 Task: Look for space in Santa Luzia, Brazil from 1st August, 2023 to 5th August, 2023 for 3 adults, 1 child in price range Rs.13000 to Rs.20000. Place can be entire place with 2 bedrooms having 3 beds and 2 bathrooms. Property type can be guest house. Booking option can be shelf check-in. Required host language is Spanish.
Action: Mouse moved to (550, 139)
Screenshot: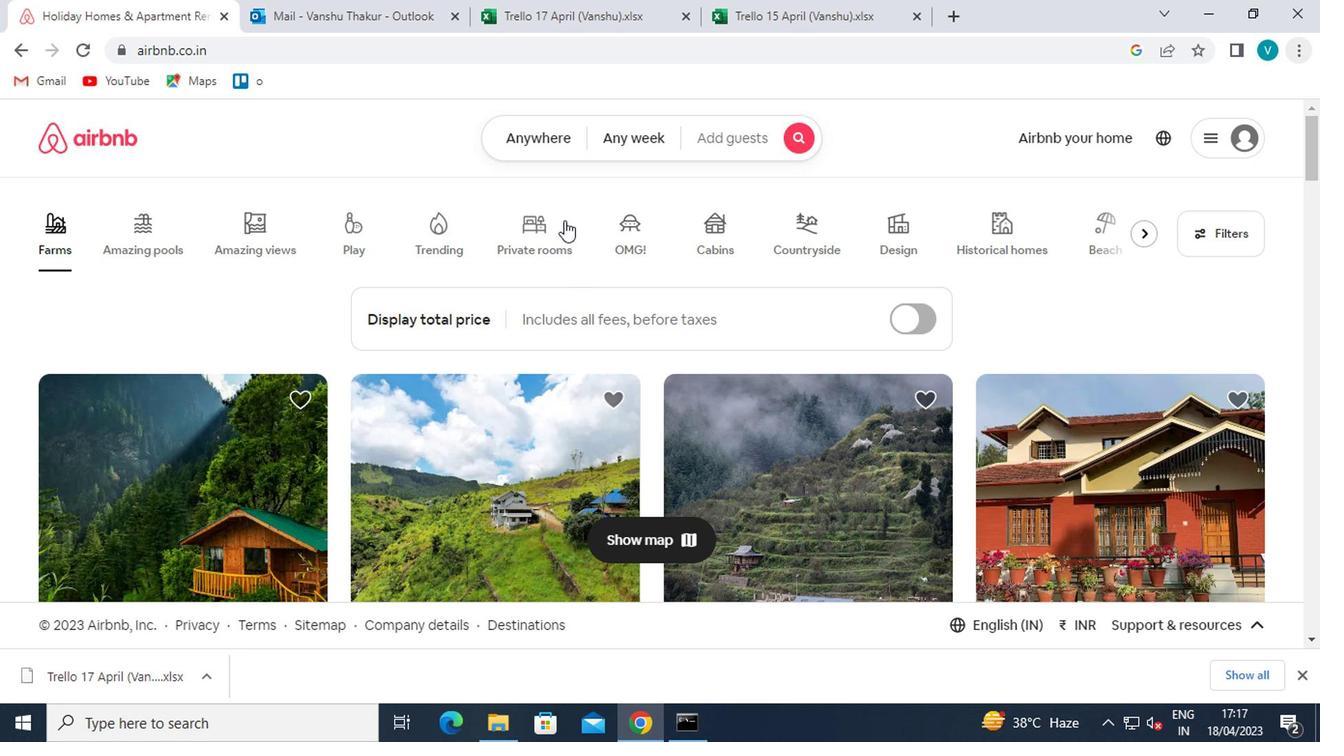 
Action: Mouse pressed left at (550, 139)
Screenshot: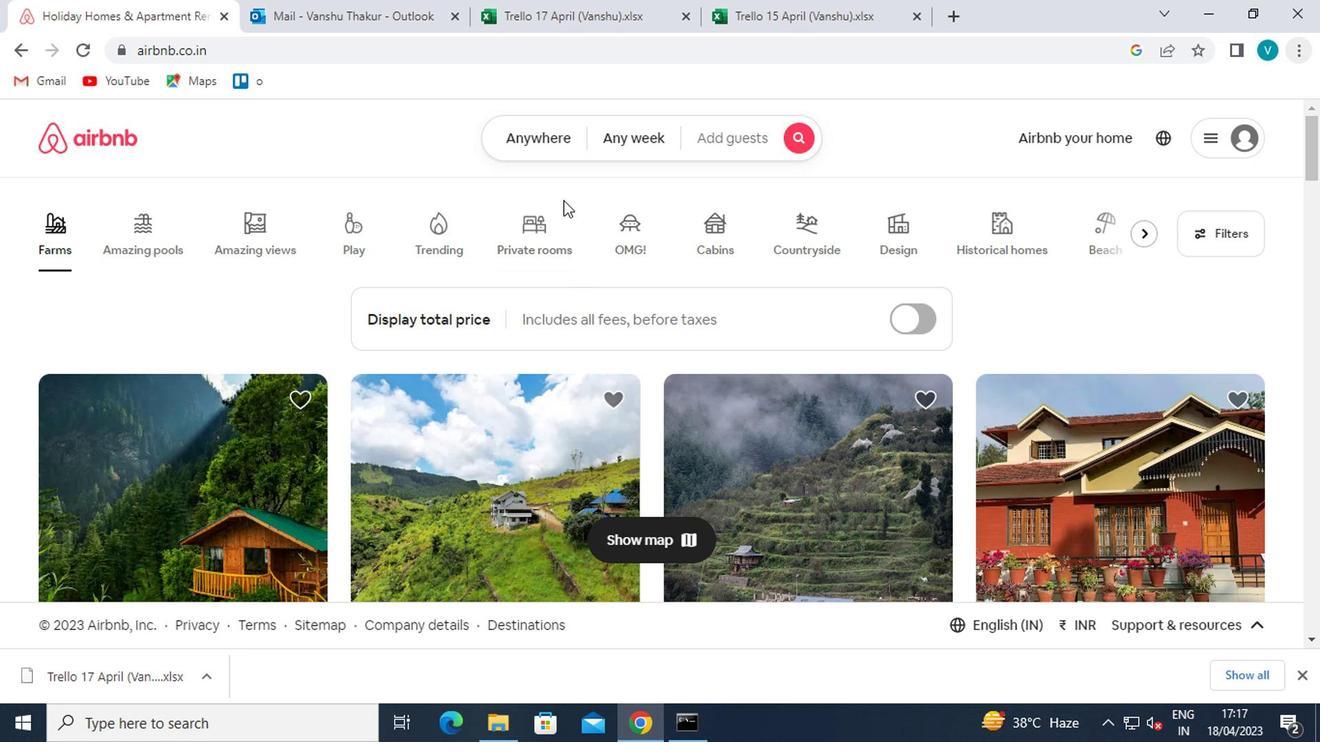 
Action: Mouse moved to (457, 216)
Screenshot: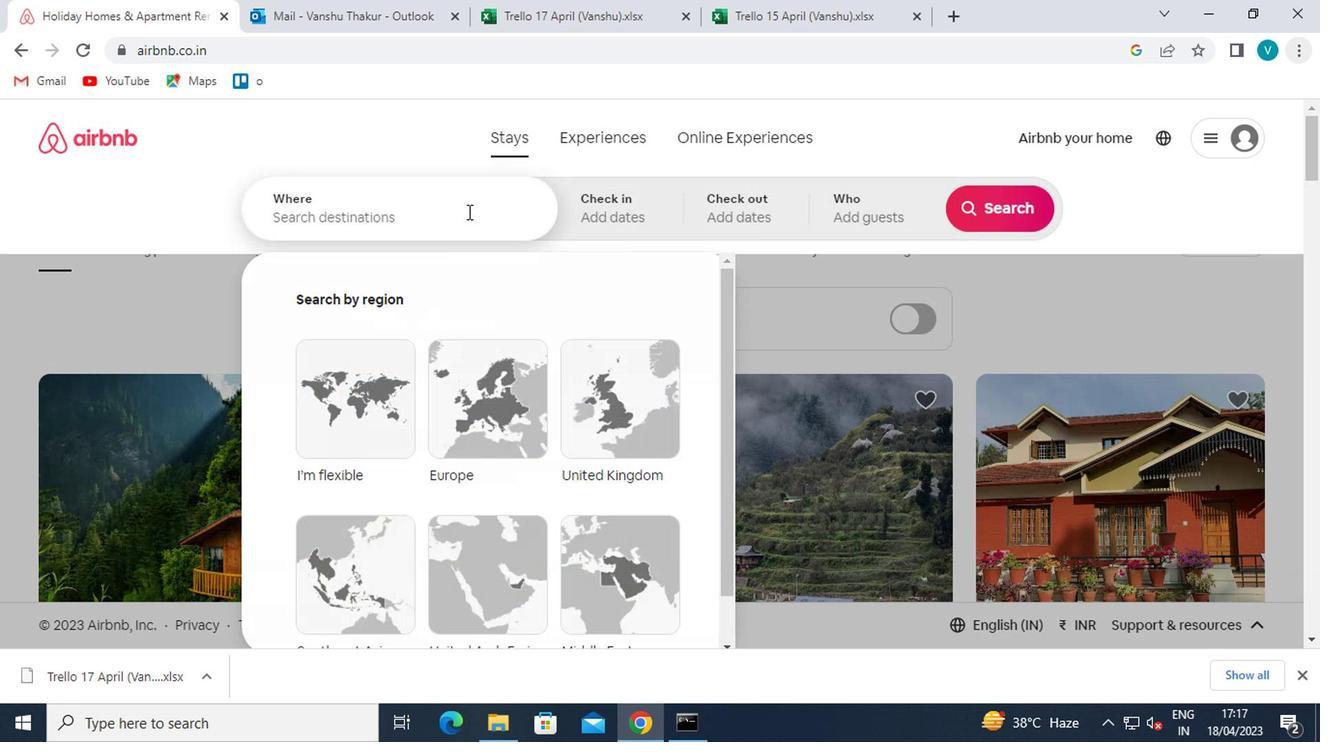 
Action: Mouse pressed left at (457, 216)
Screenshot: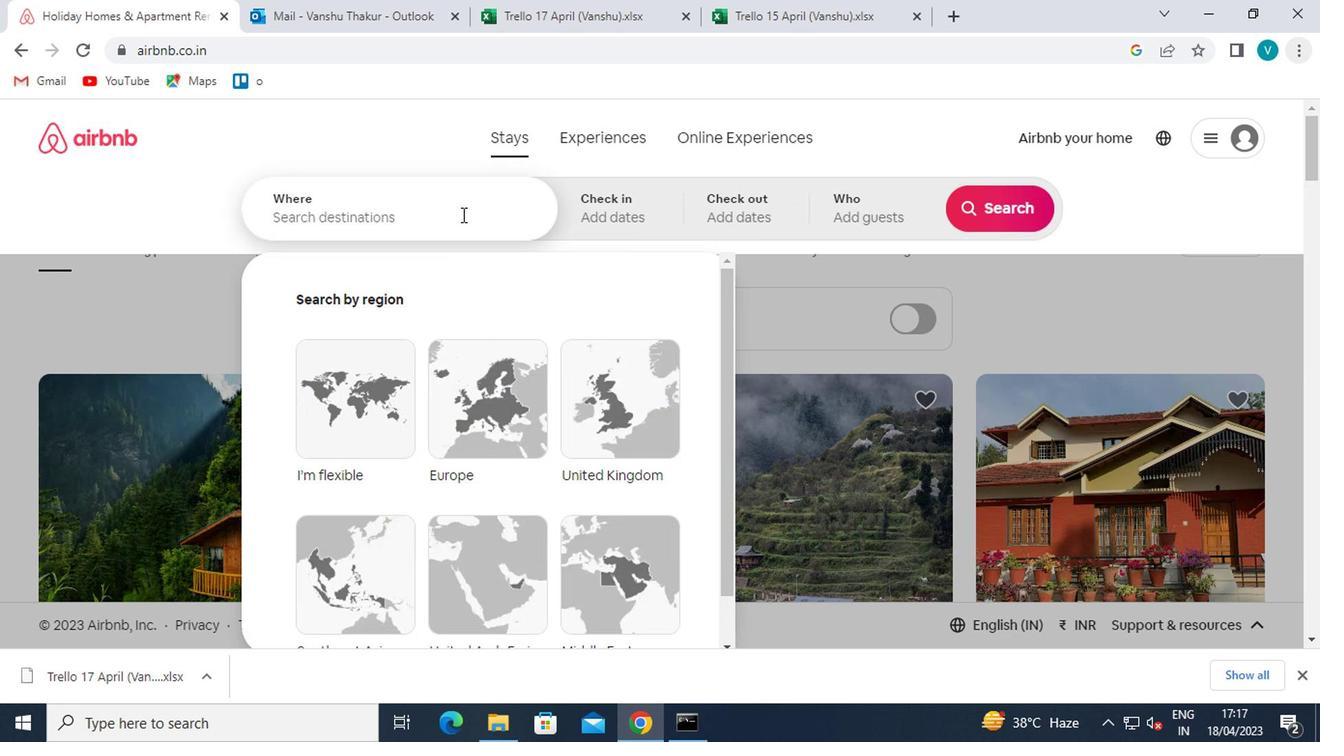 
Action: Key pressed <Key.shift>SANTA<Key.space><Key.shift>LUZIA
Screenshot: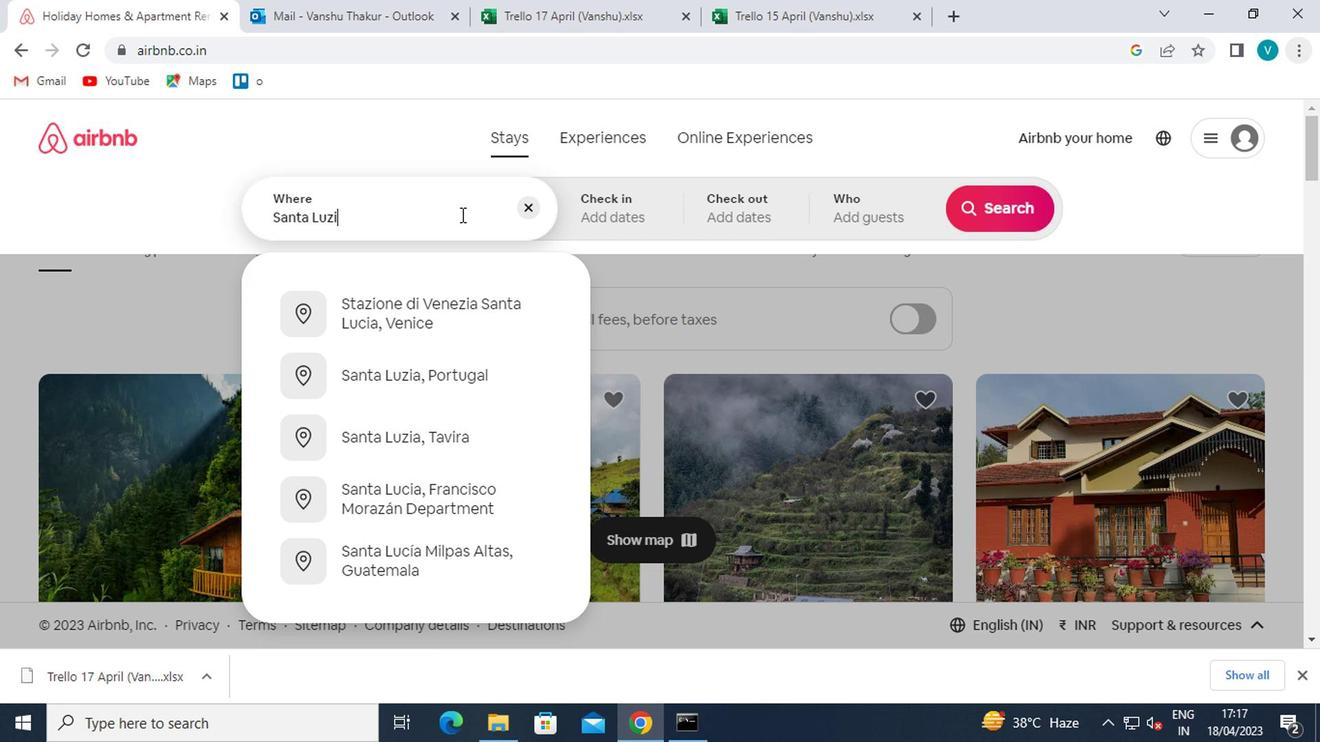 
Action: Mouse moved to (459, 365)
Screenshot: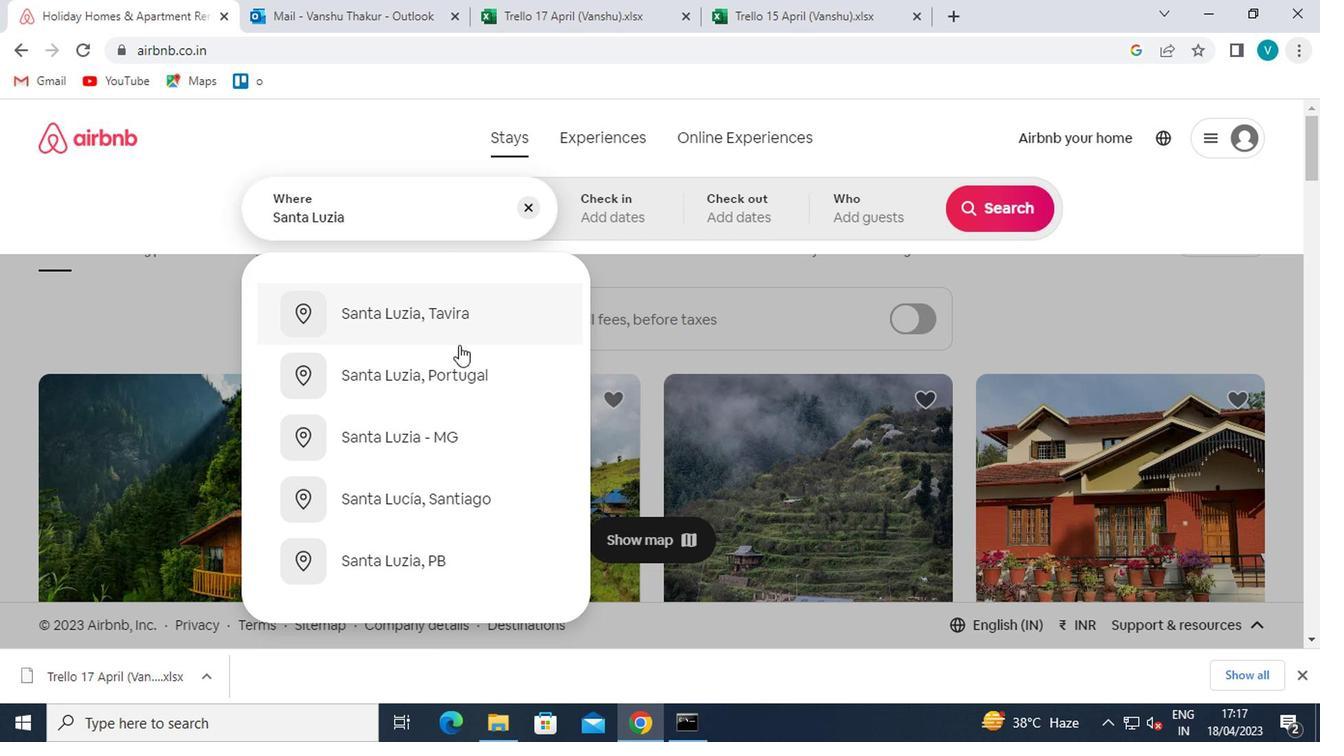 
Action: Mouse pressed left at (459, 365)
Screenshot: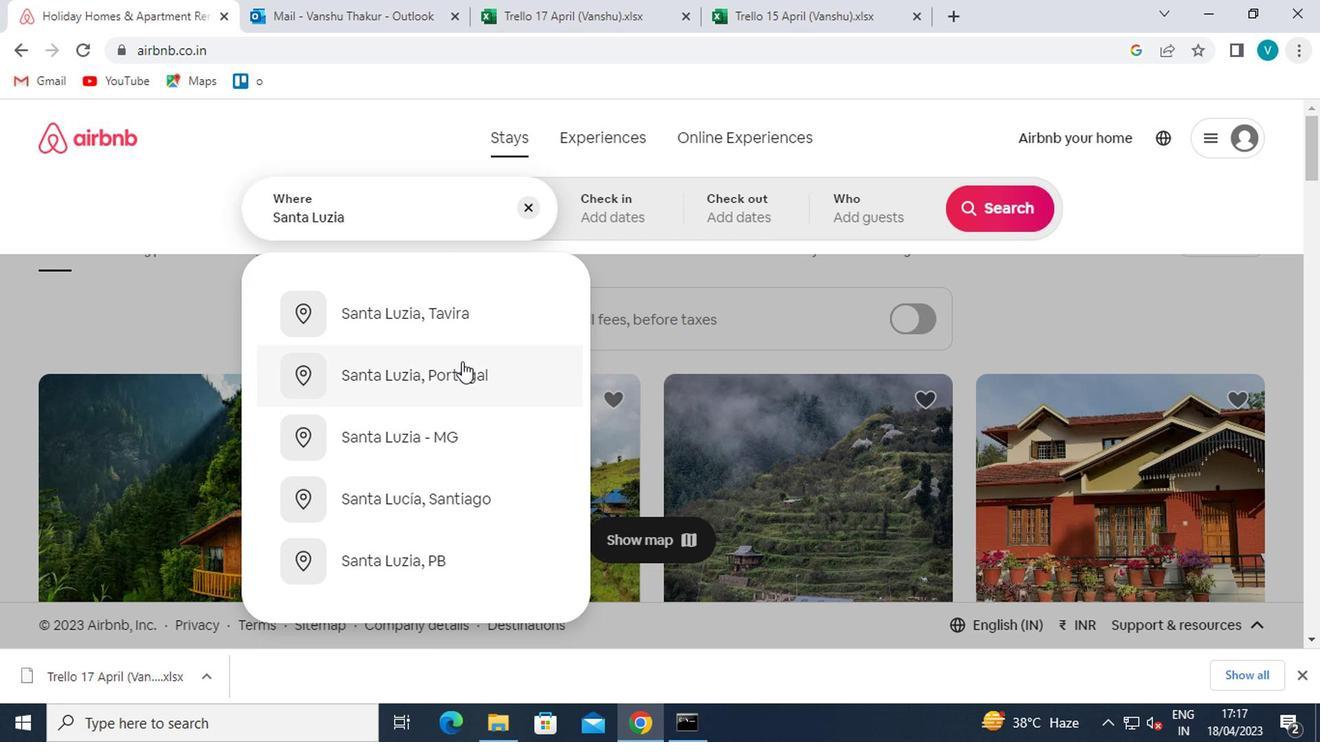 
Action: Mouse moved to (985, 361)
Screenshot: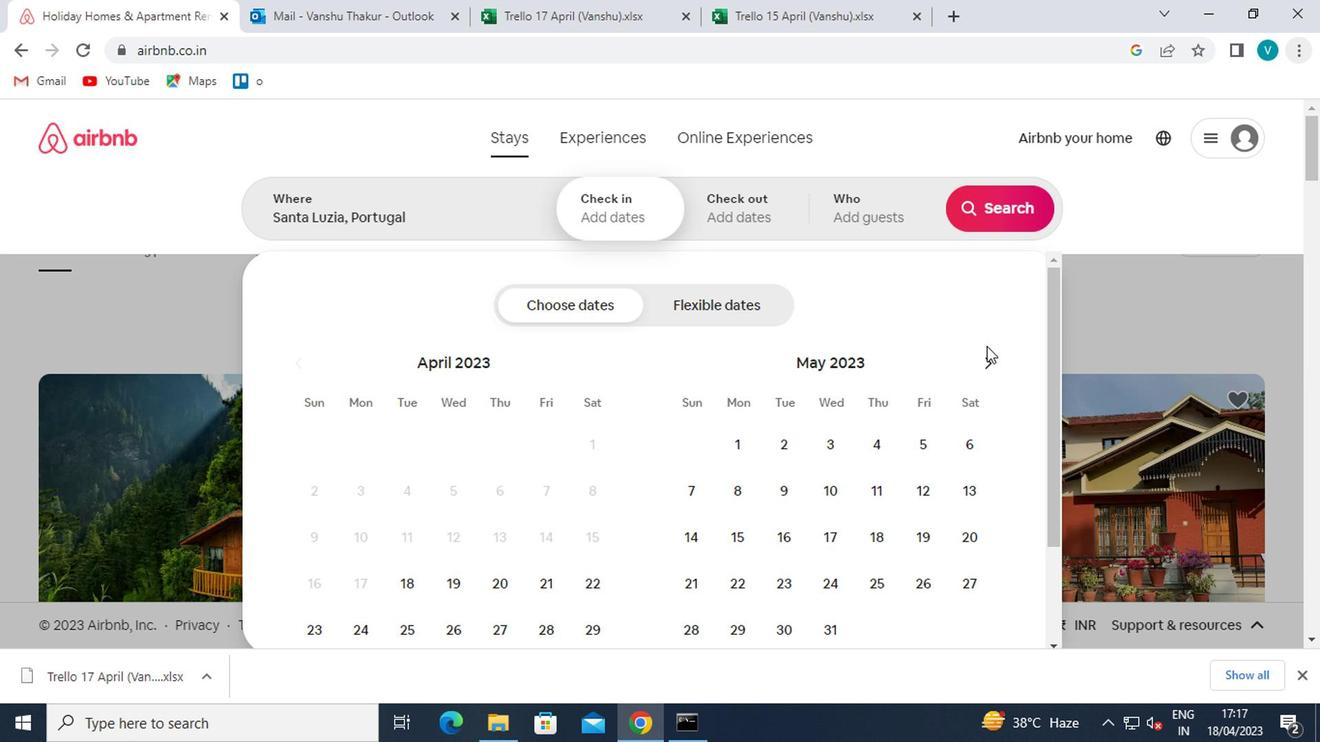 
Action: Mouse pressed left at (985, 361)
Screenshot: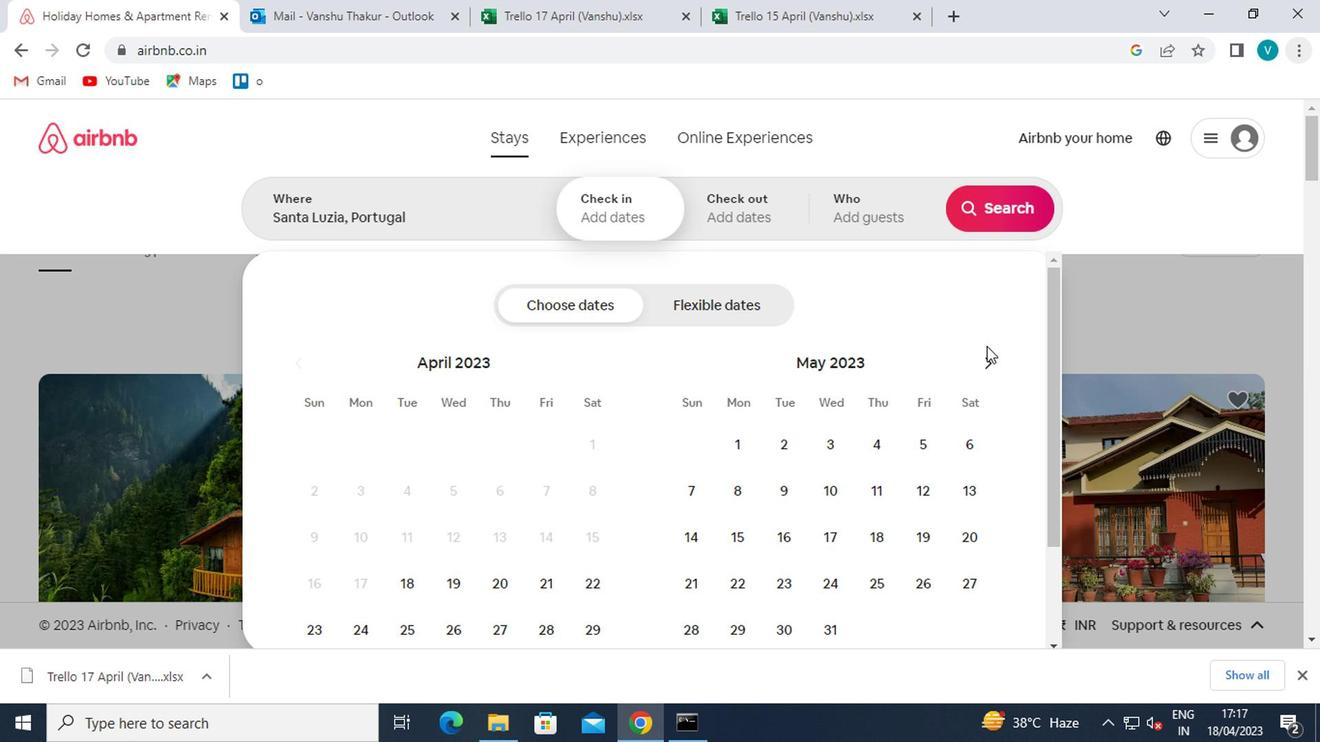 
Action: Mouse moved to (986, 361)
Screenshot: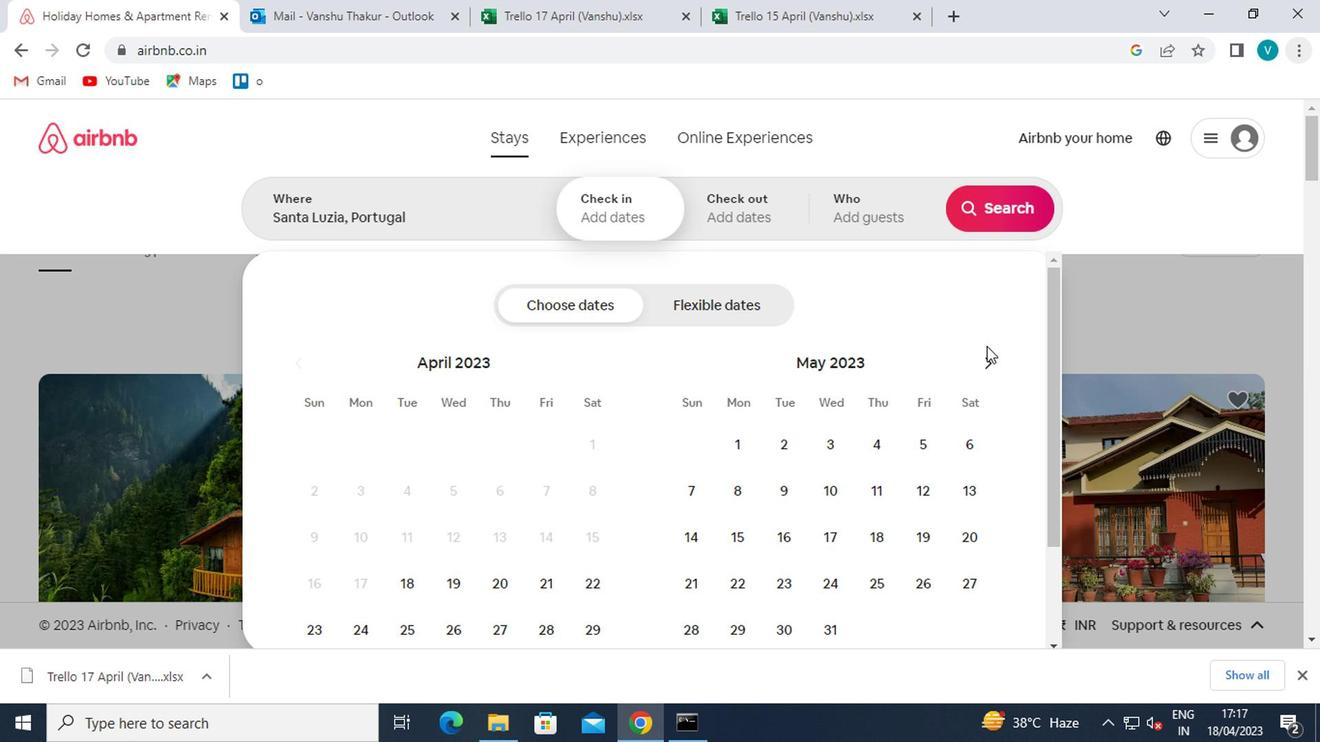 
Action: Mouse pressed left at (986, 361)
Screenshot: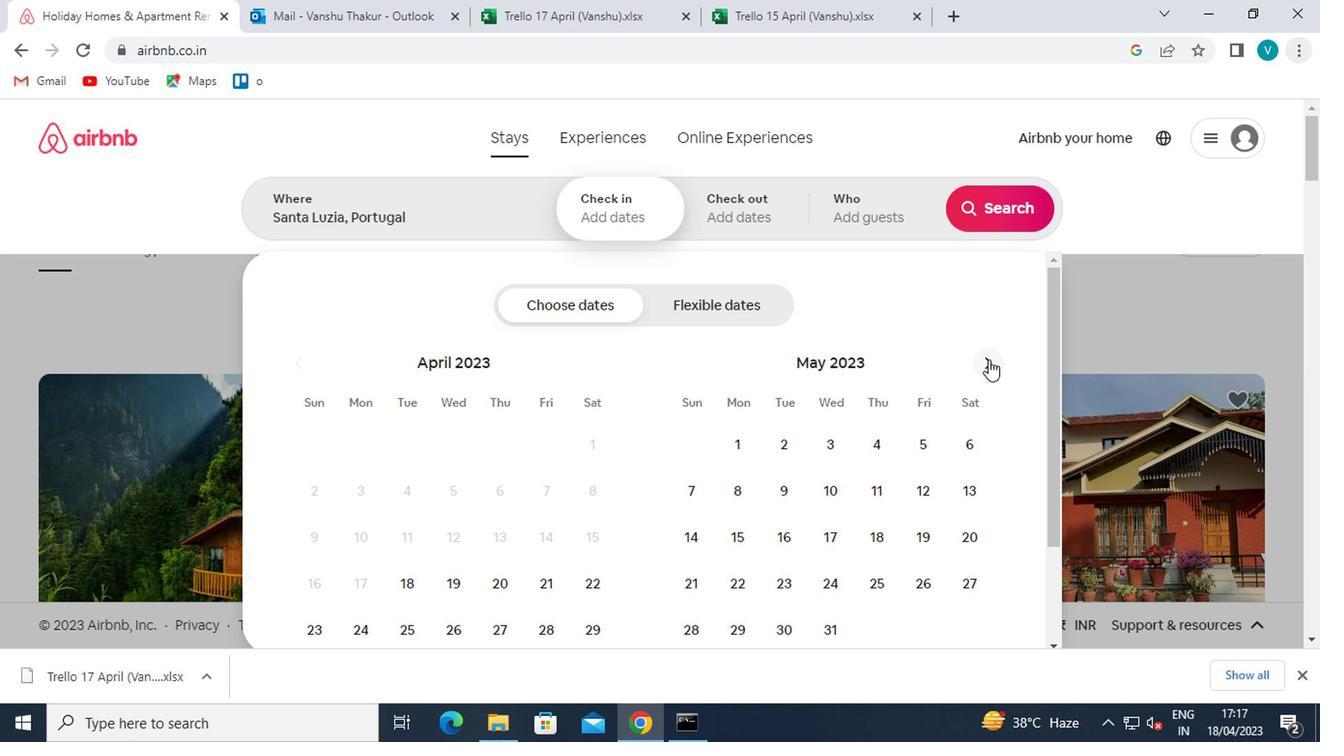
Action: Mouse pressed left at (986, 361)
Screenshot: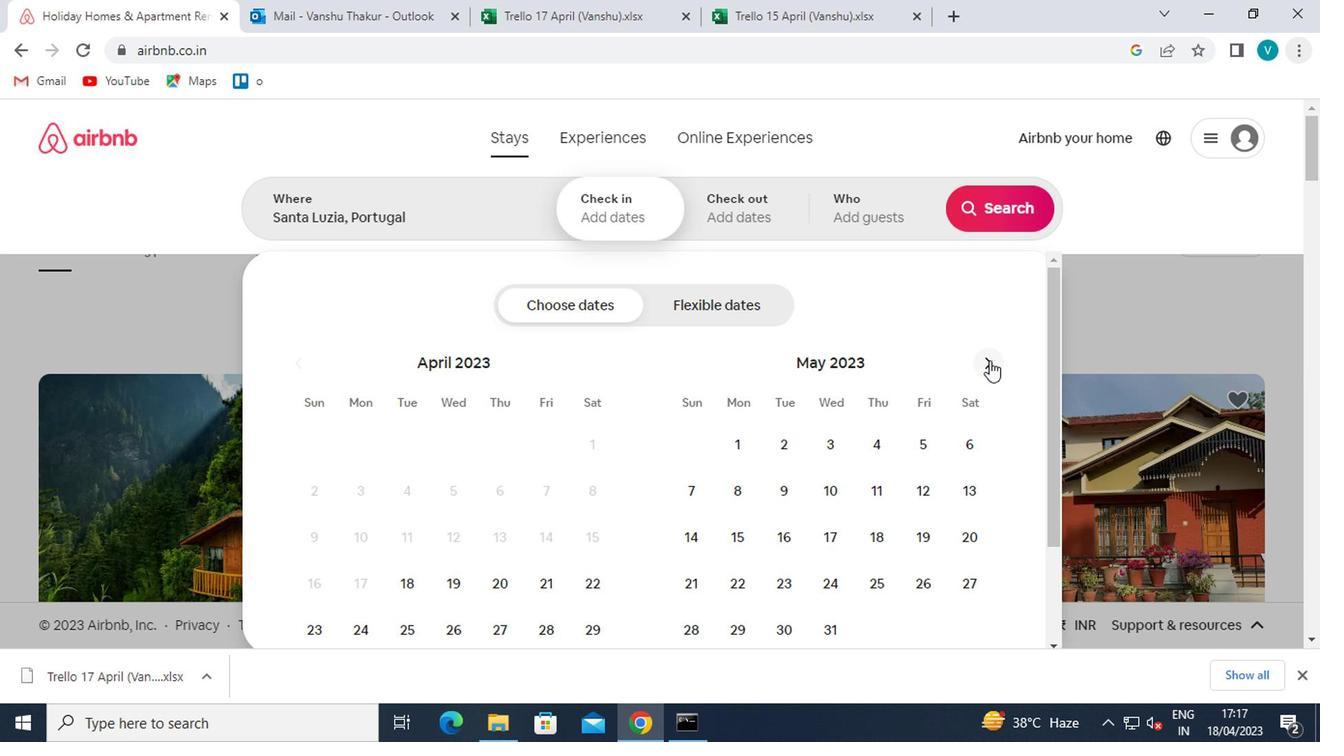 
Action: Mouse pressed left at (986, 361)
Screenshot: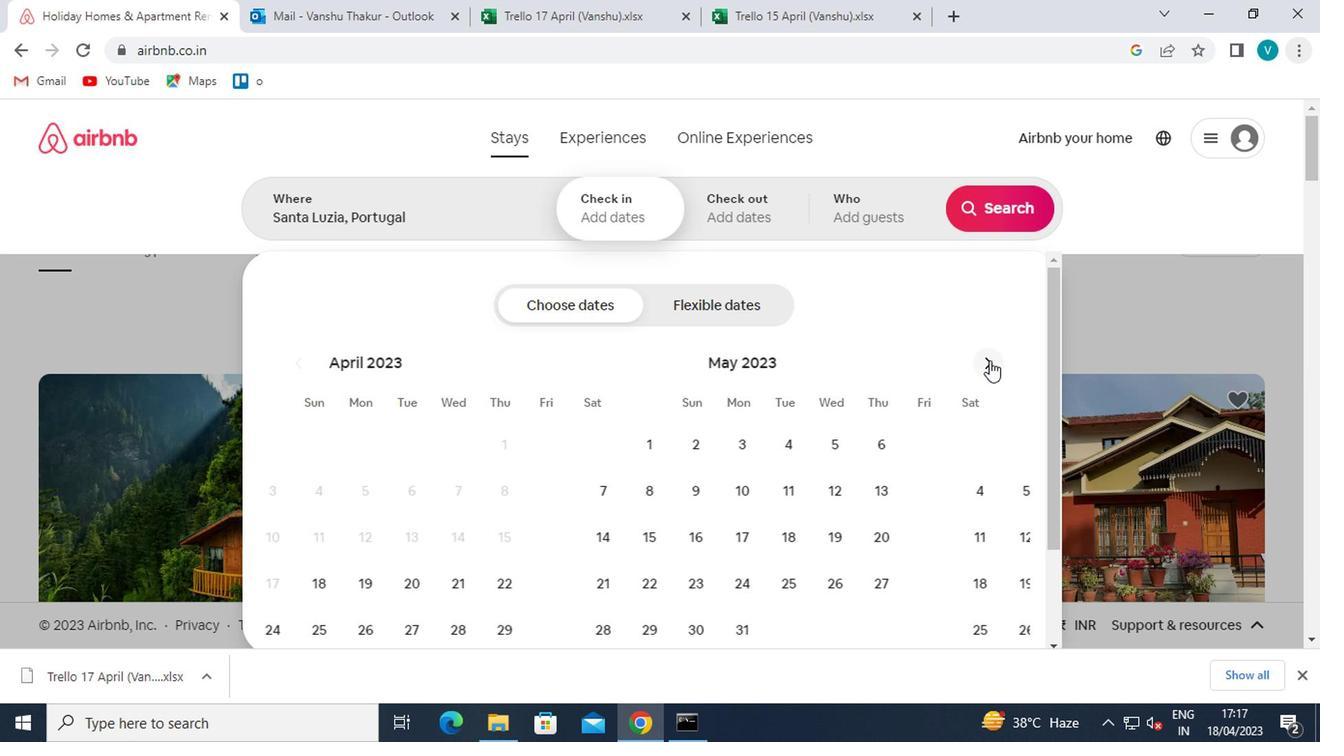 
Action: Mouse pressed left at (986, 361)
Screenshot: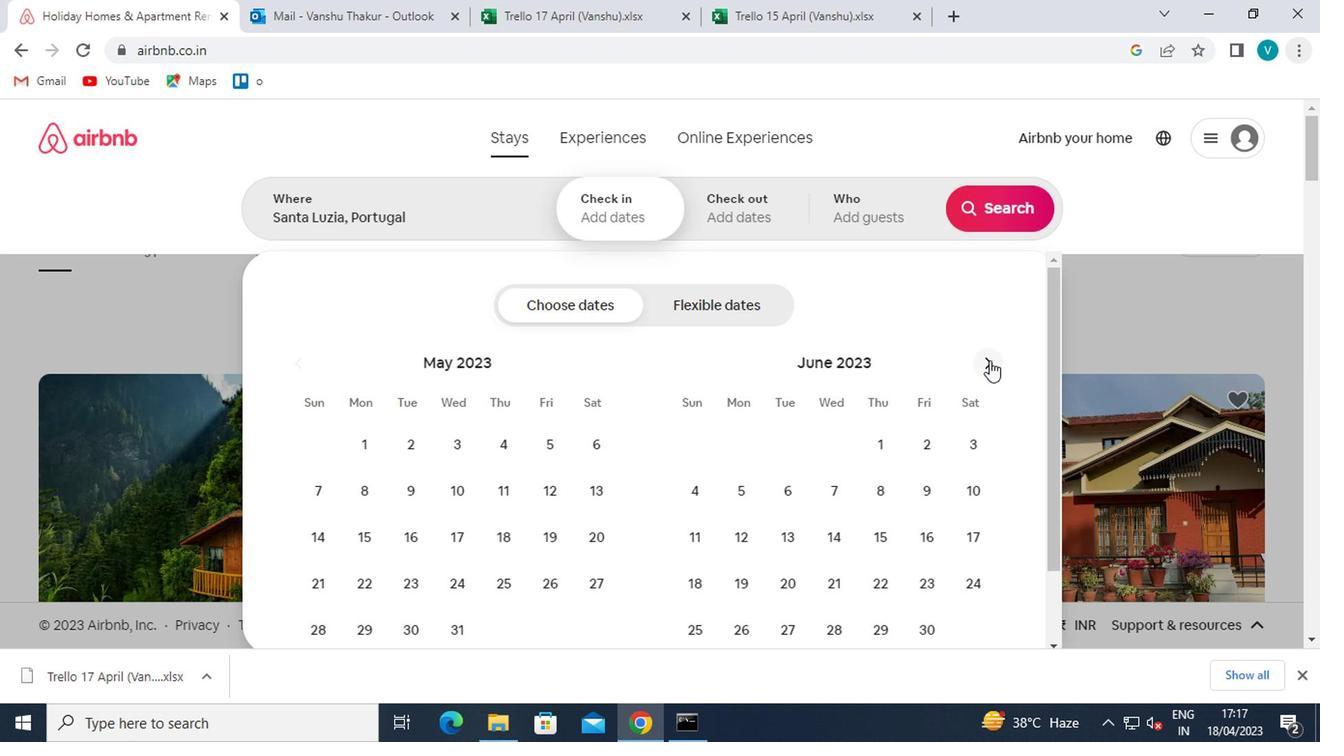 
Action: Mouse moved to (784, 450)
Screenshot: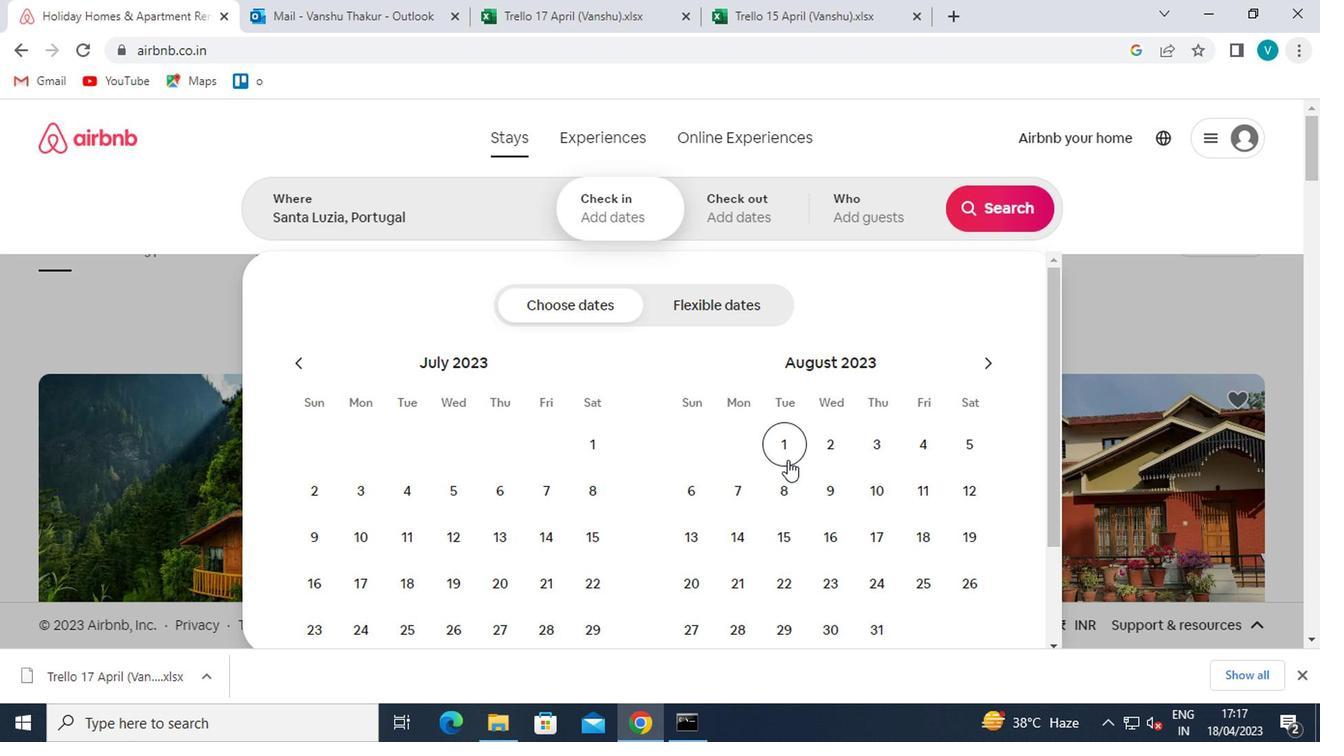 
Action: Mouse pressed left at (784, 450)
Screenshot: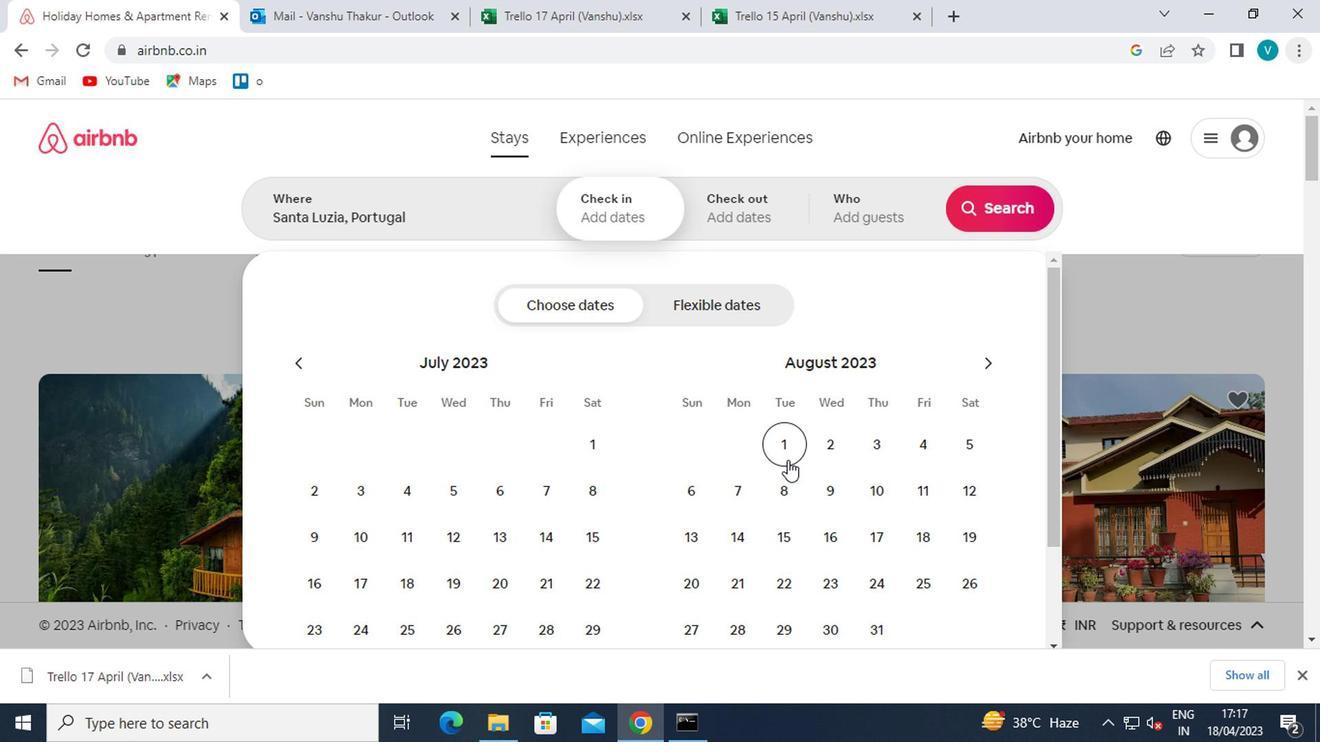 
Action: Mouse moved to (971, 439)
Screenshot: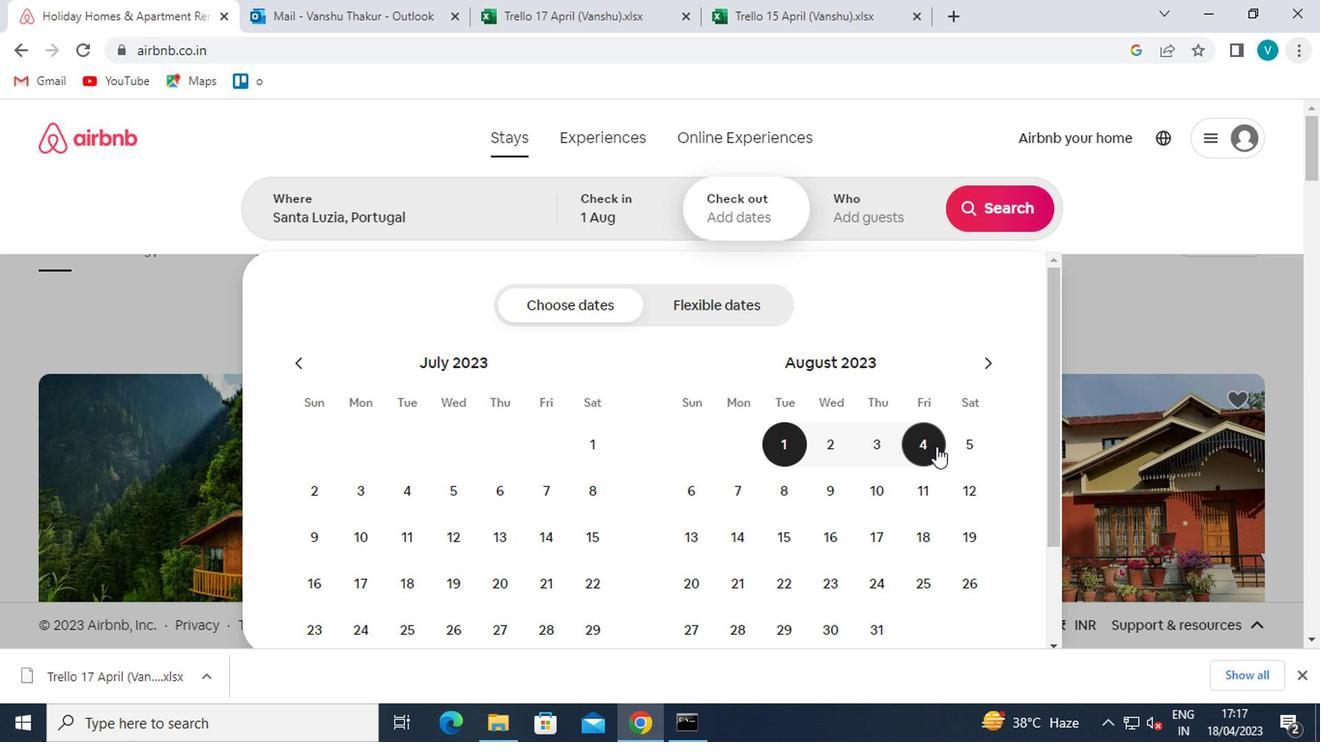
Action: Mouse pressed left at (971, 439)
Screenshot: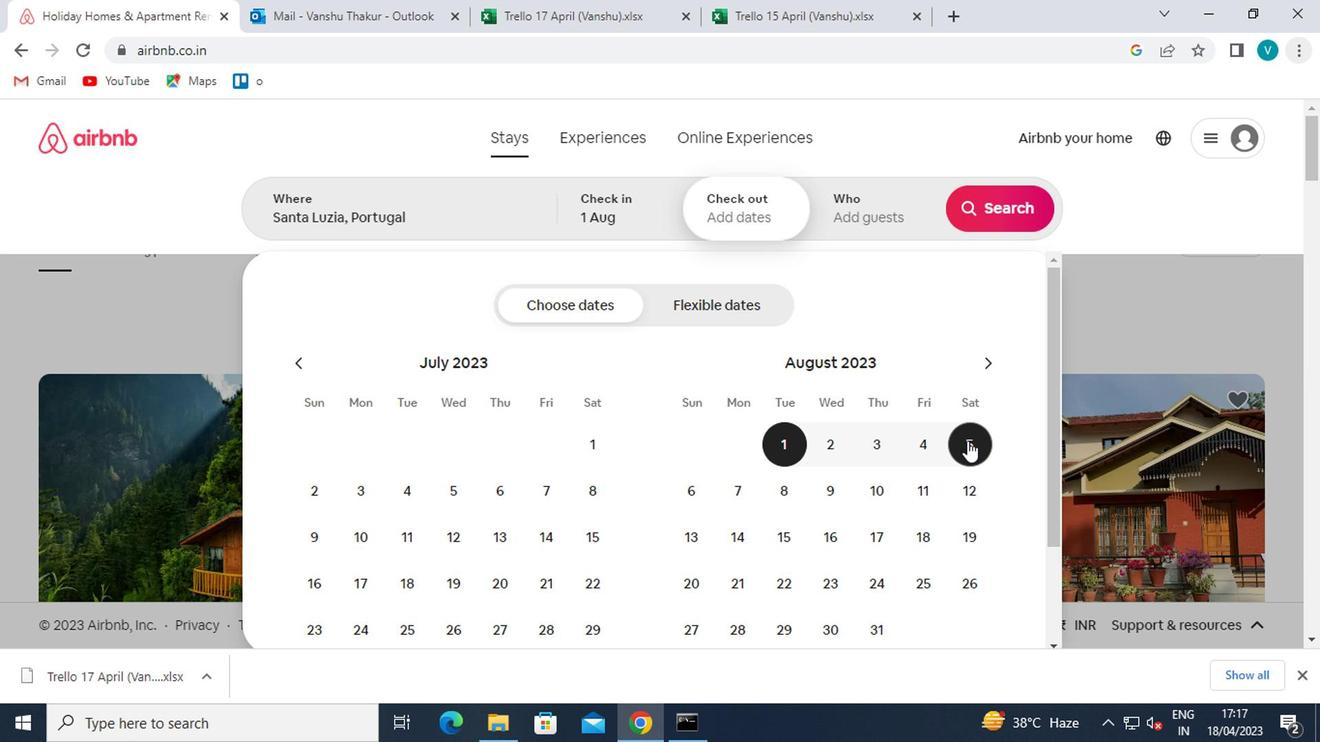 
Action: Mouse moved to (903, 195)
Screenshot: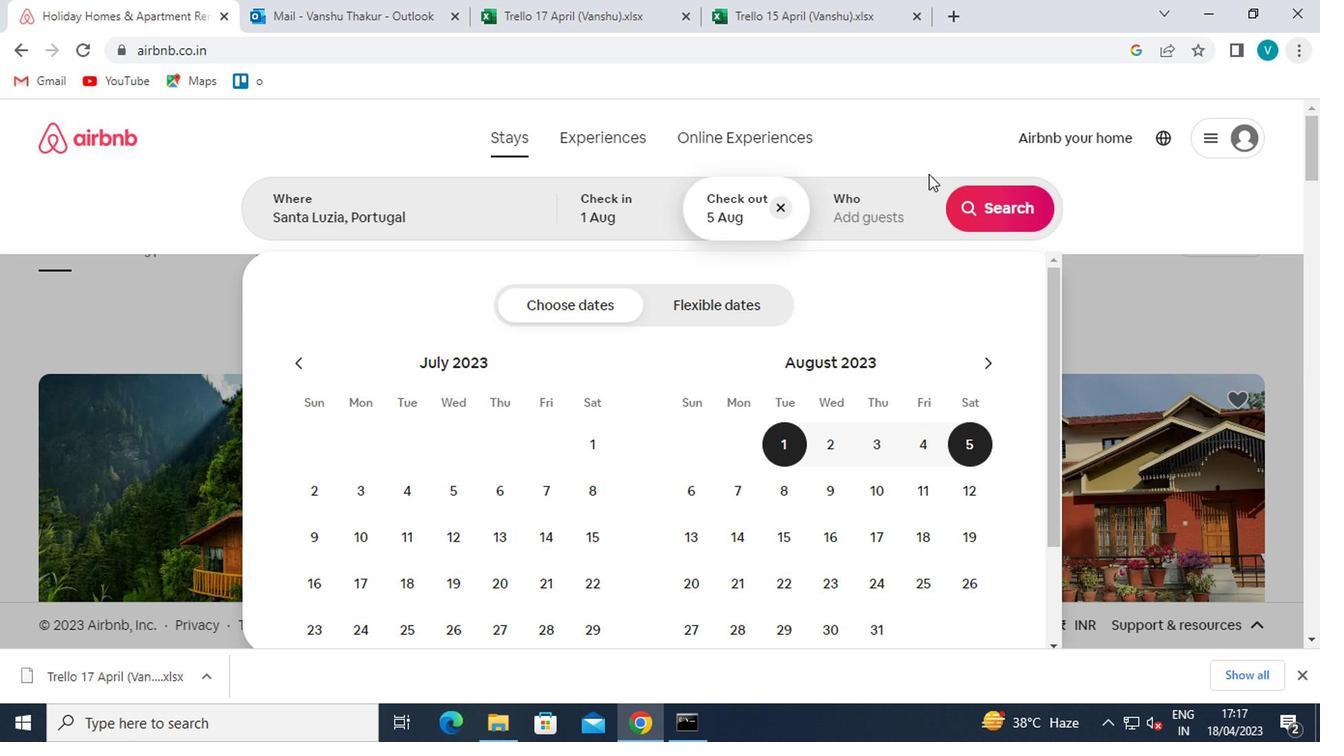 
Action: Mouse pressed left at (903, 195)
Screenshot: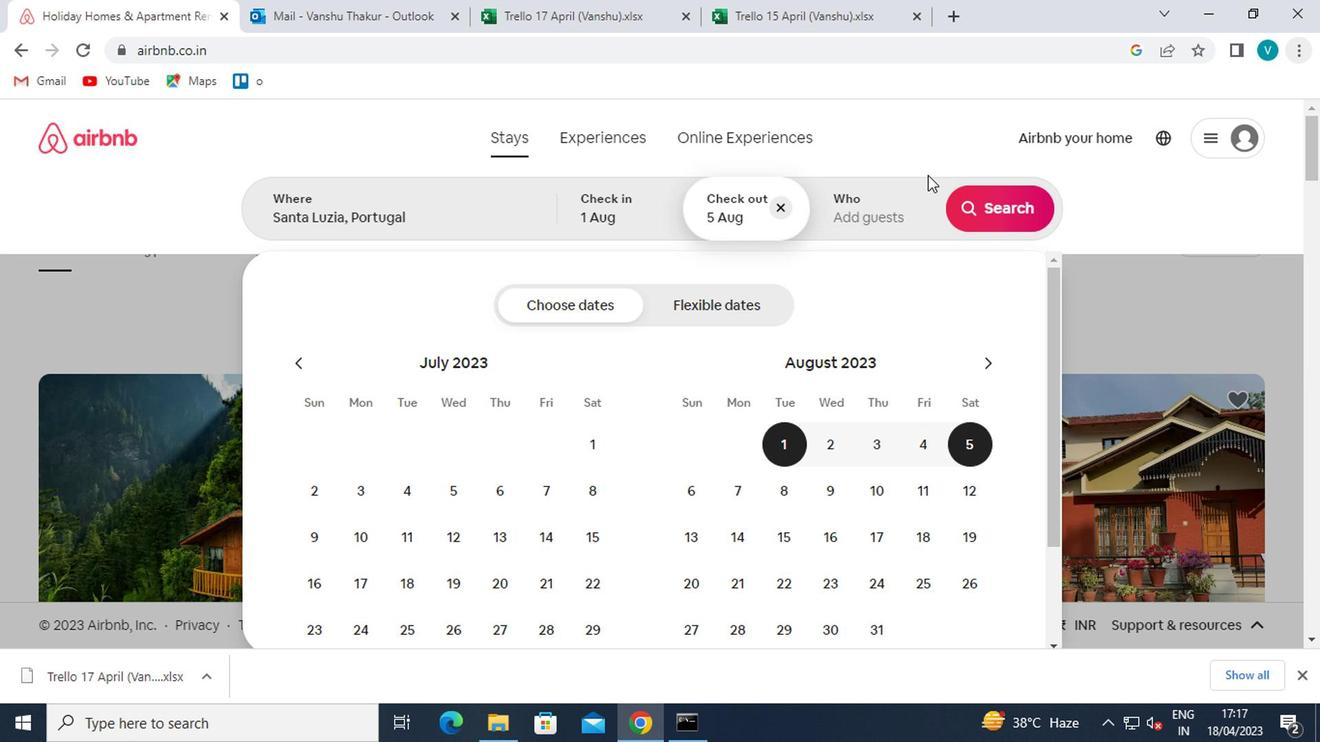 
Action: Mouse moved to (1007, 318)
Screenshot: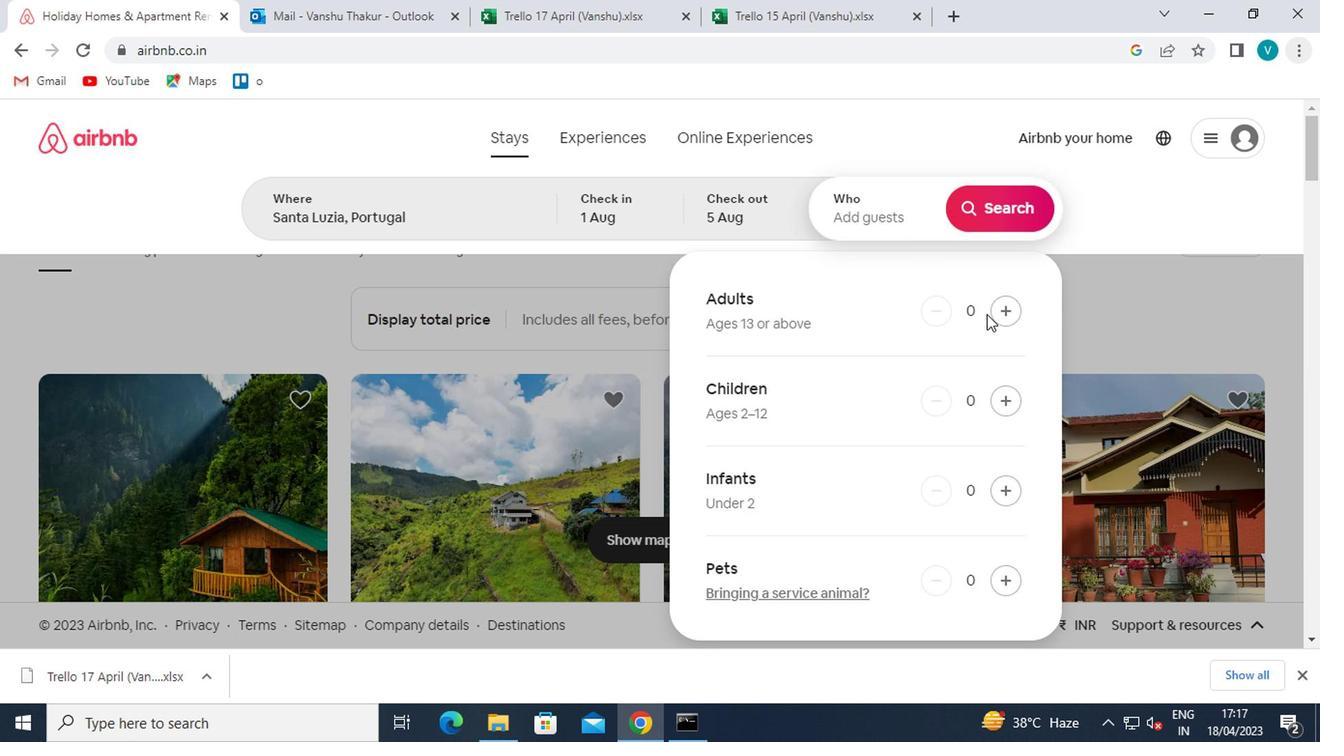 
Action: Mouse pressed left at (1007, 318)
Screenshot: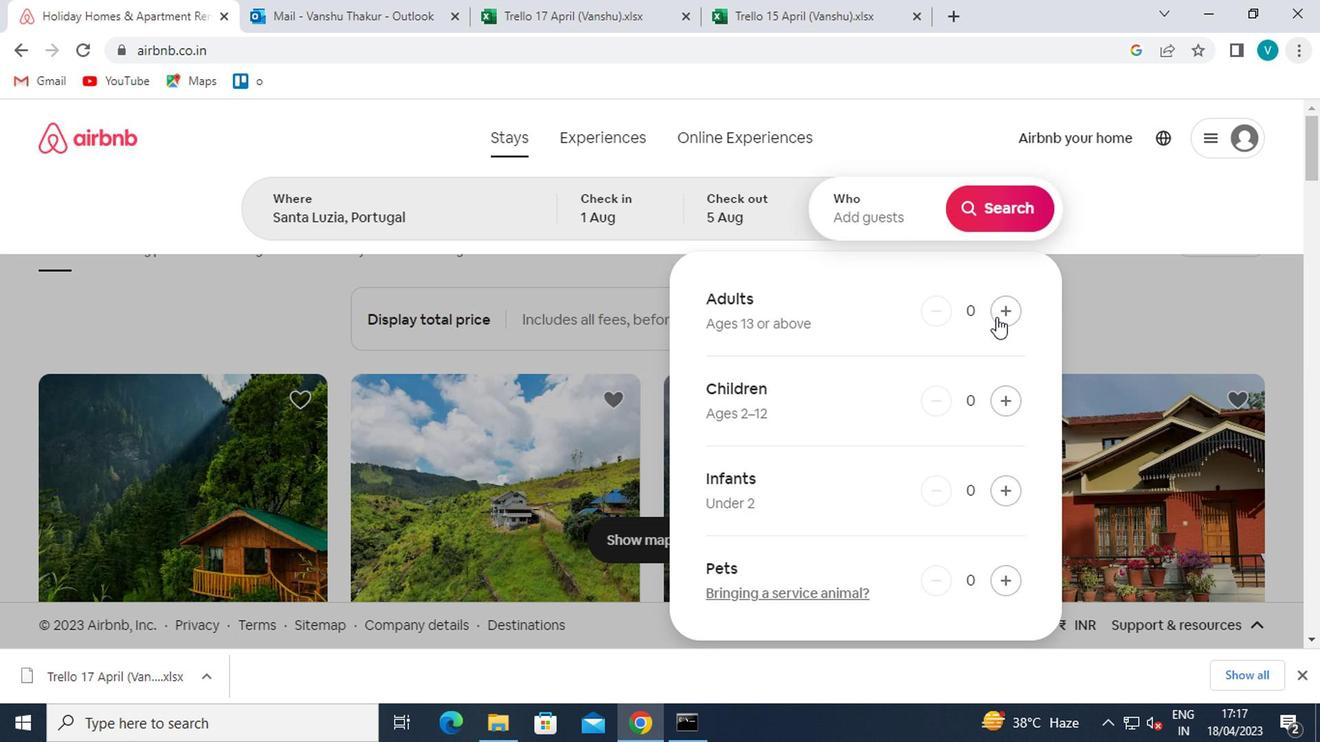 
Action: Mouse pressed left at (1007, 318)
Screenshot: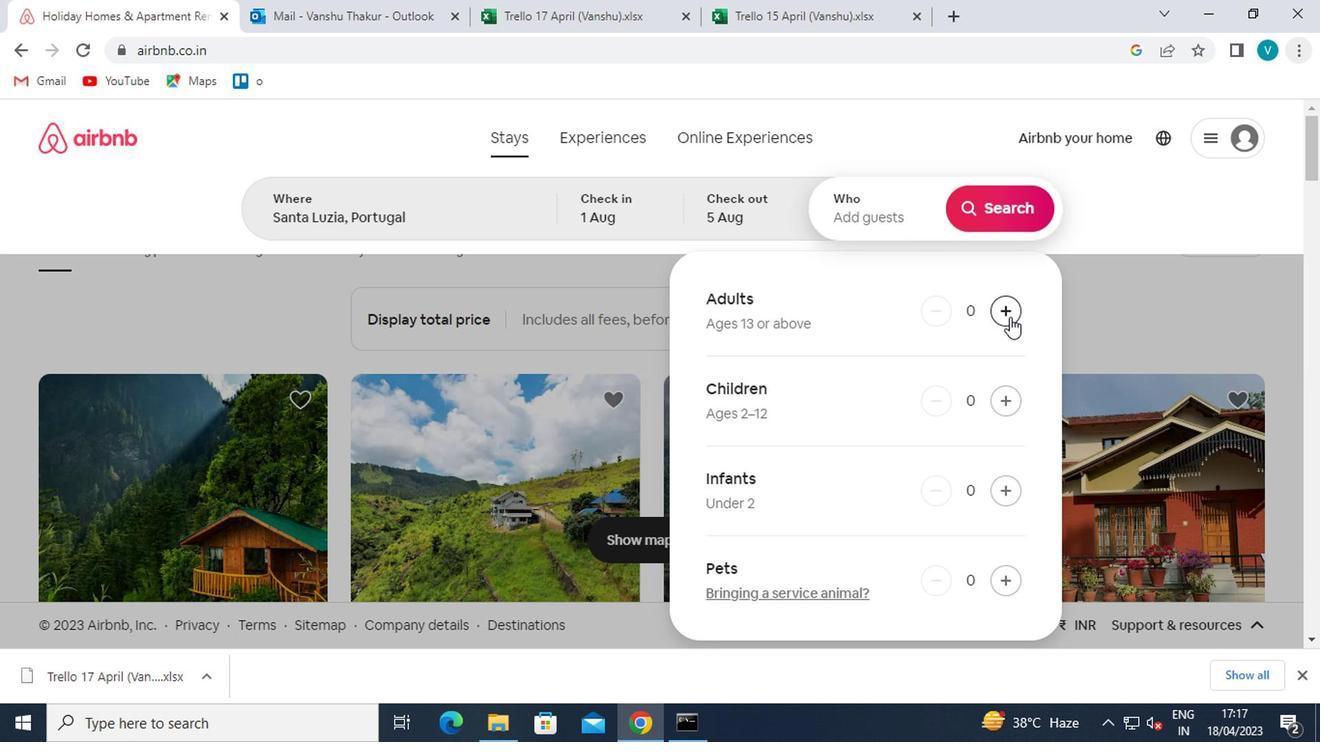 
Action: Mouse pressed left at (1007, 318)
Screenshot: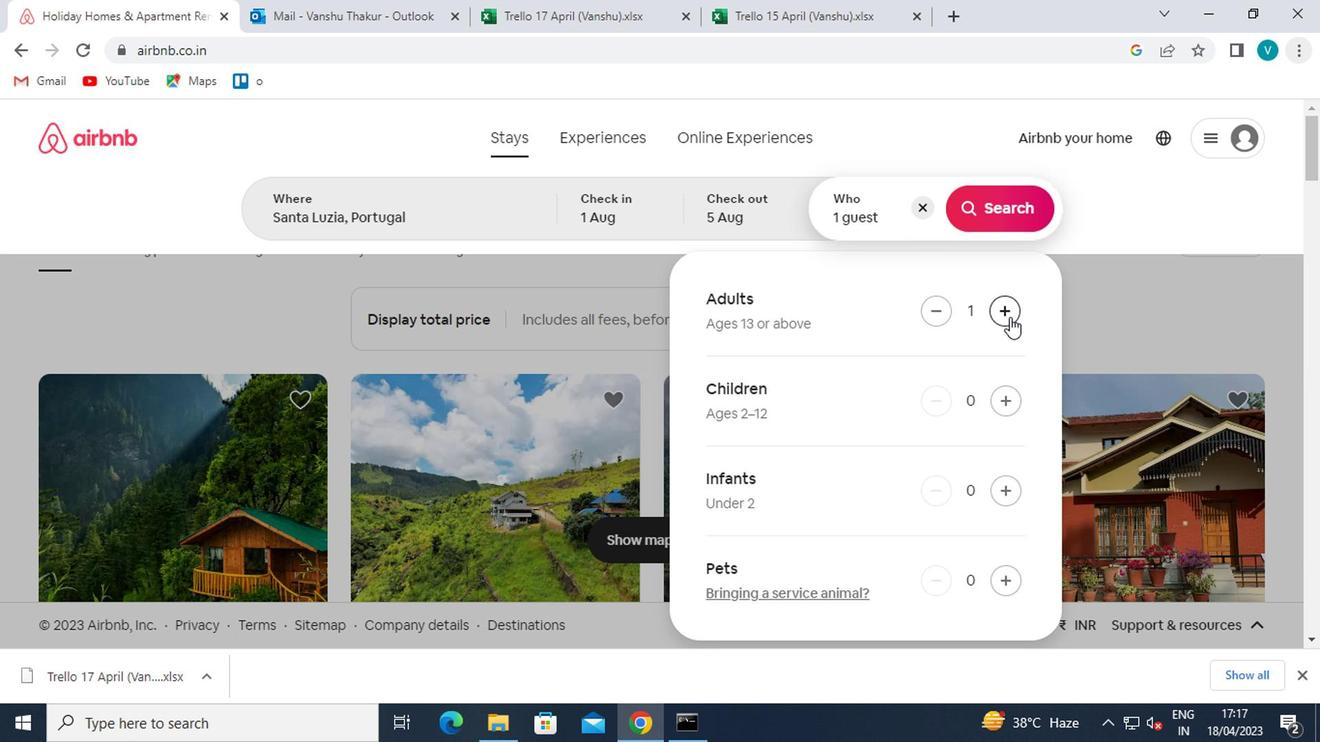 
Action: Mouse moved to (1007, 390)
Screenshot: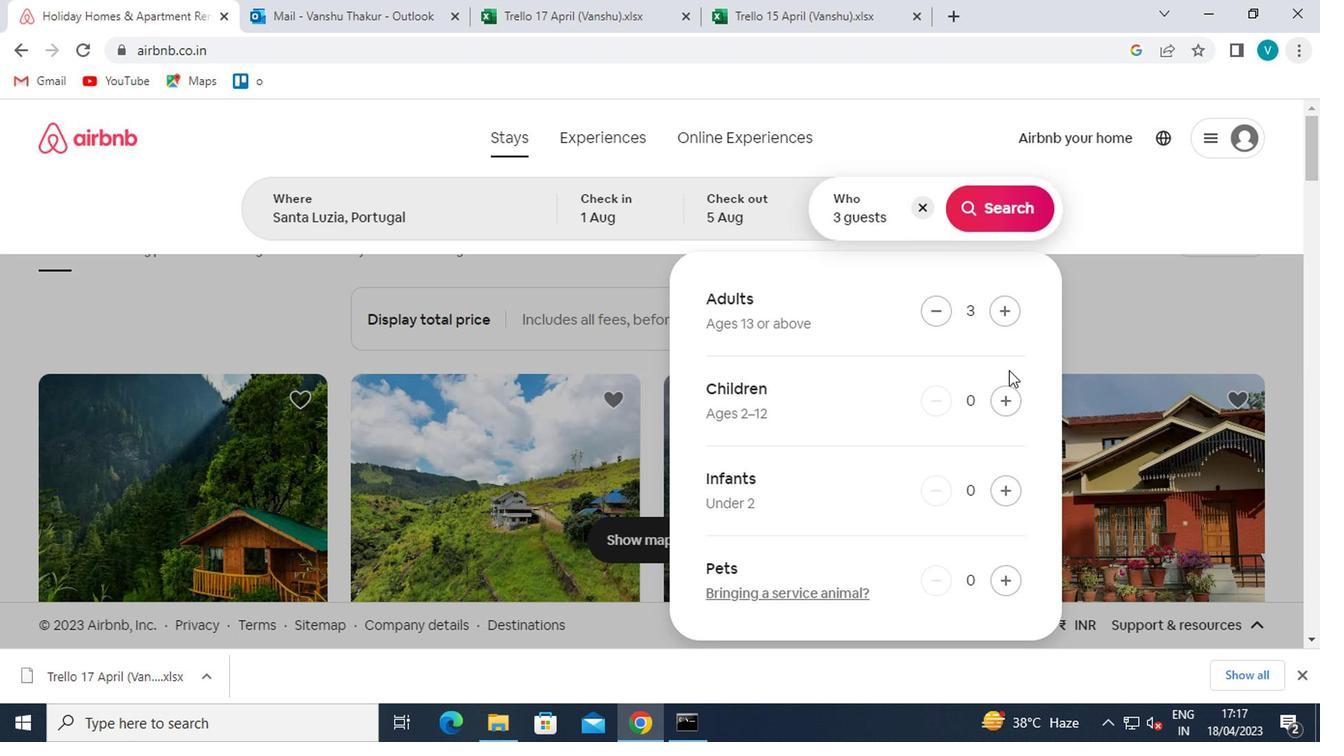 
Action: Mouse pressed left at (1007, 390)
Screenshot: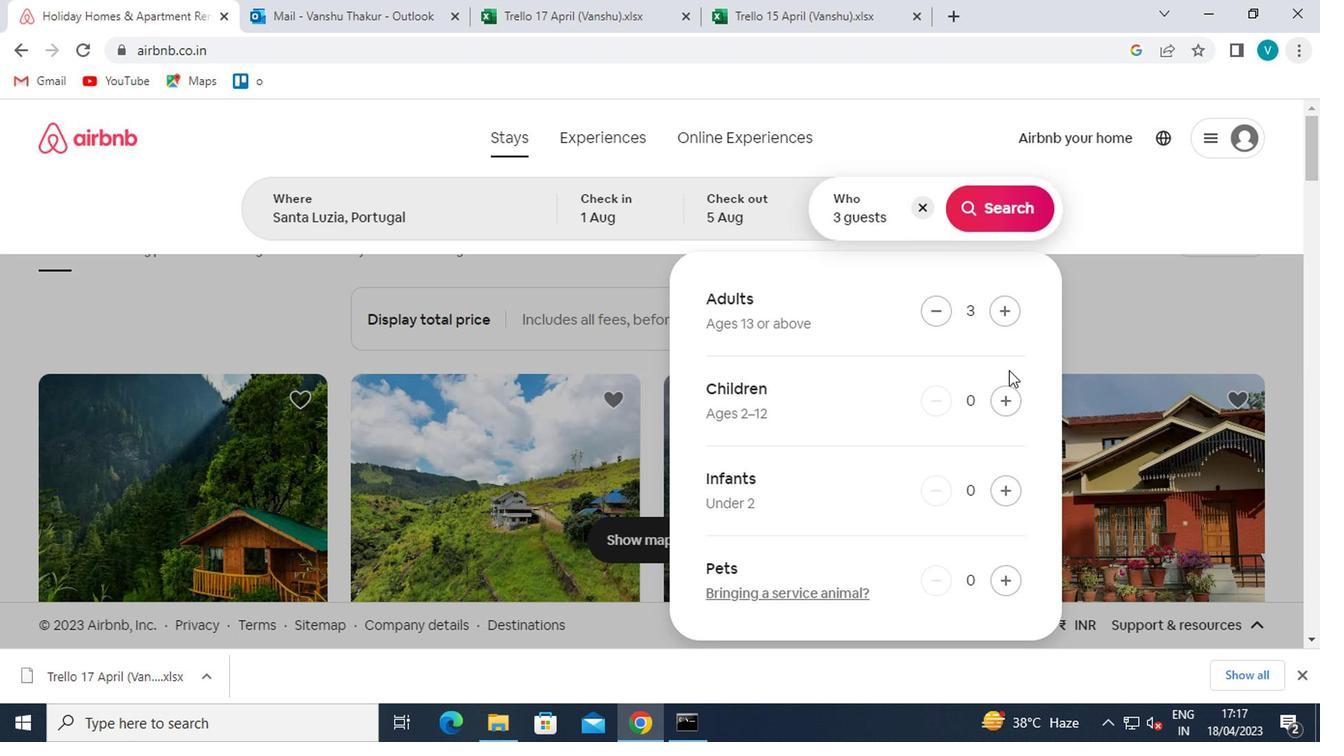 
Action: Mouse moved to (992, 226)
Screenshot: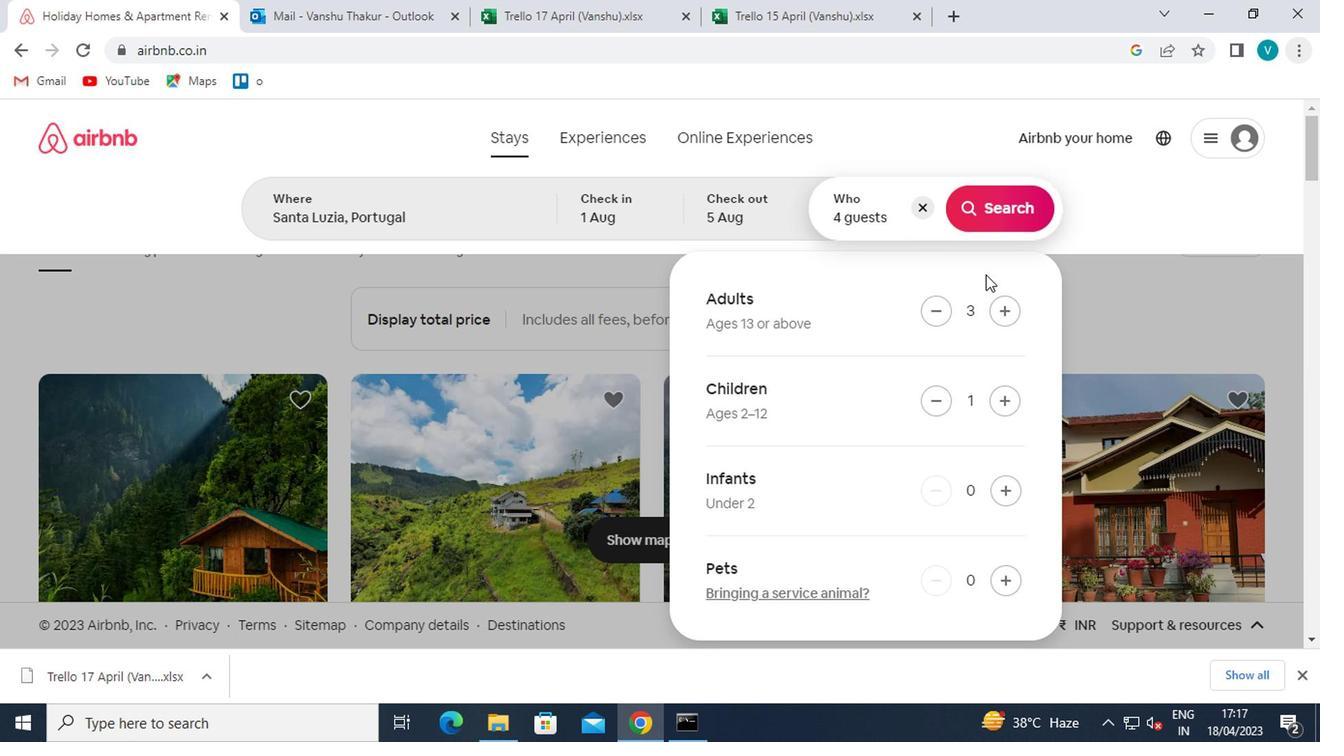 
Action: Mouse pressed left at (992, 226)
Screenshot: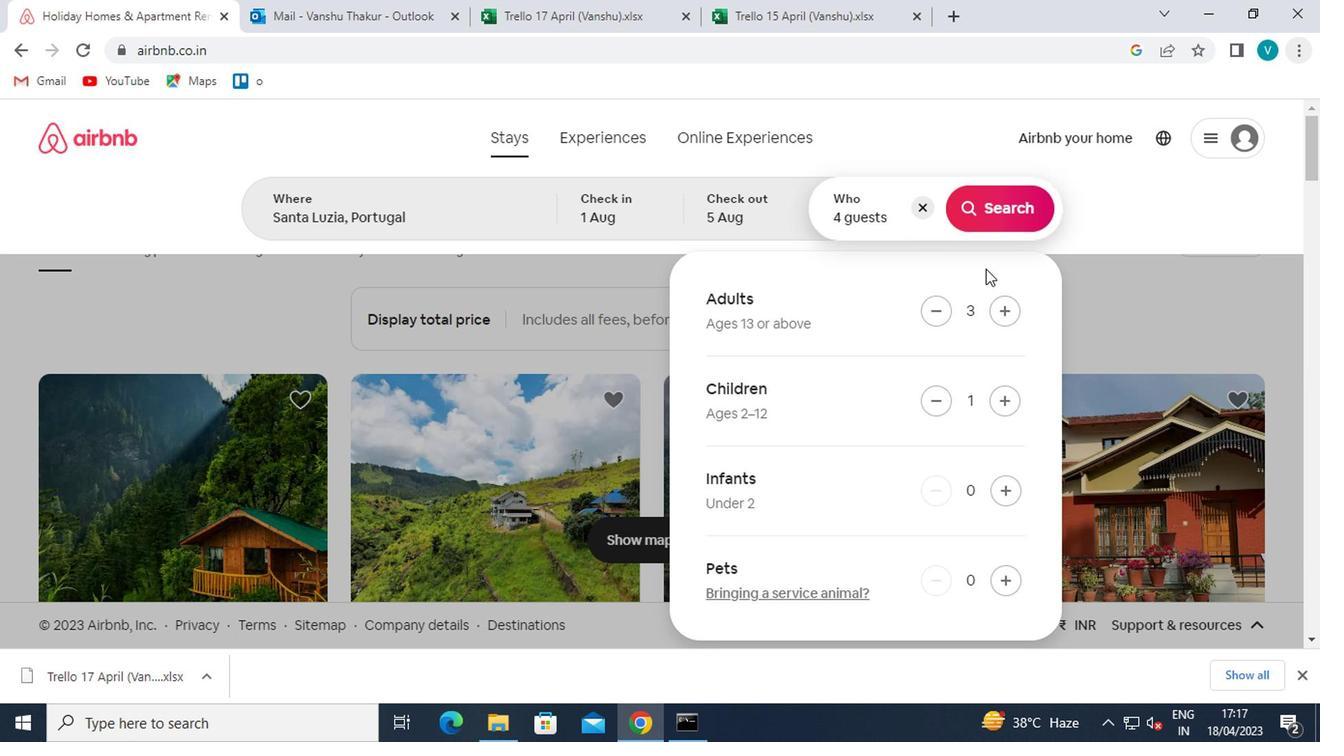 
Action: Mouse moved to (1221, 214)
Screenshot: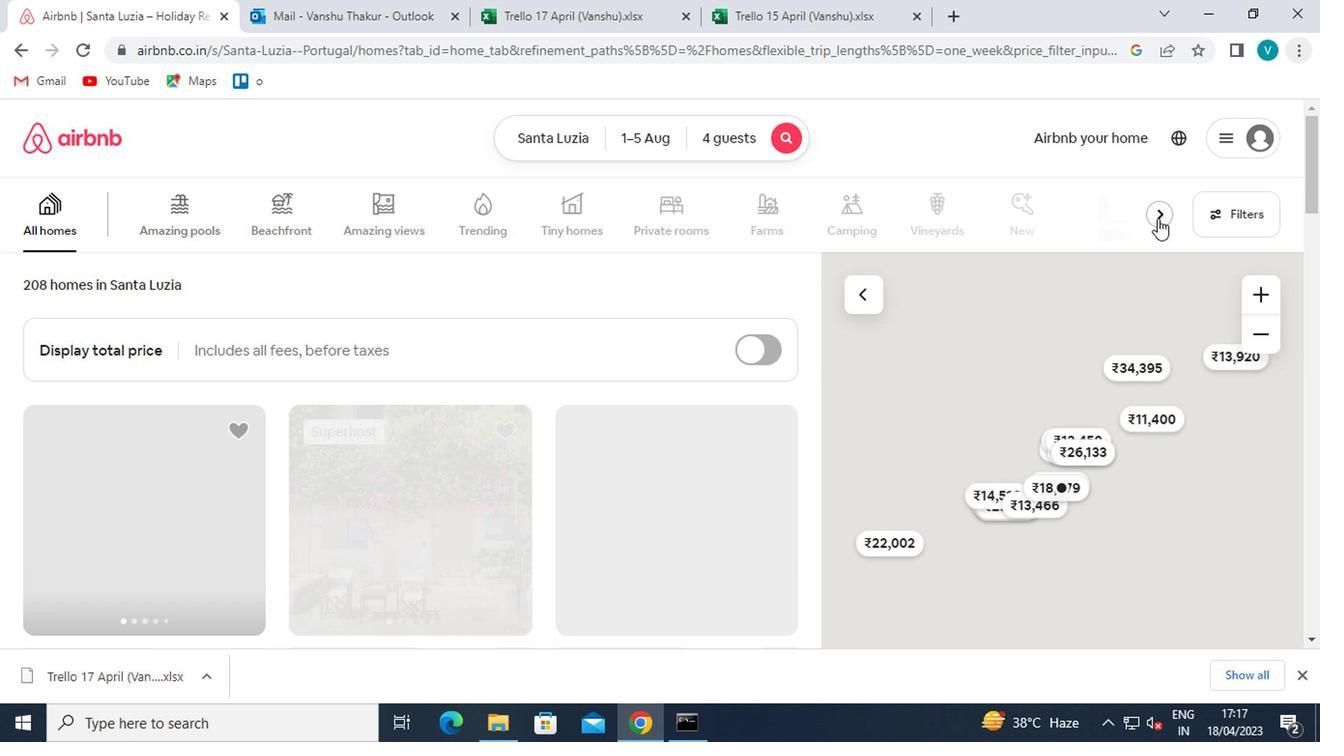 
Action: Mouse pressed left at (1221, 214)
Screenshot: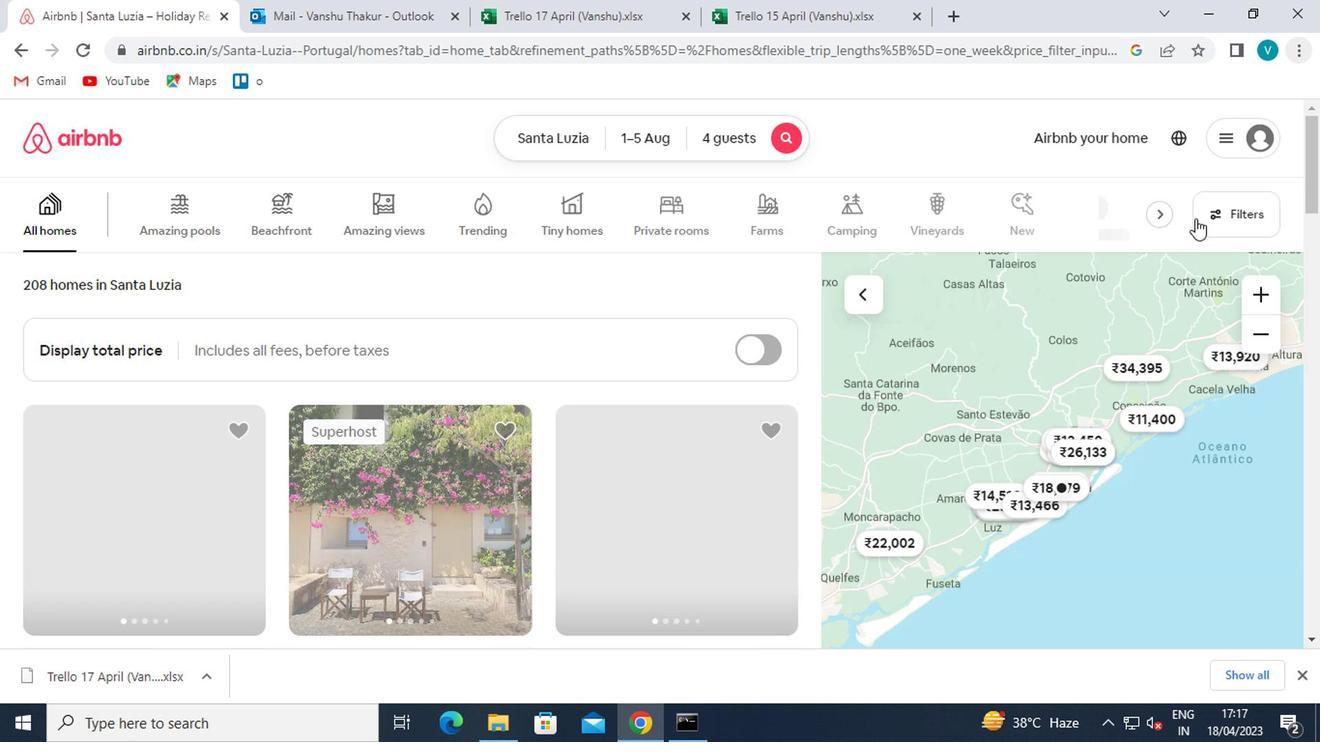 
Action: Mouse moved to (481, 462)
Screenshot: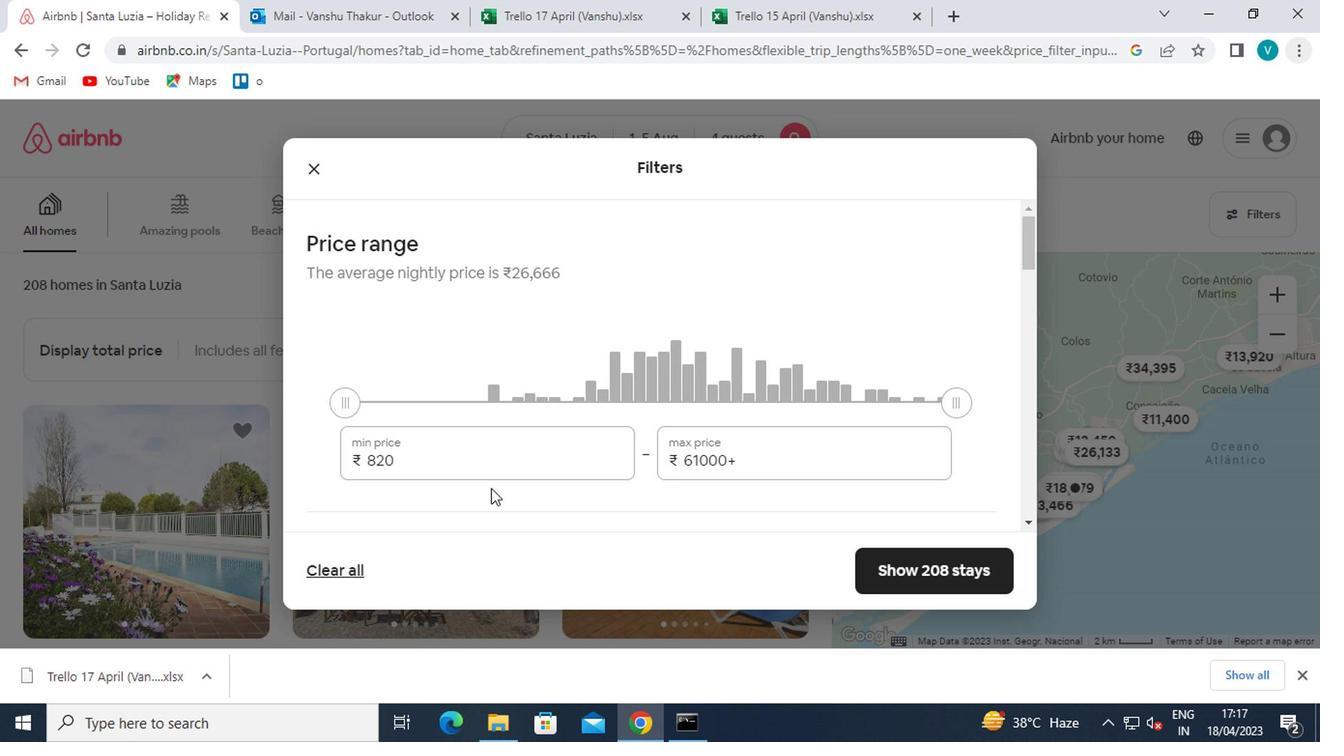 
Action: Mouse pressed left at (481, 462)
Screenshot: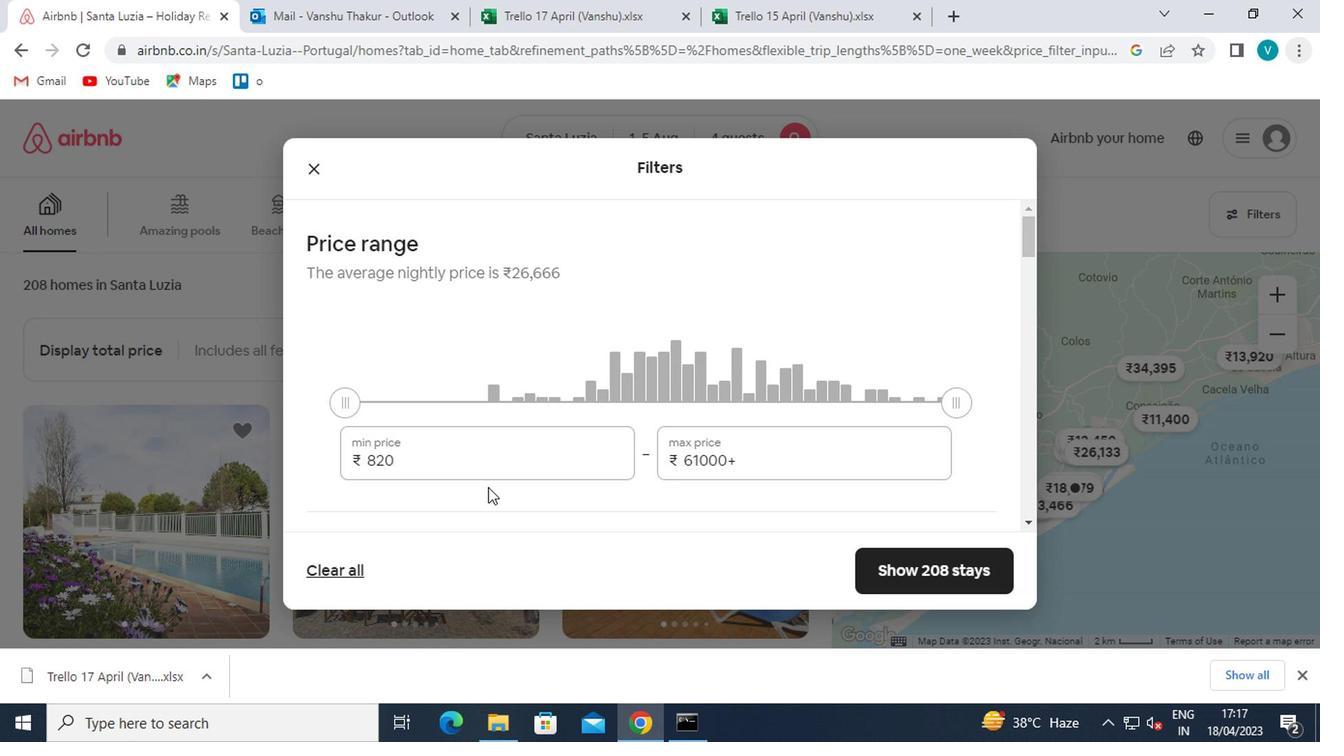 
Action: Mouse moved to (484, 454)
Screenshot: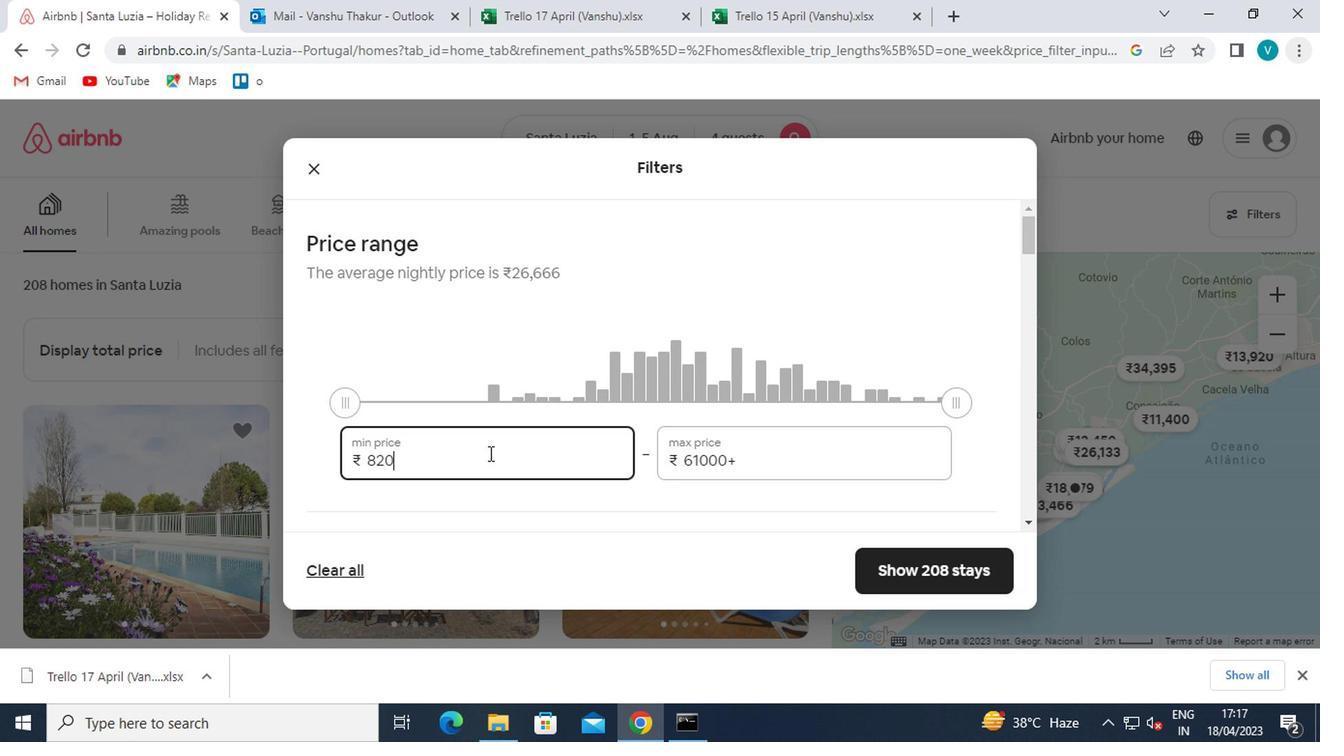 
Action: Key pressed <Key.backspace><Key.backspace><Key.backspace>13000
Screenshot: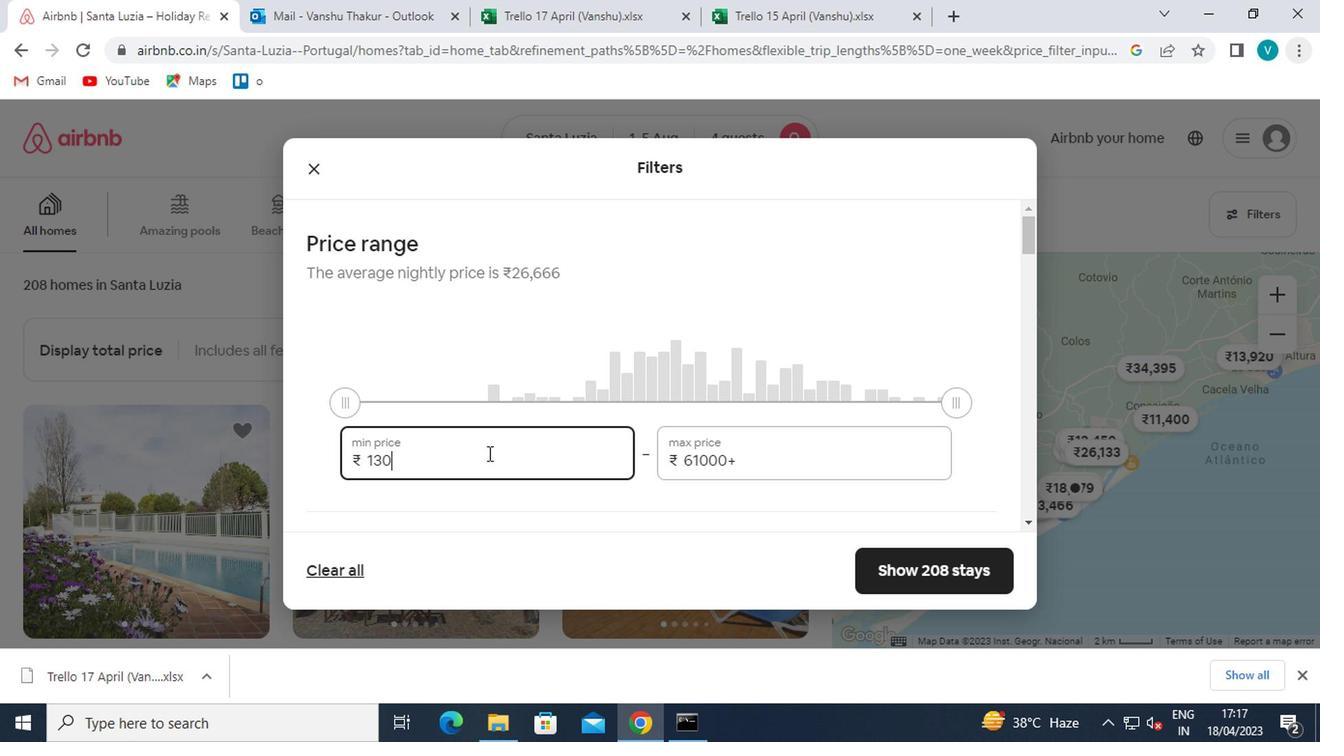 
Action: Mouse moved to (772, 471)
Screenshot: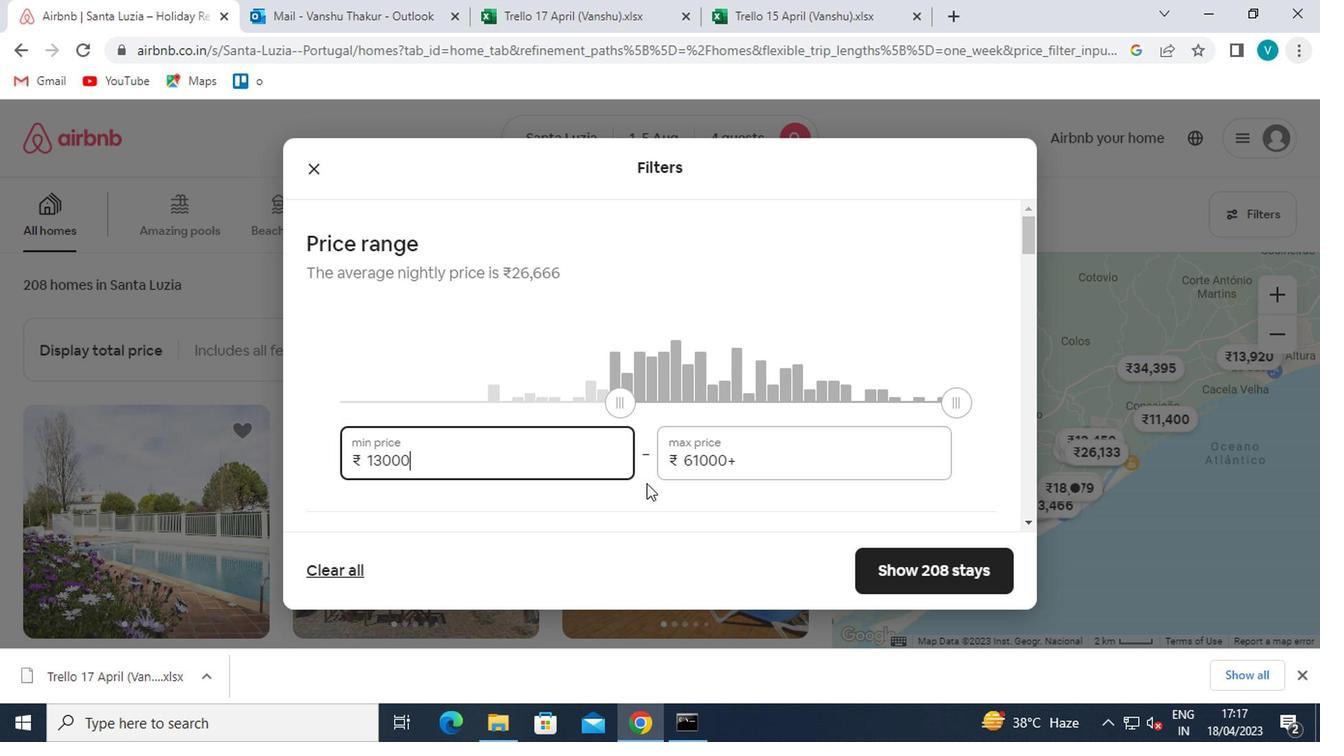 
Action: Mouse pressed left at (772, 471)
Screenshot: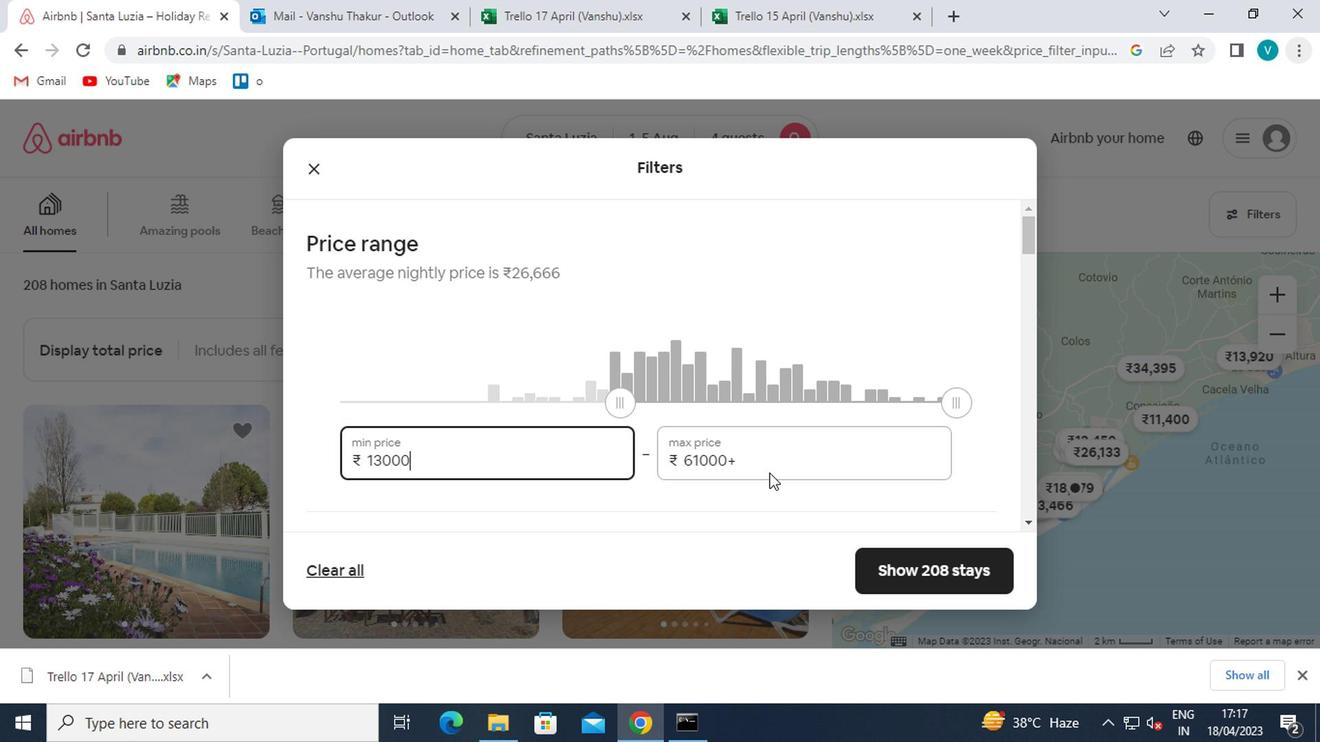 
Action: Mouse moved to (724, 439)
Screenshot: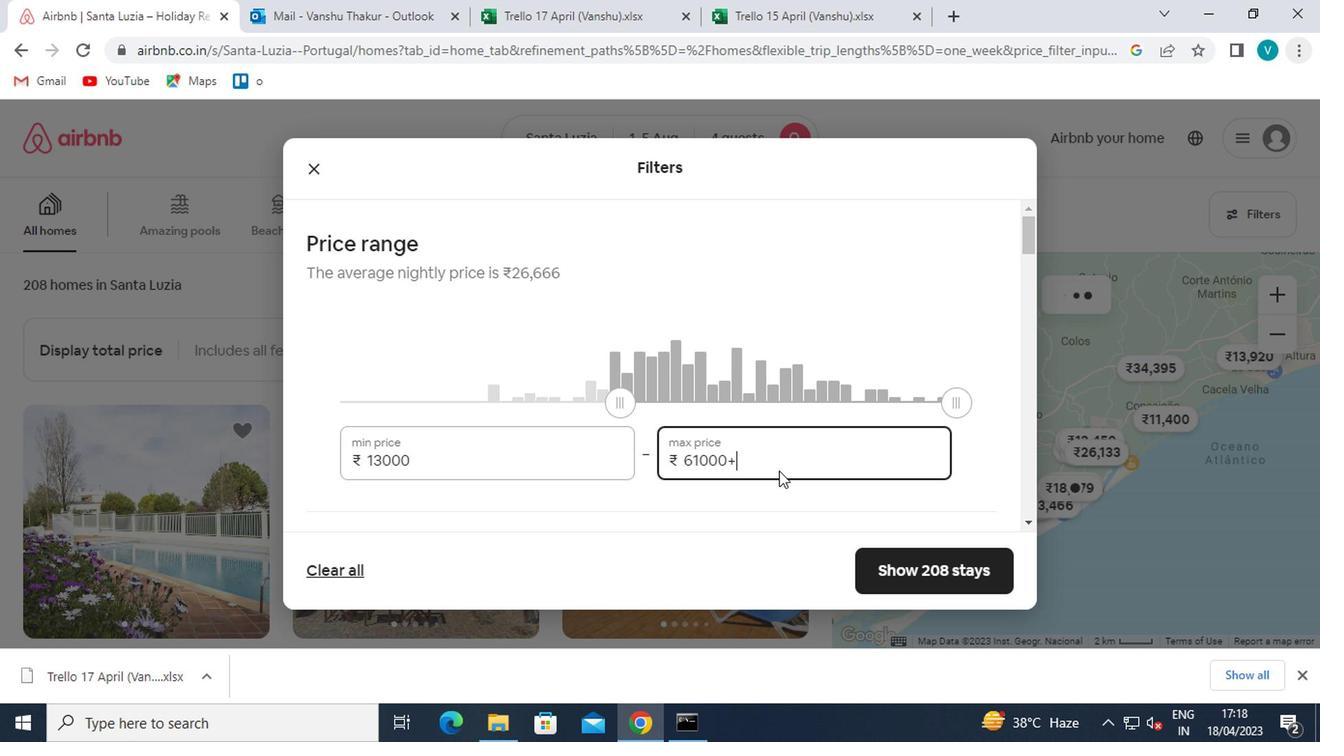 
Action: Key pressed <Key.backspace><Key.backspace><Key.backspace><Key.backspace><Key.backspace><Key.backspace>20000
Screenshot: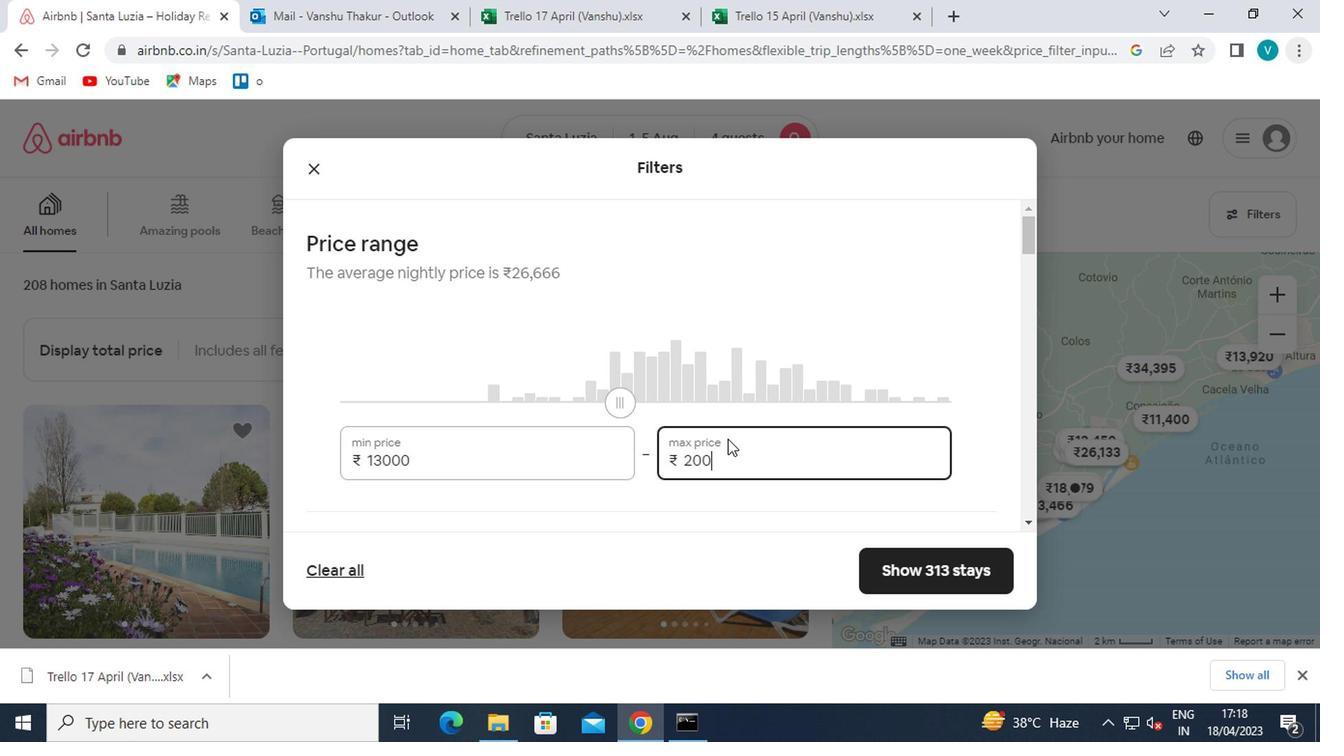 
Action: Mouse moved to (717, 439)
Screenshot: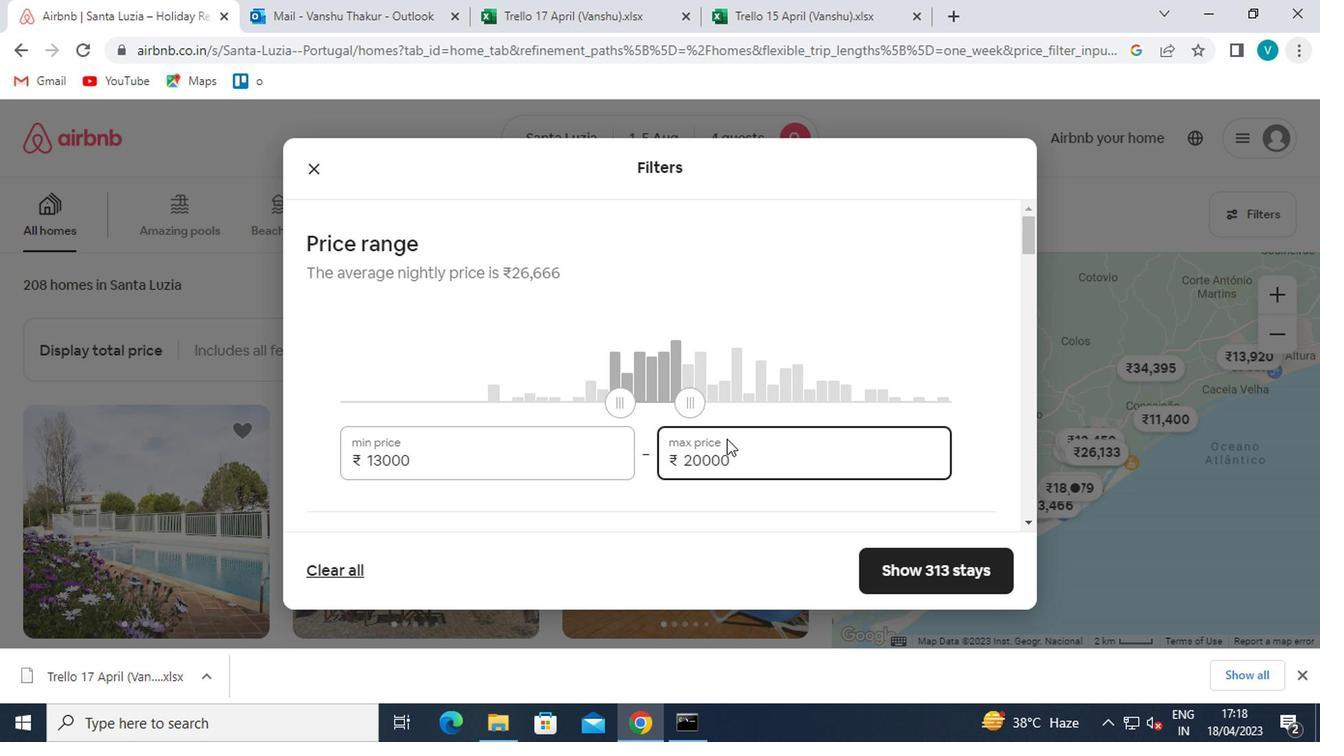 
Action: Mouse scrolled (717, 438) with delta (0, 0)
Screenshot: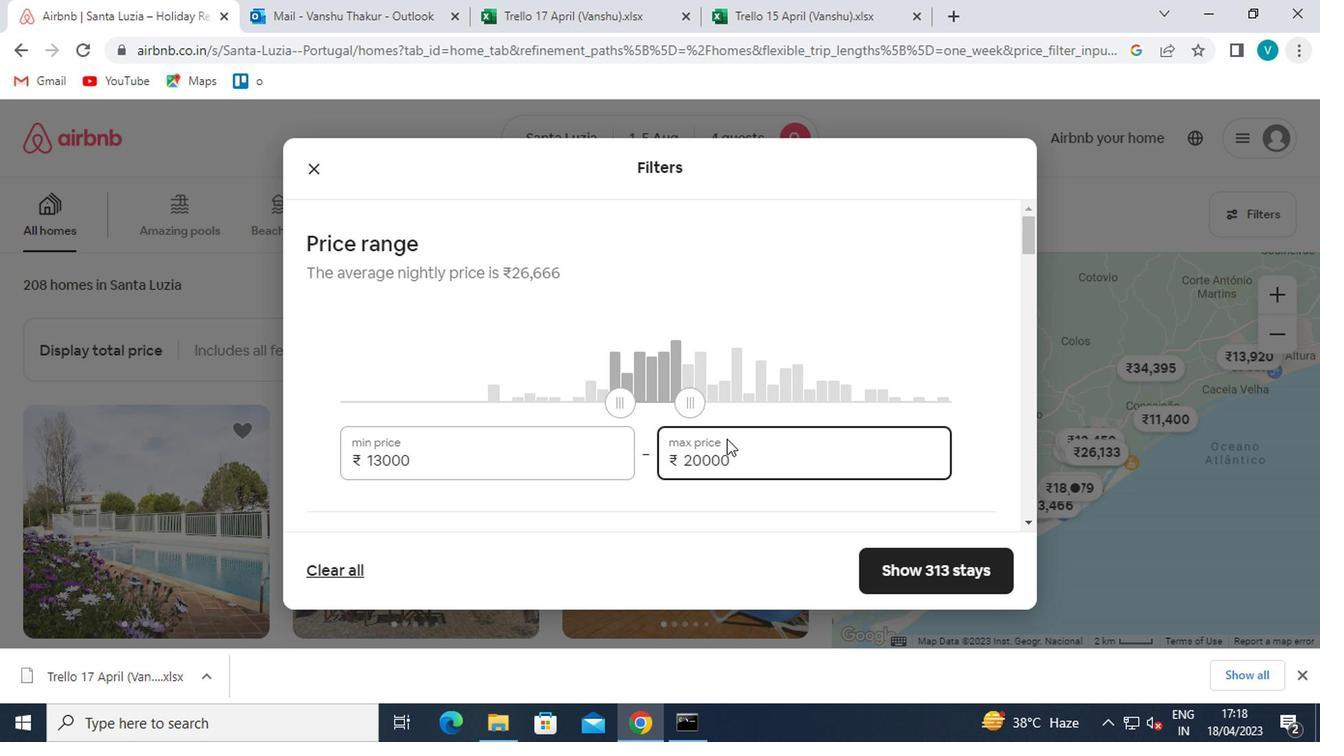 
Action: Mouse moved to (711, 439)
Screenshot: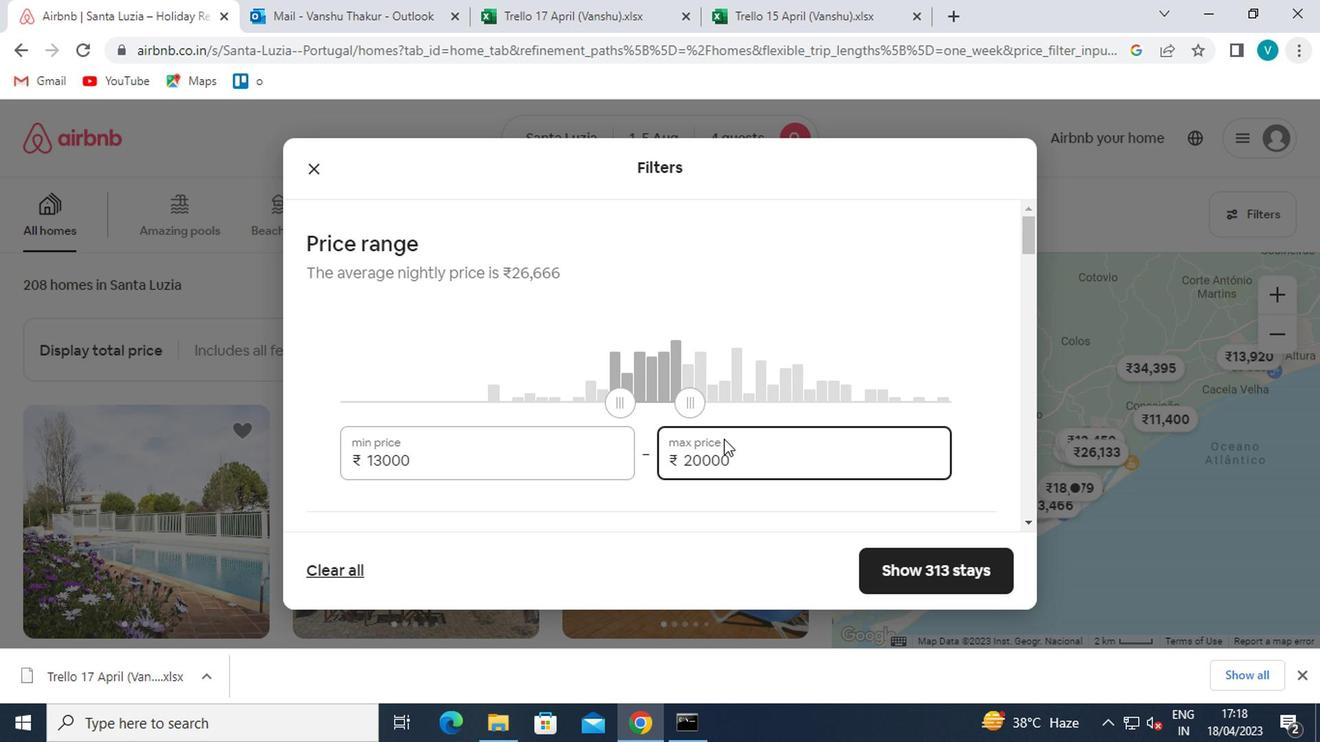 
Action: Mouse scrolled (711, 438) with delta (0, 0)
Screenshot: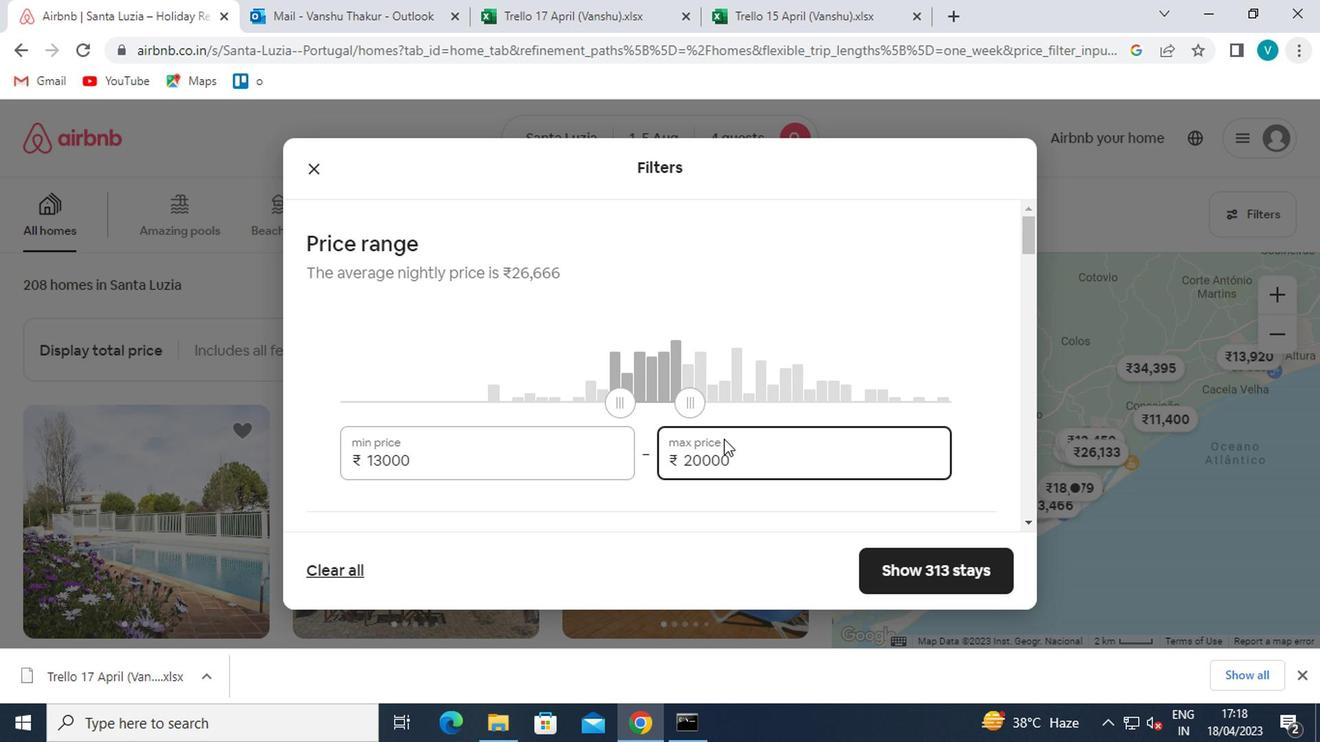 
Action: Mouse moved to (707, 439)
Screenshot: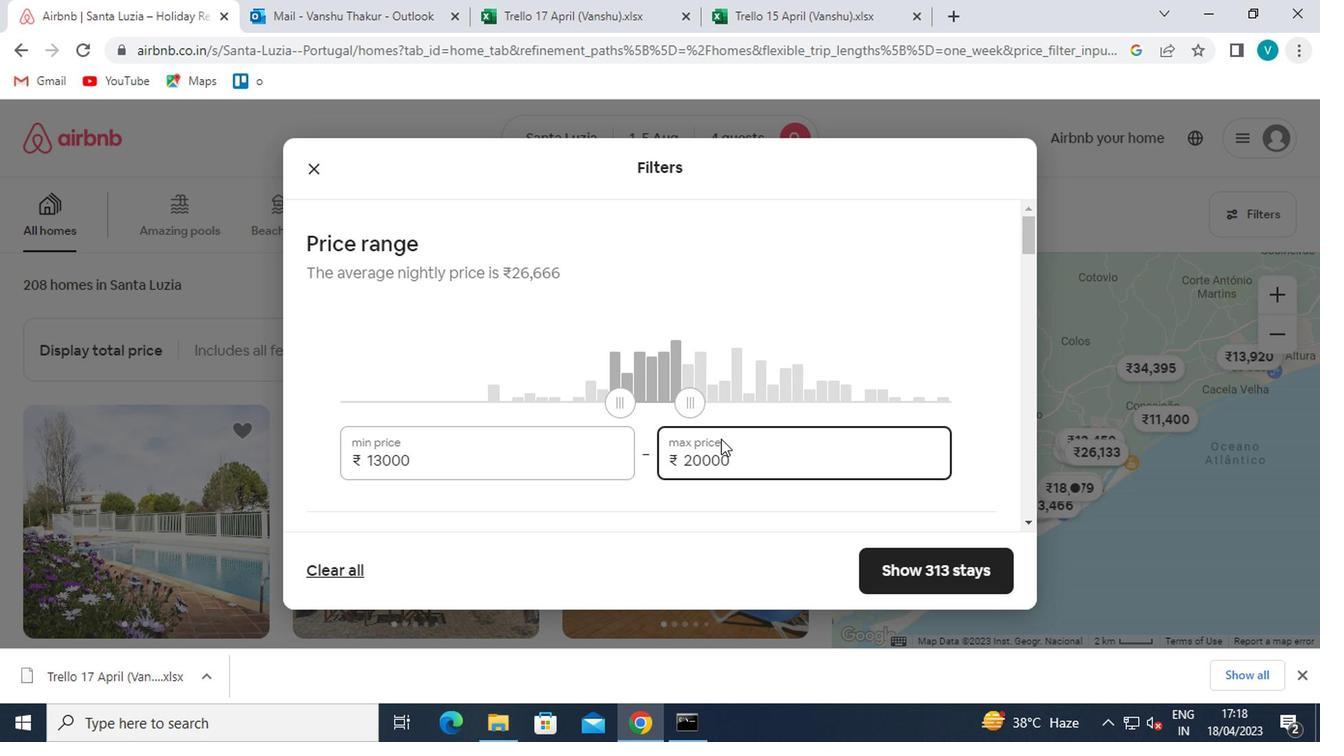
Action: Mouse scrolled (707, 438) with delta (0, 0)
Screenshot: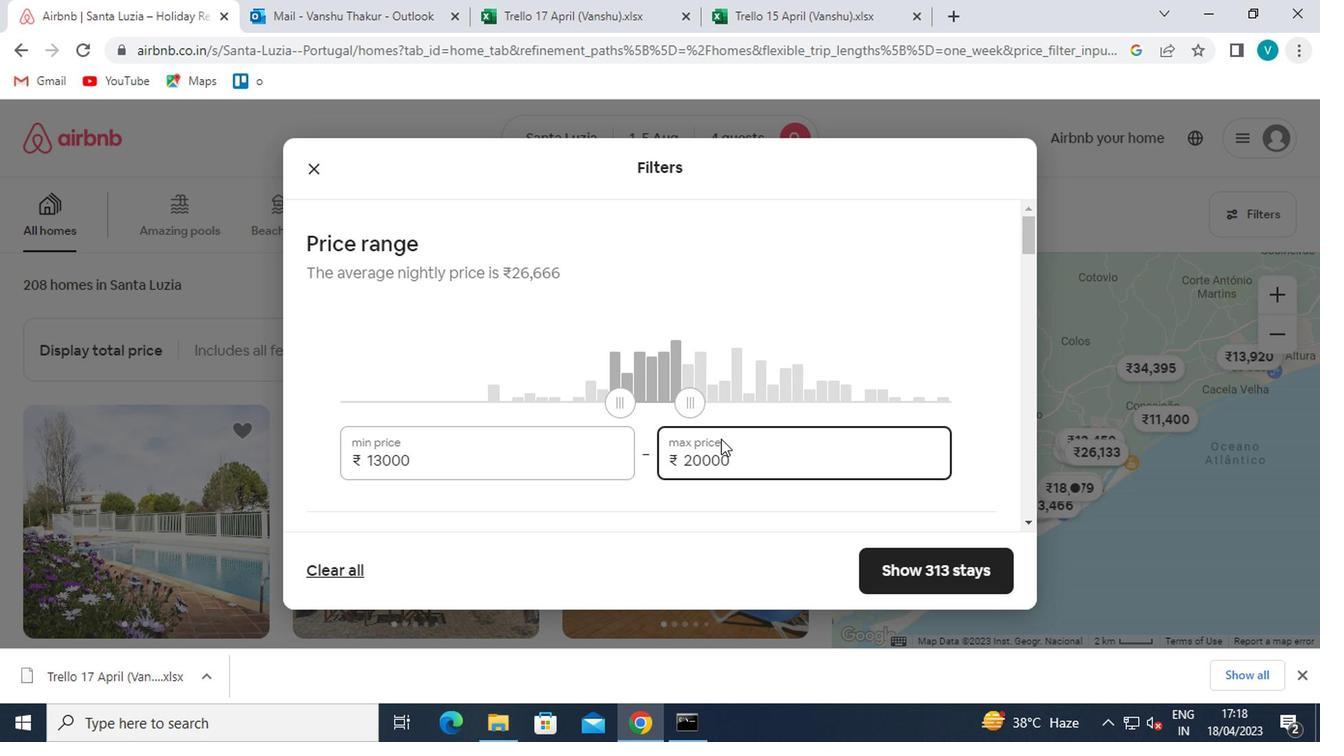 
Action: Mouse moved to (704, 439)
Screenshot: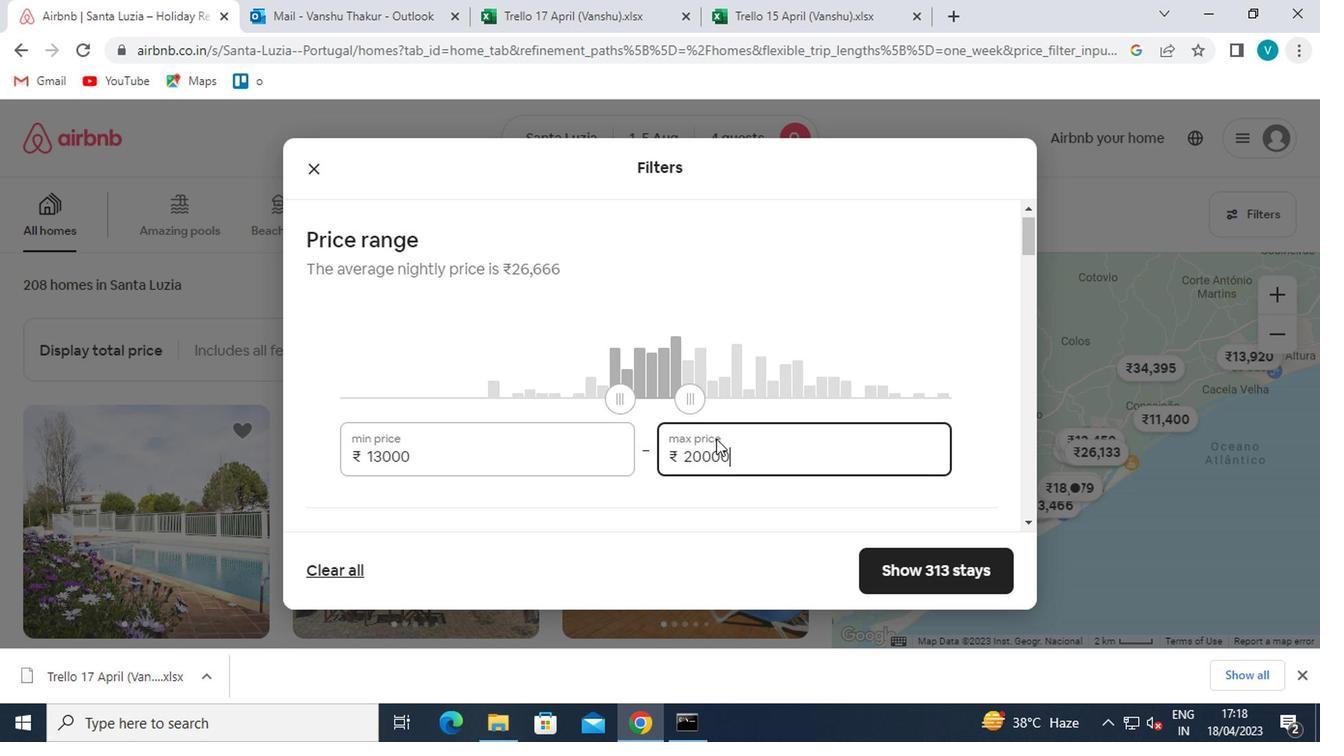 
Action: Mouse scrolled (704, 438) with delta (0, 0)
Screenshot: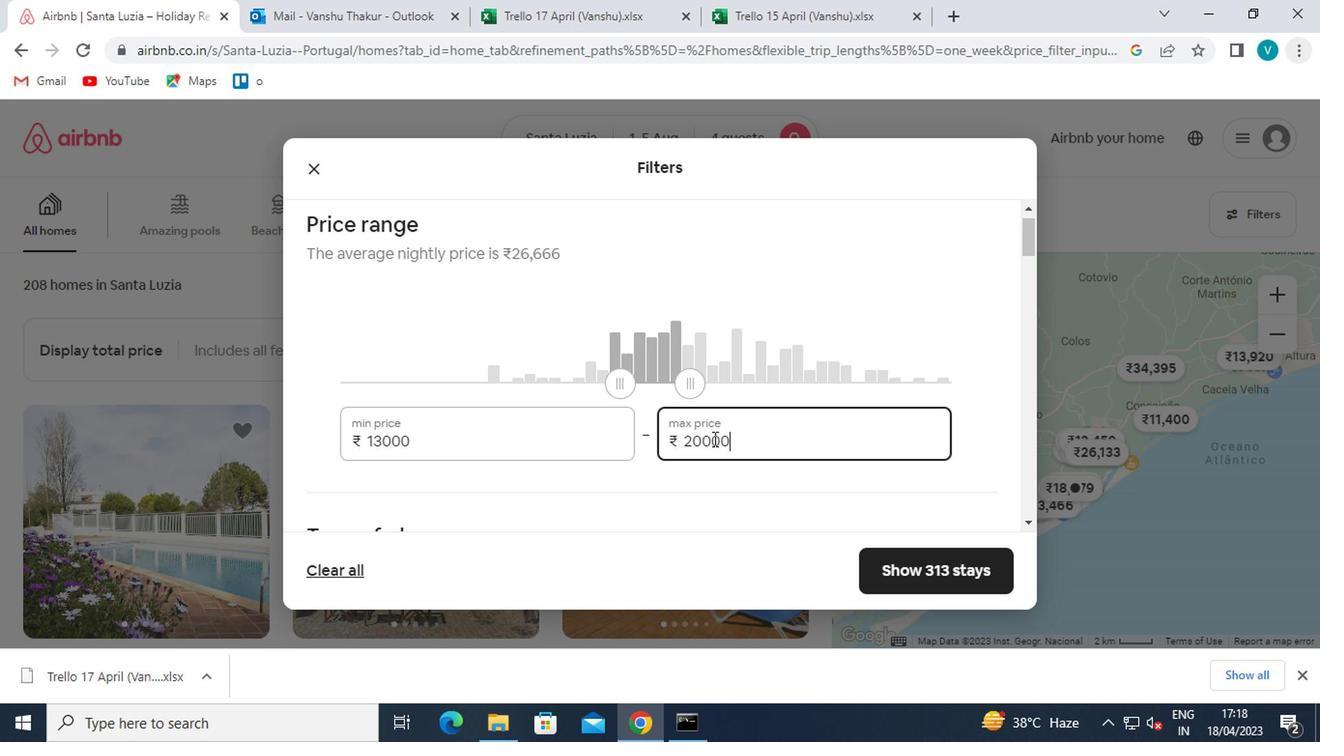 
Action: Mouse moved to (323, 233)
Screenshot: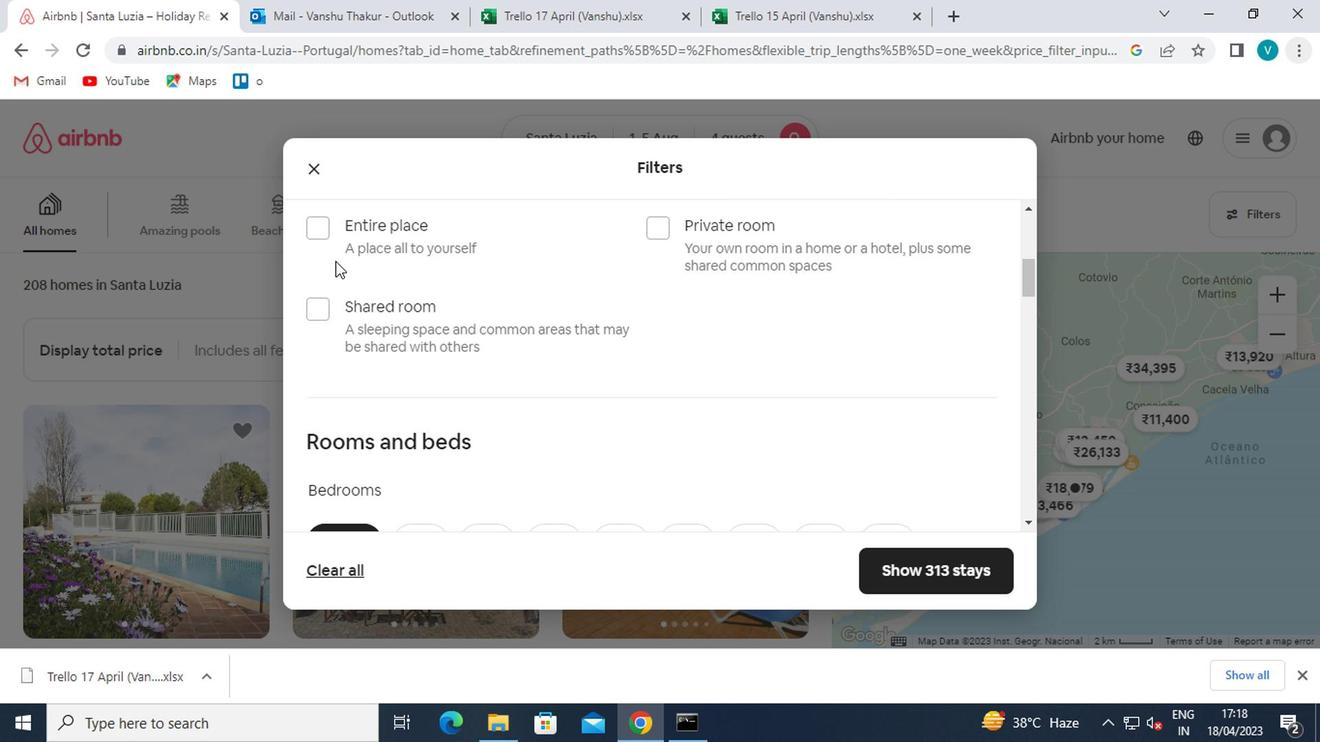 
Action: Mouse pressed left at (323, 233)
Screenshot: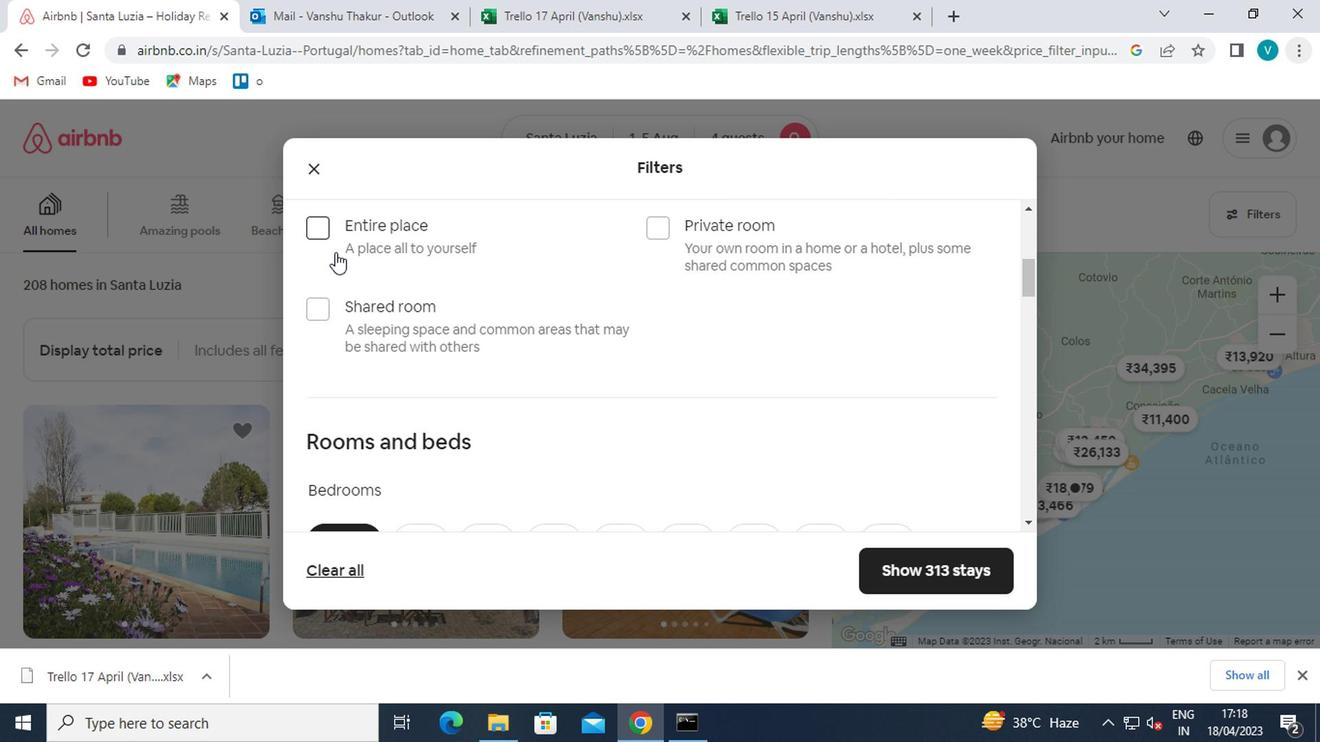 
Action: Mouse moved to (341, 236)
Screenshot: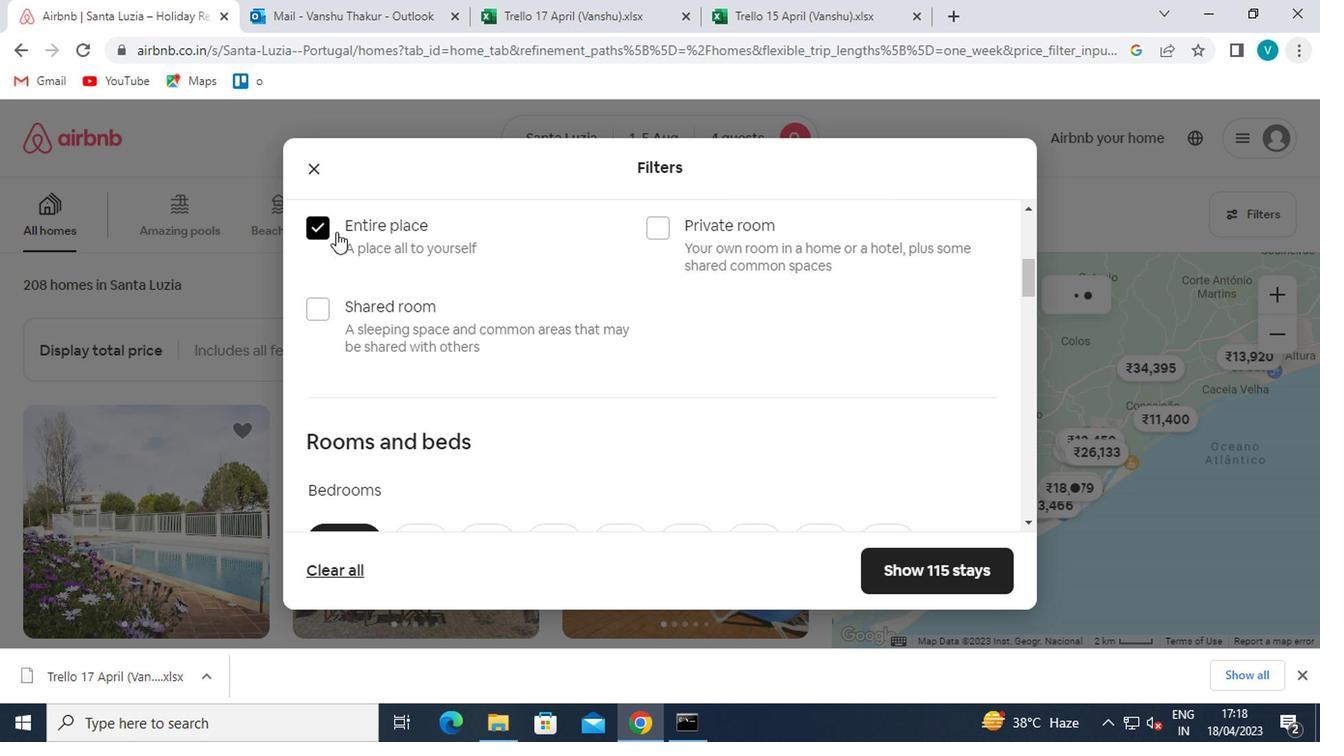 
Action: Mouse scrolled (341, 235) with delta (0, 0)
Screenshot: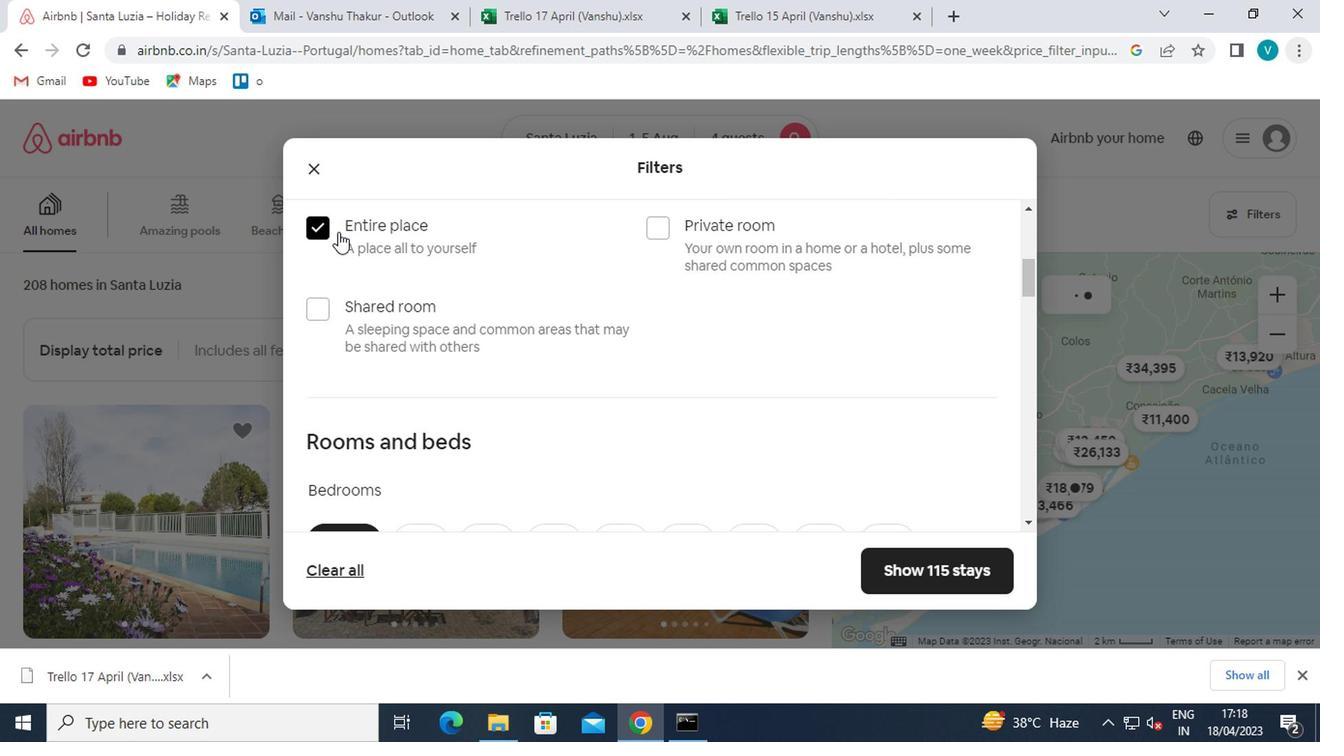
Action: Mouse scrolled (341, 235) with delta (0, 0)
Screenshot: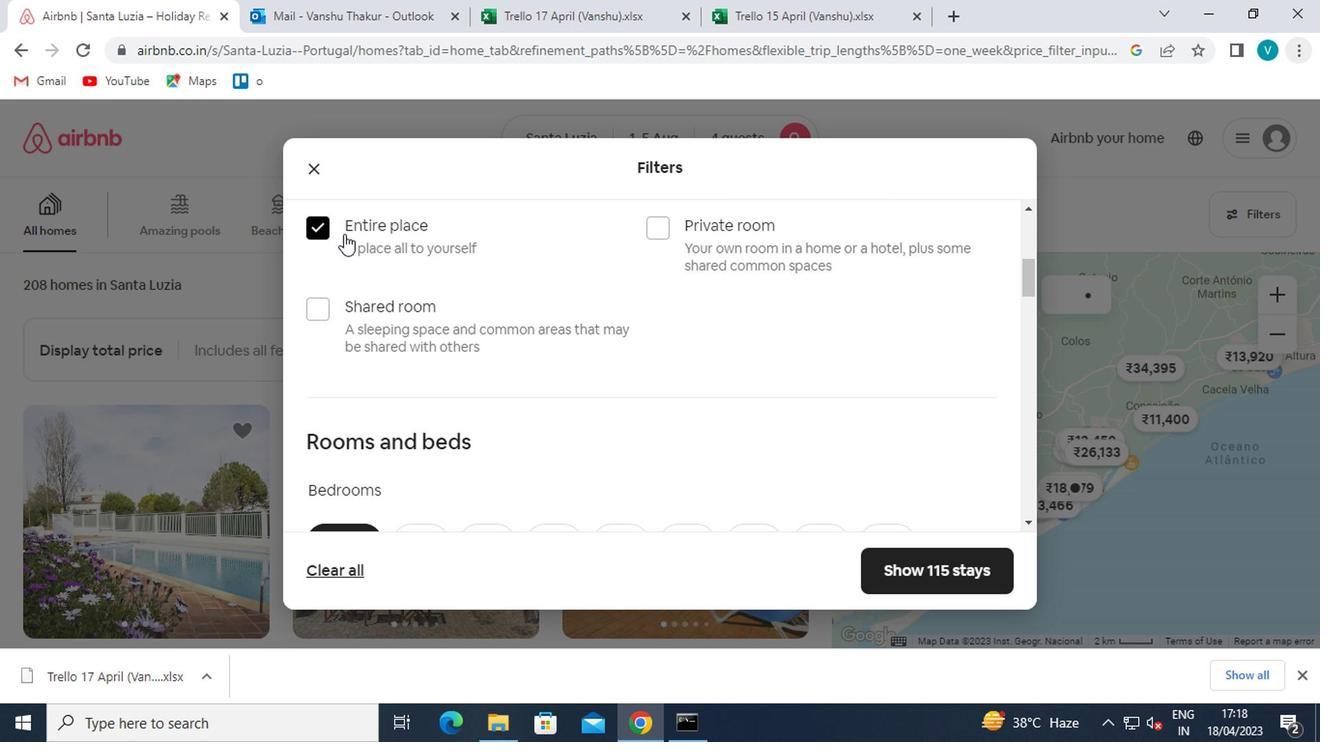 
Action: Mouse moved to (345, 240)
Screenshot: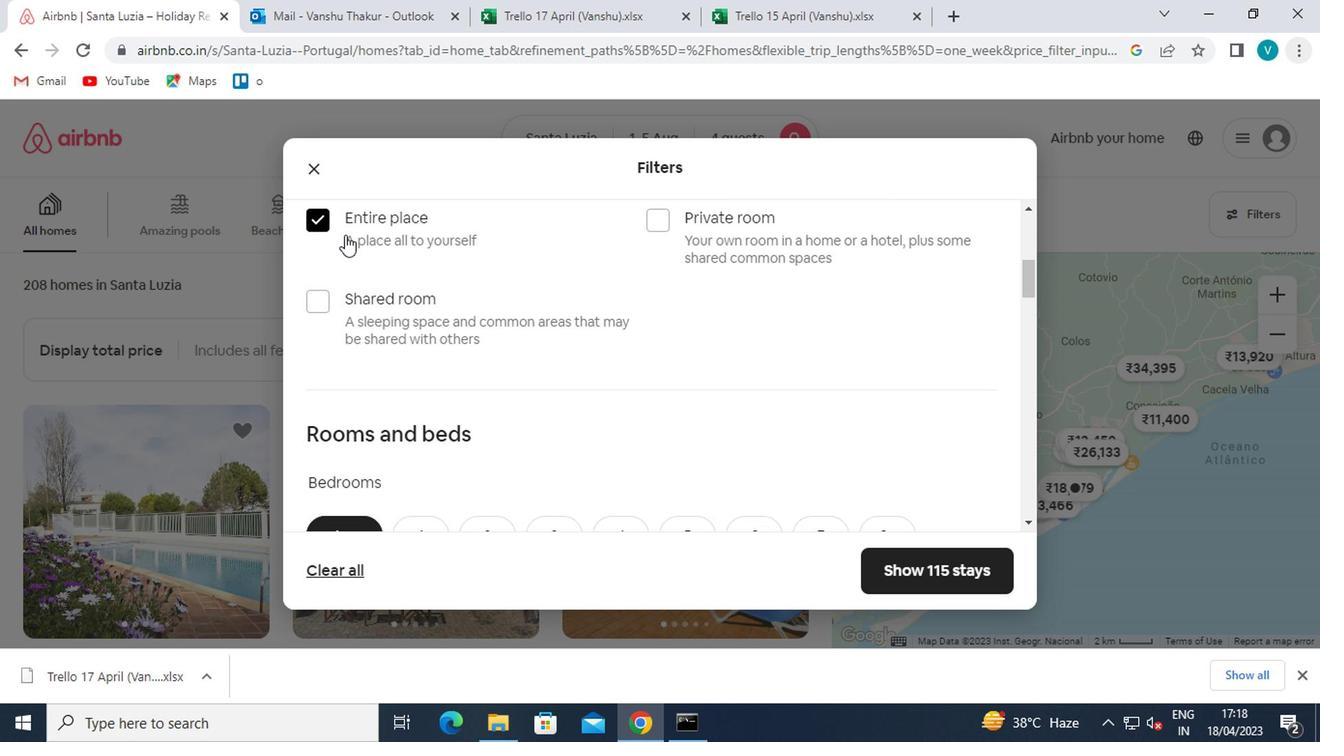 
Action: Mouse scrolled (345, 239) with delta (0, -1)
Screenshot: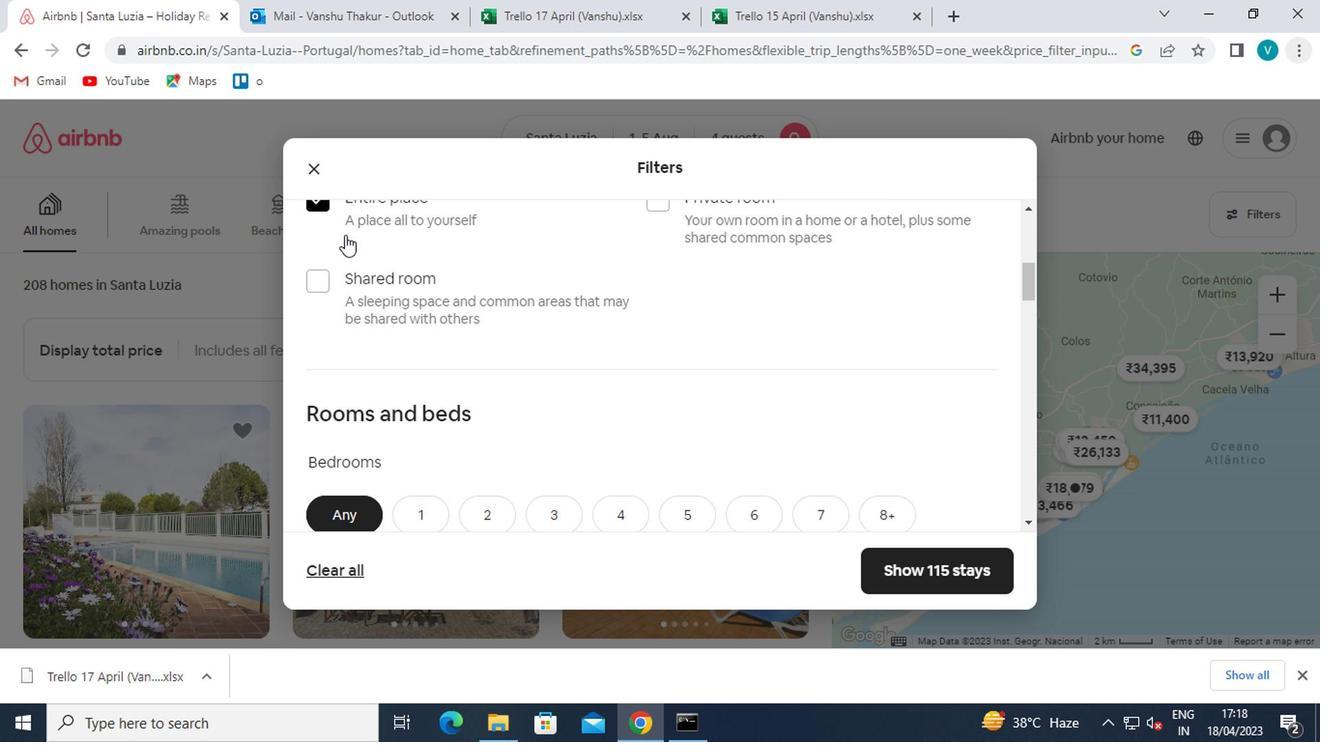 
Action: Mouse moved to (347, 242)
Screenshot: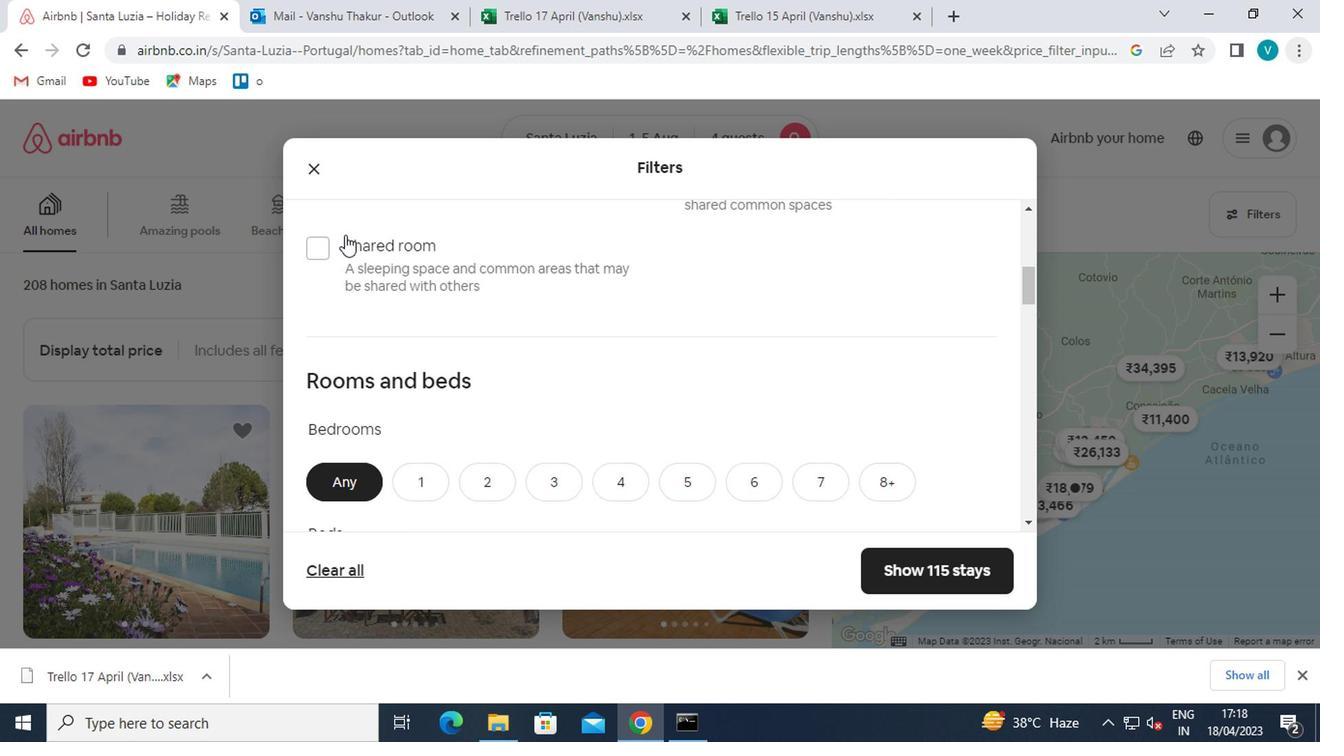 
Action: Mouse scrolled (347, 241) with delta (0, 0)
Screenshot: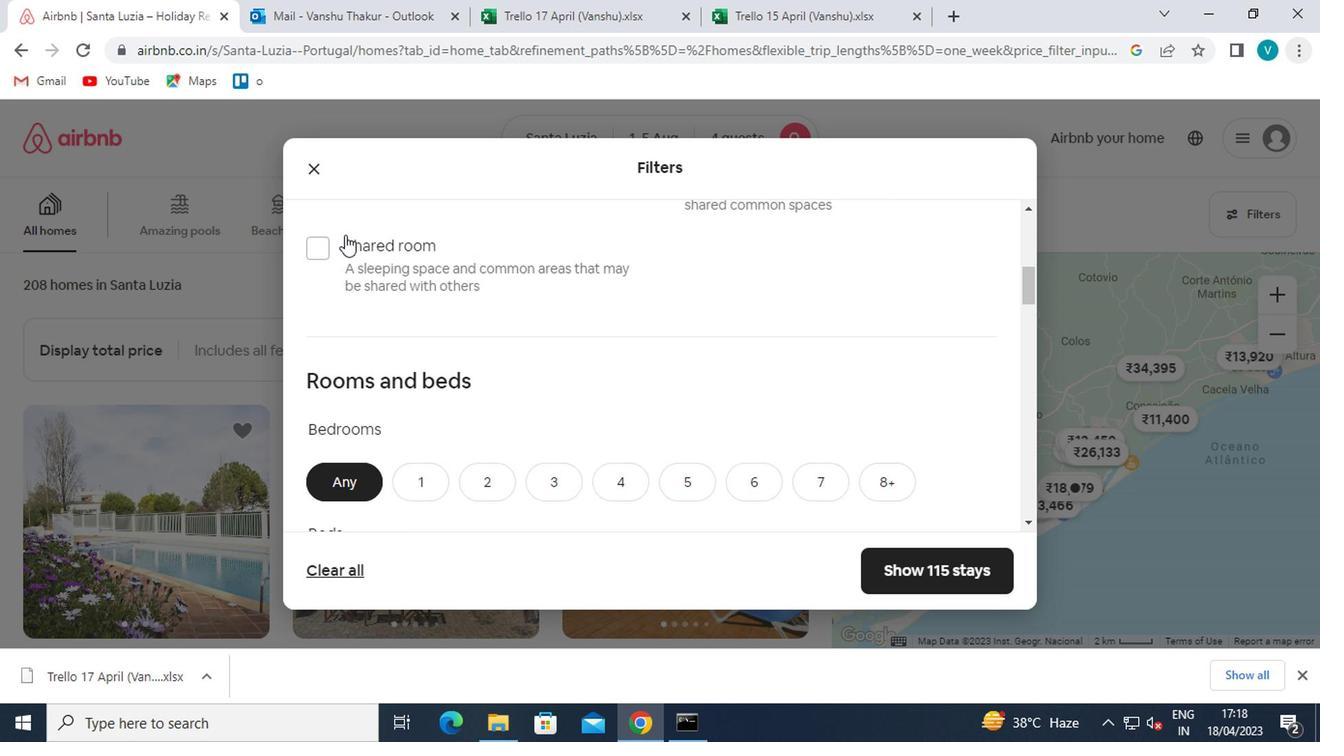 
Action: Mouse moved to (416, 256)
Screenshot: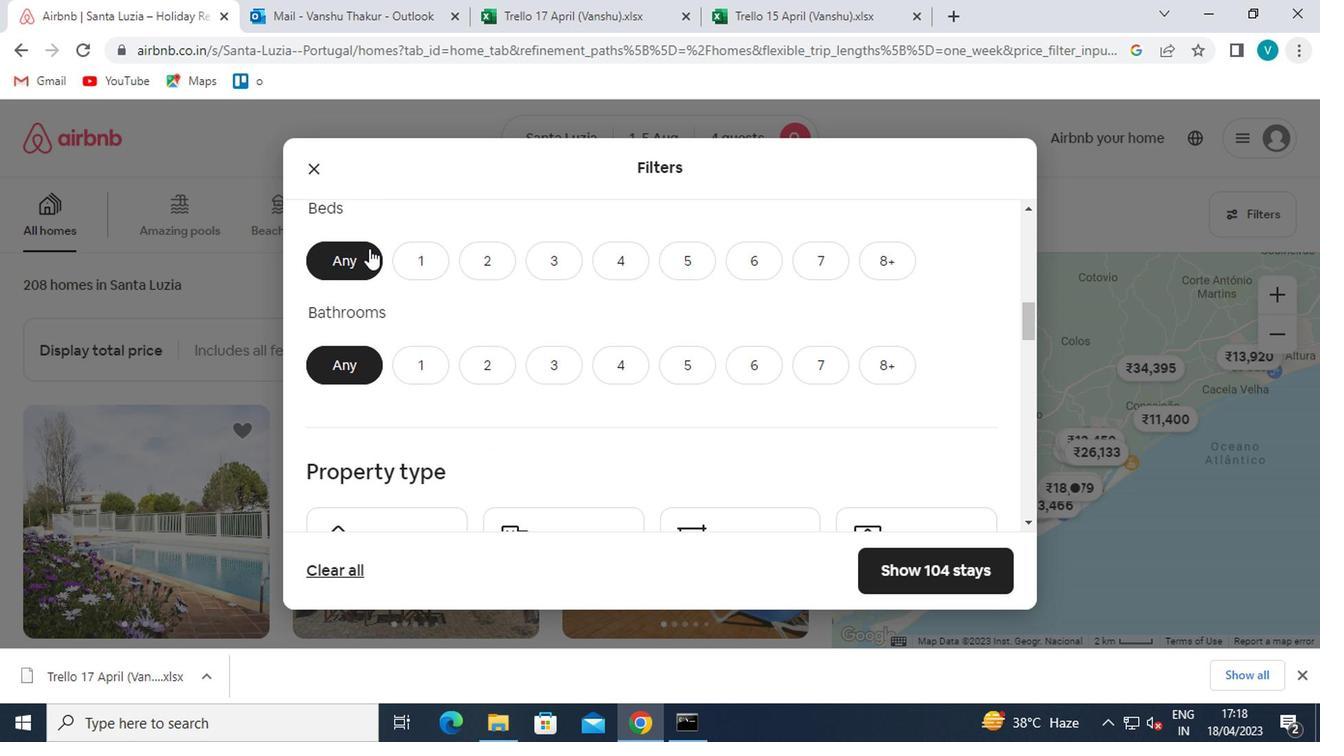 
Action: Mouse scrolled (416, 257) with delta (0, 1)
Screenshot: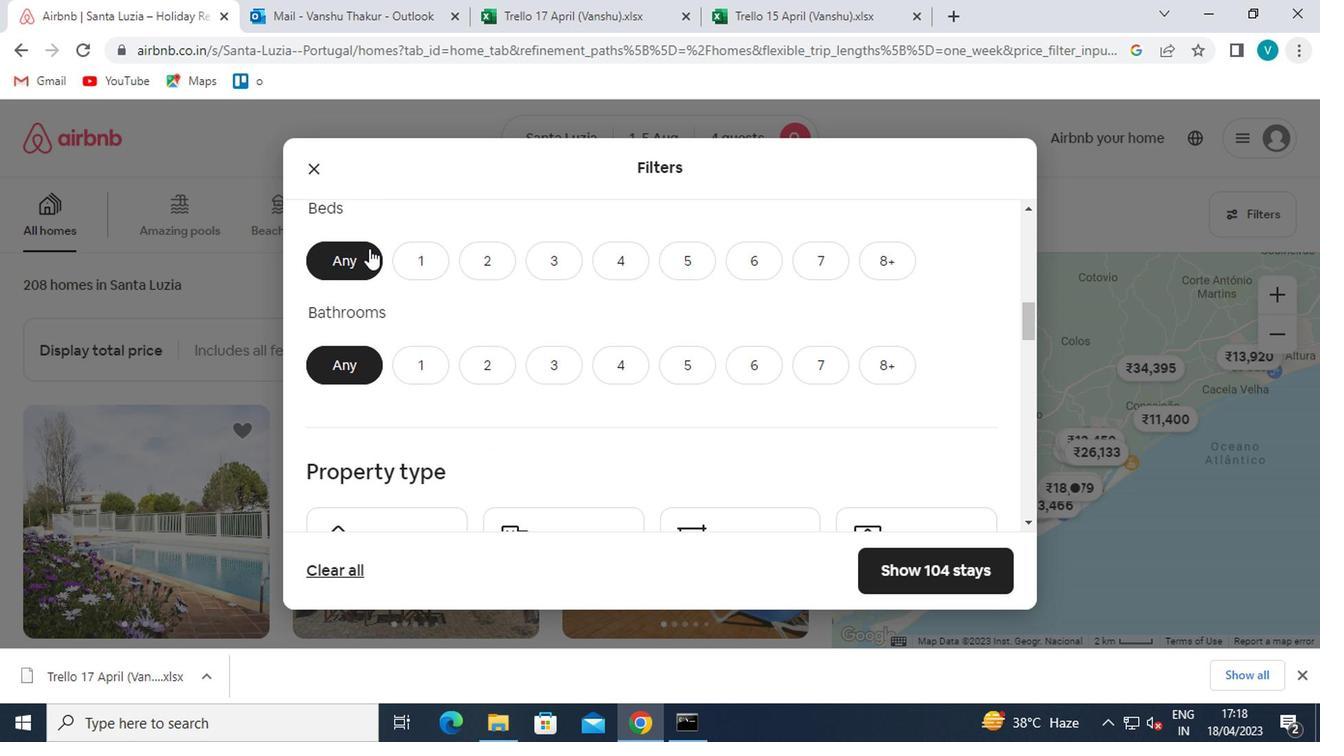 
Action: Mouse moved to (481, 257)
Screenshot: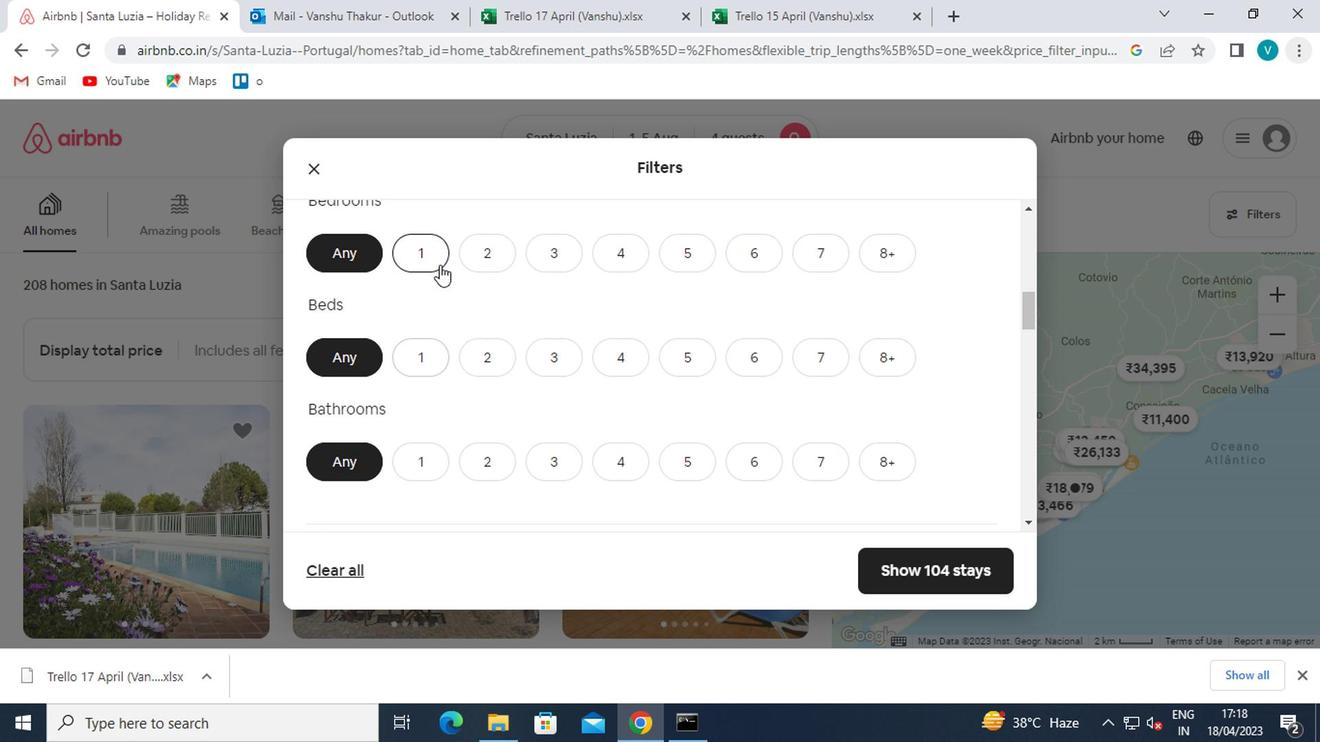 
Action: Mouse pressed left at (481, 257)
Screenshot: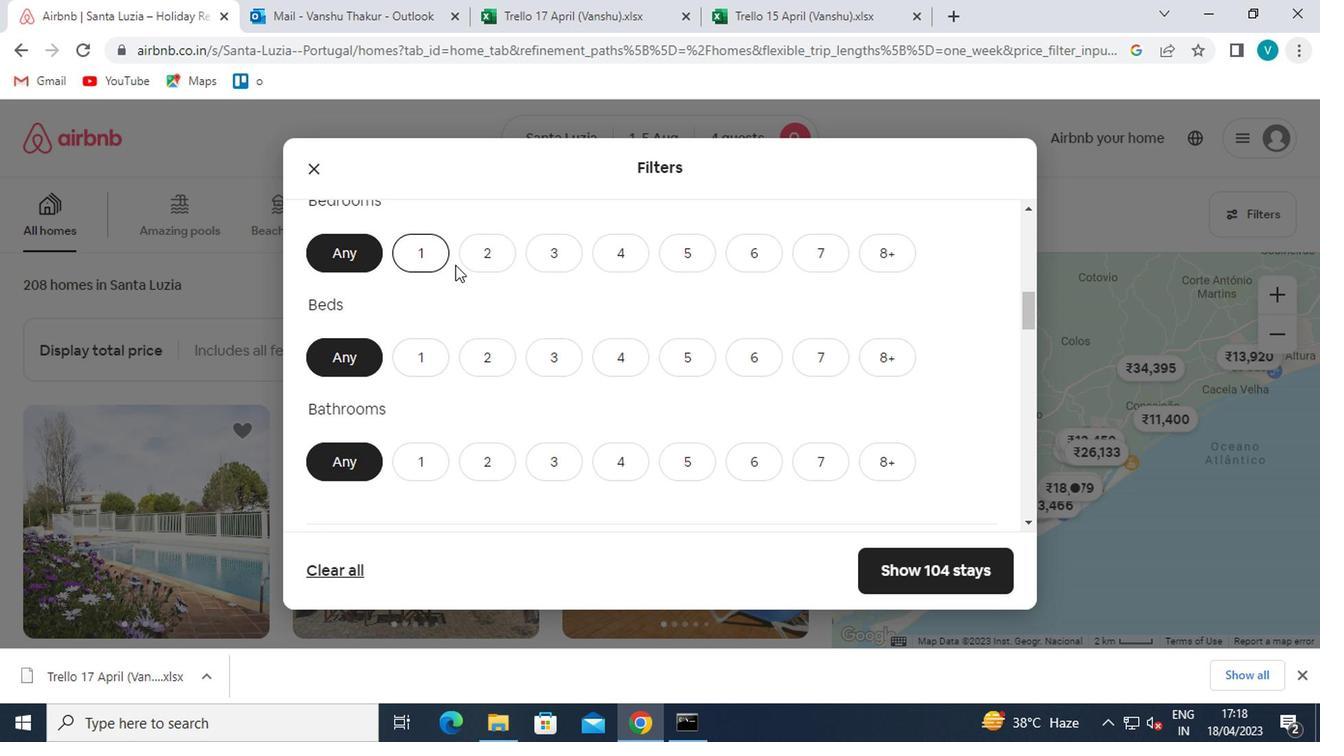 
Action: Mouse moved to (562, 351)
Screenshot: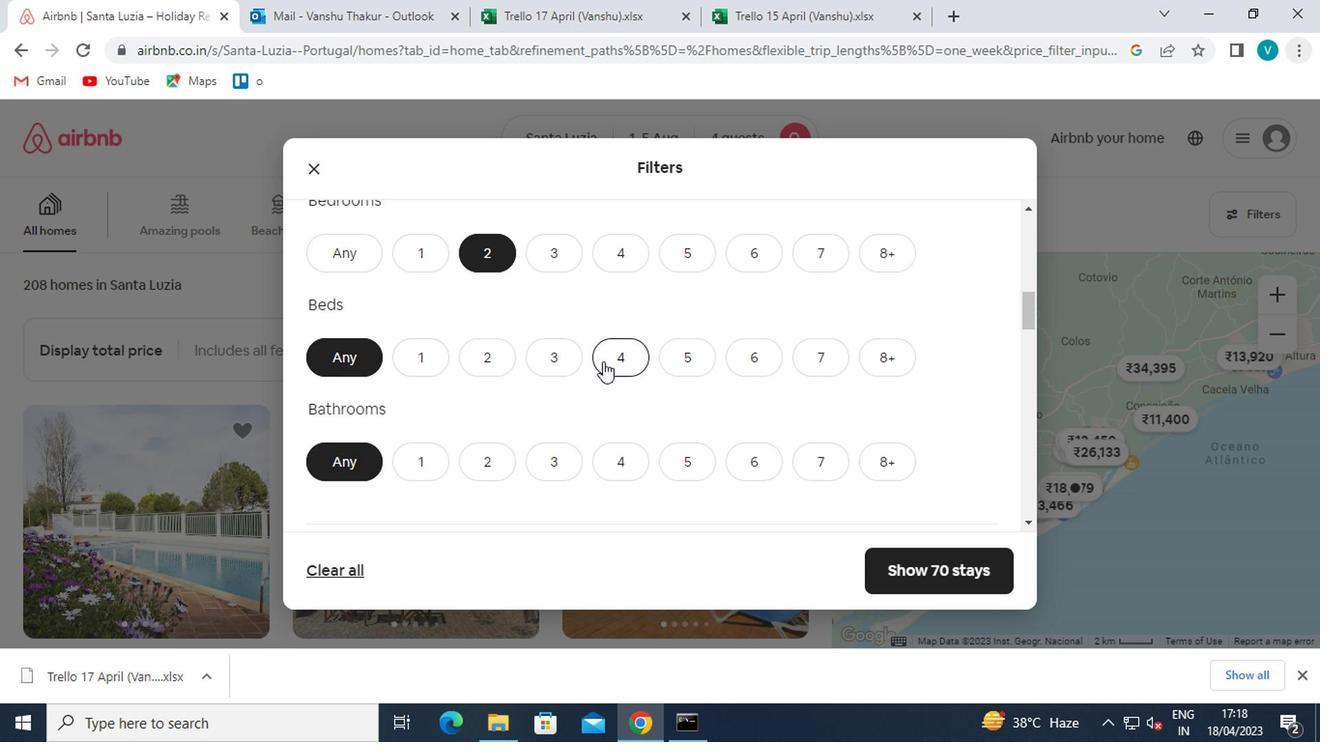 
Action: Mouse pressed left at (562, 351)
Screenshot: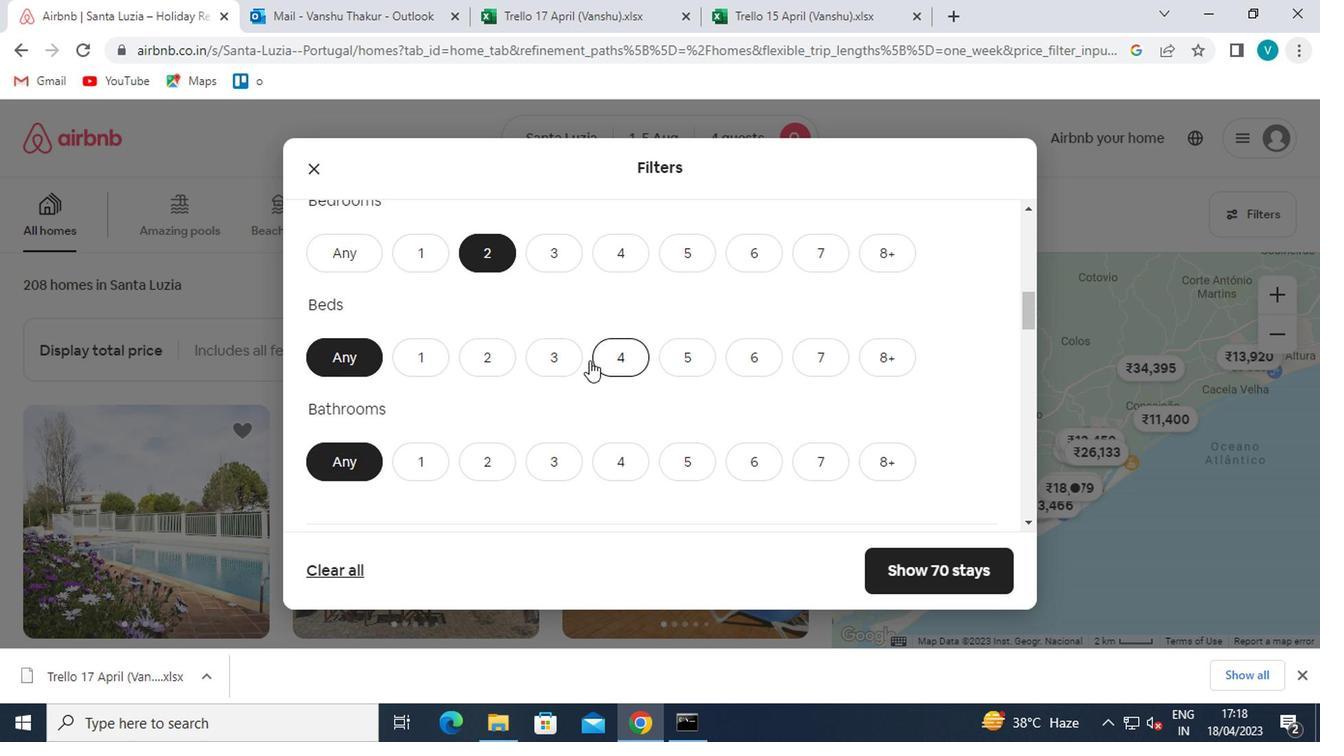 
Action: Mouse moved to (483, 462)
Screenshot: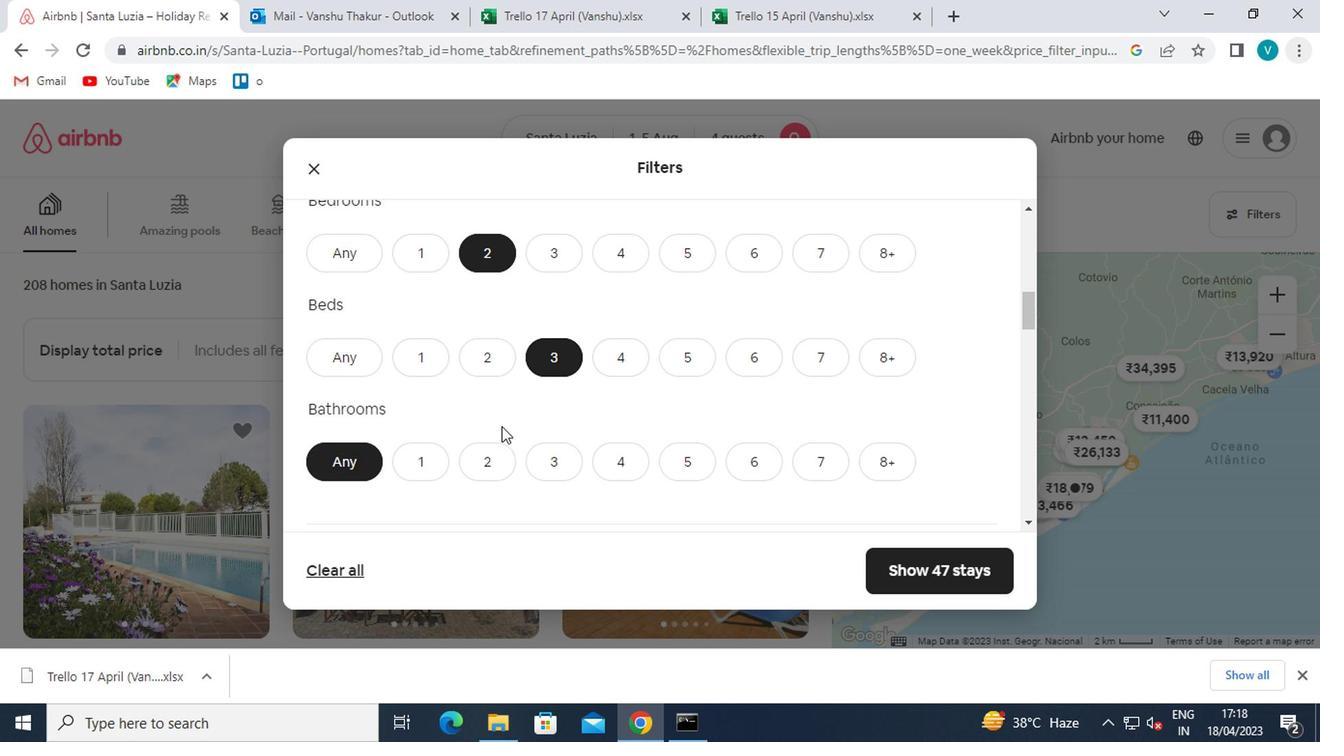 
Action: Mouse pressed left at (483, 462)
Screenshot: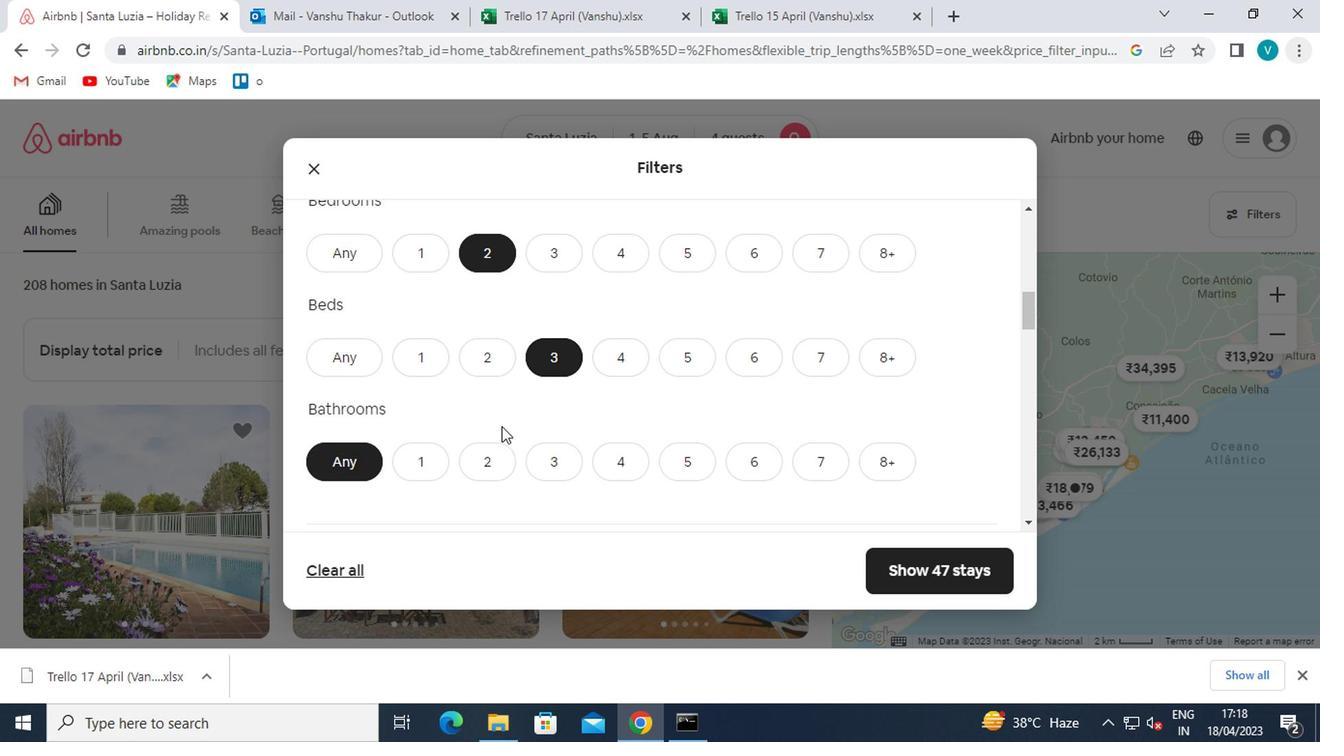 
Action: Mouse moved to (487, 462)
Screenshot: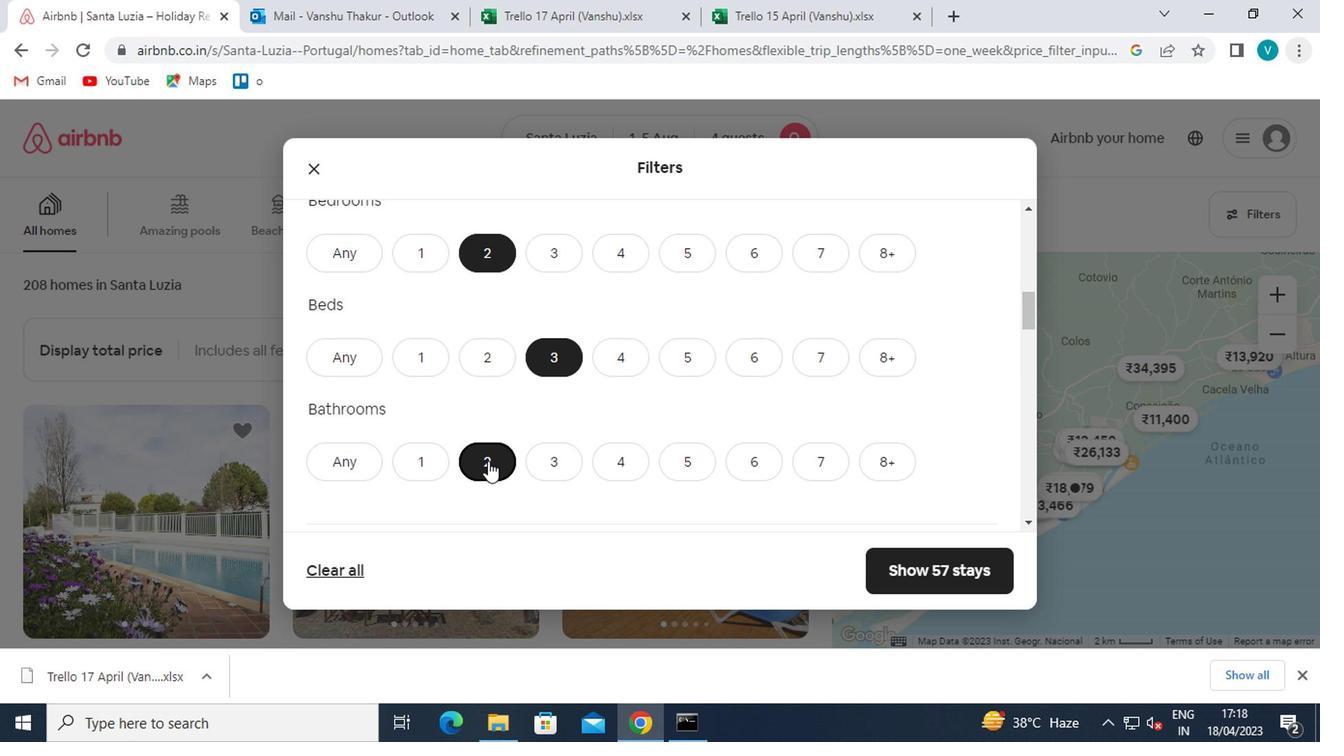 
Action: Mouse scrolled (487, 460) with delta (0, -1)
Screenshot: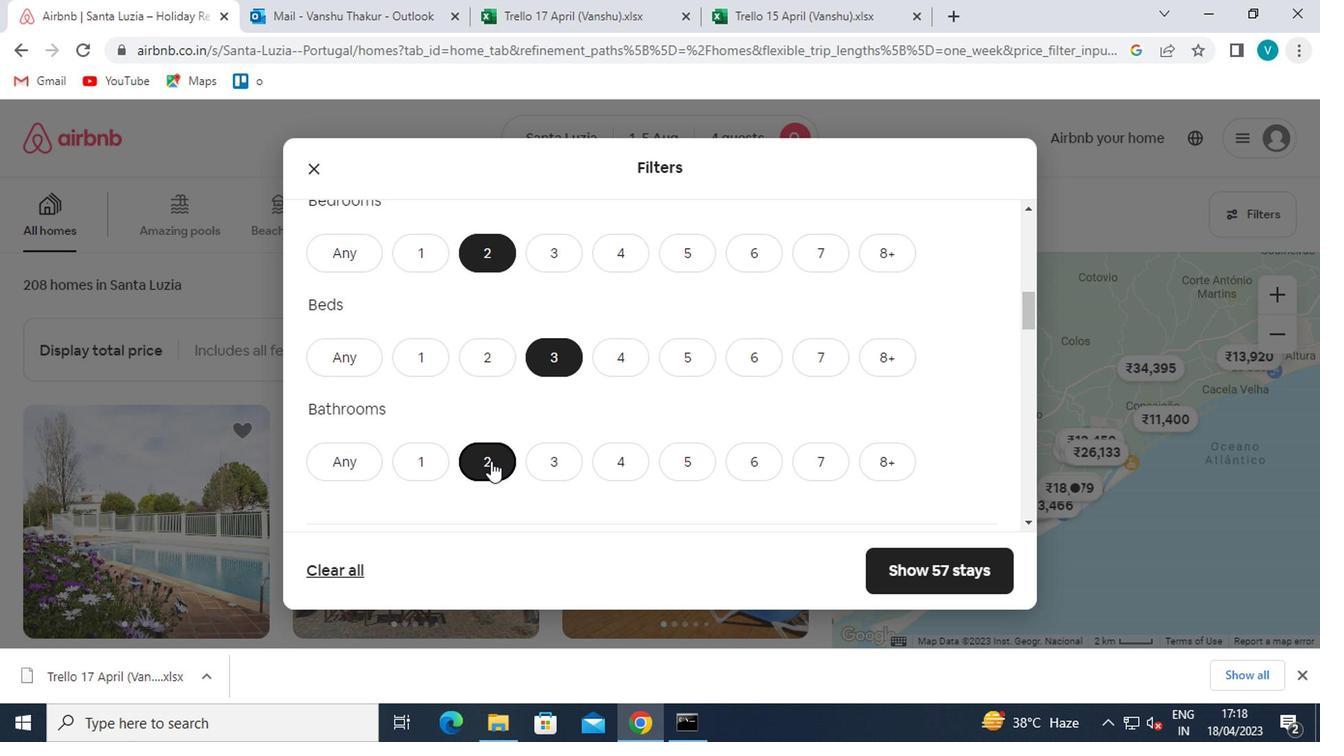 
Action: Mouse scrolled (487, 460) with delta (0, -1)
Screenshot: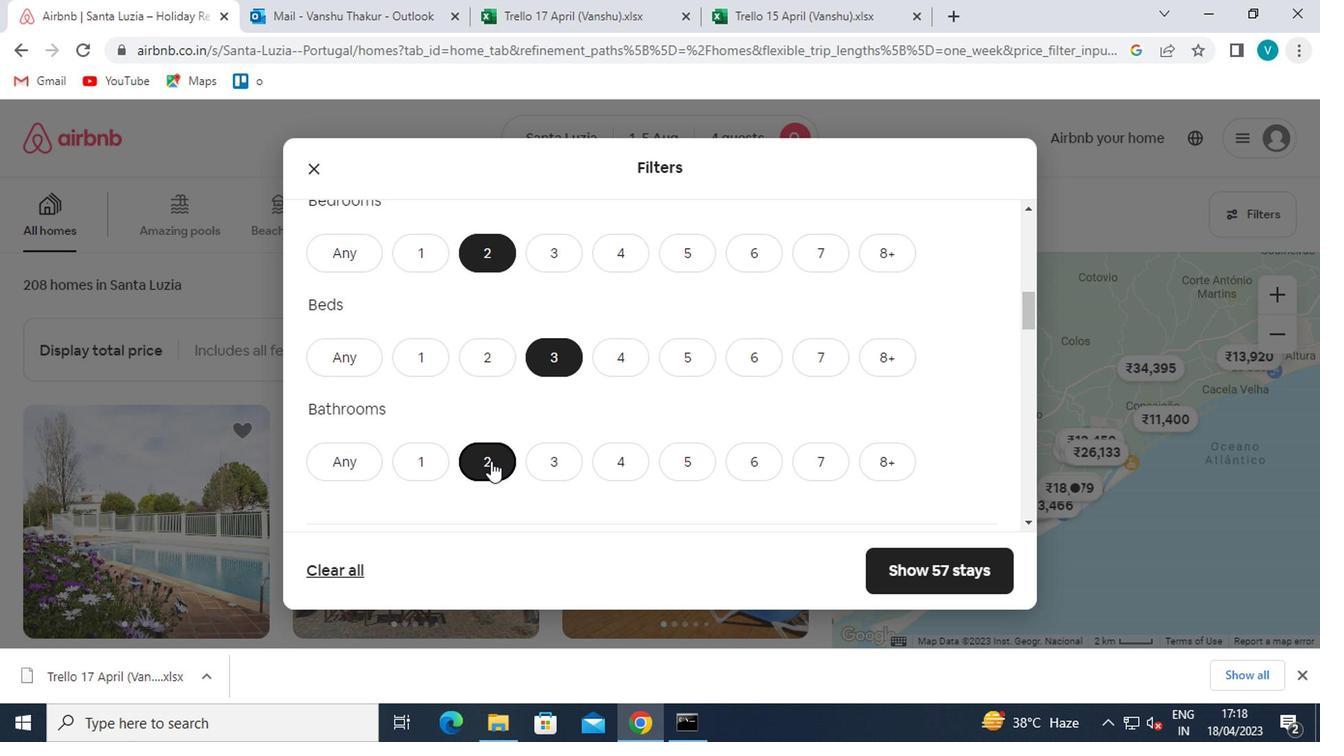 
Action: Mouse moved to (647, 449)
Screenshot: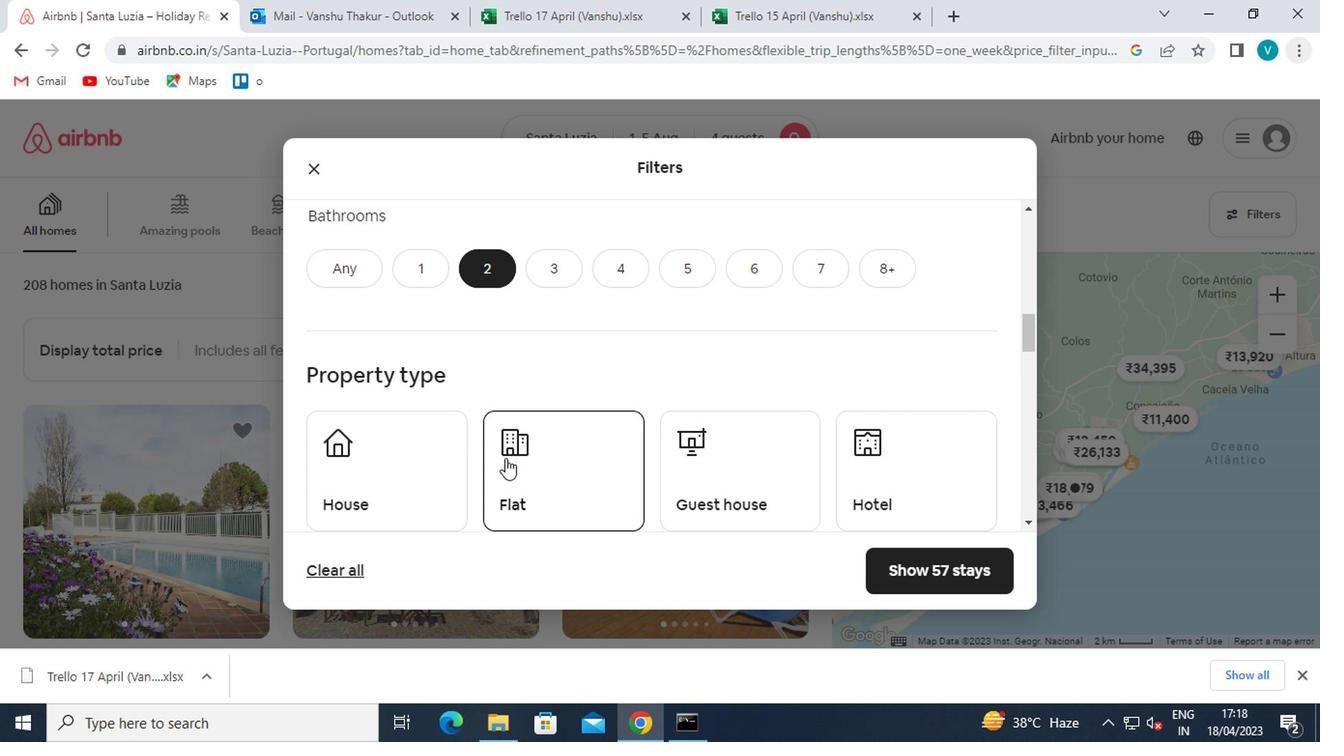 
Action: Mouse pressed left at (647, 449)
Screenshot: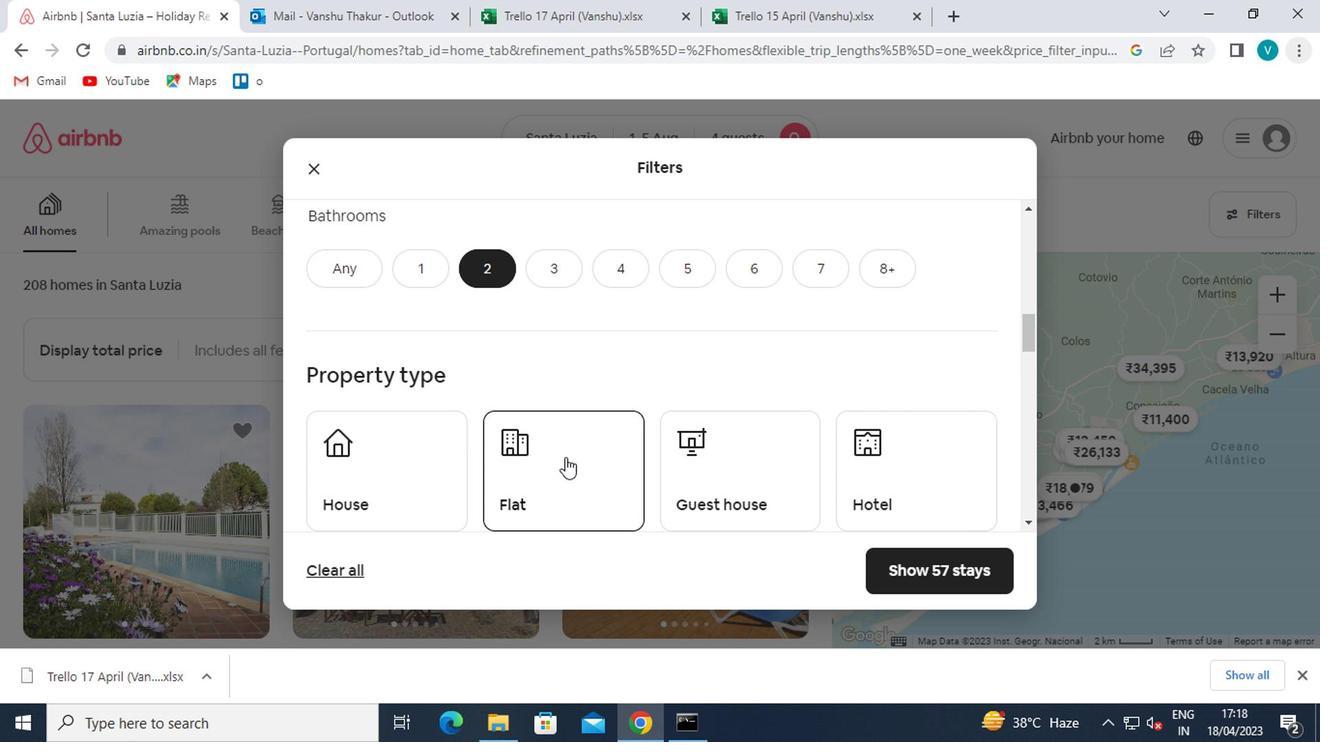 
Action: Mouse moved to (686, 447)
Screenshot: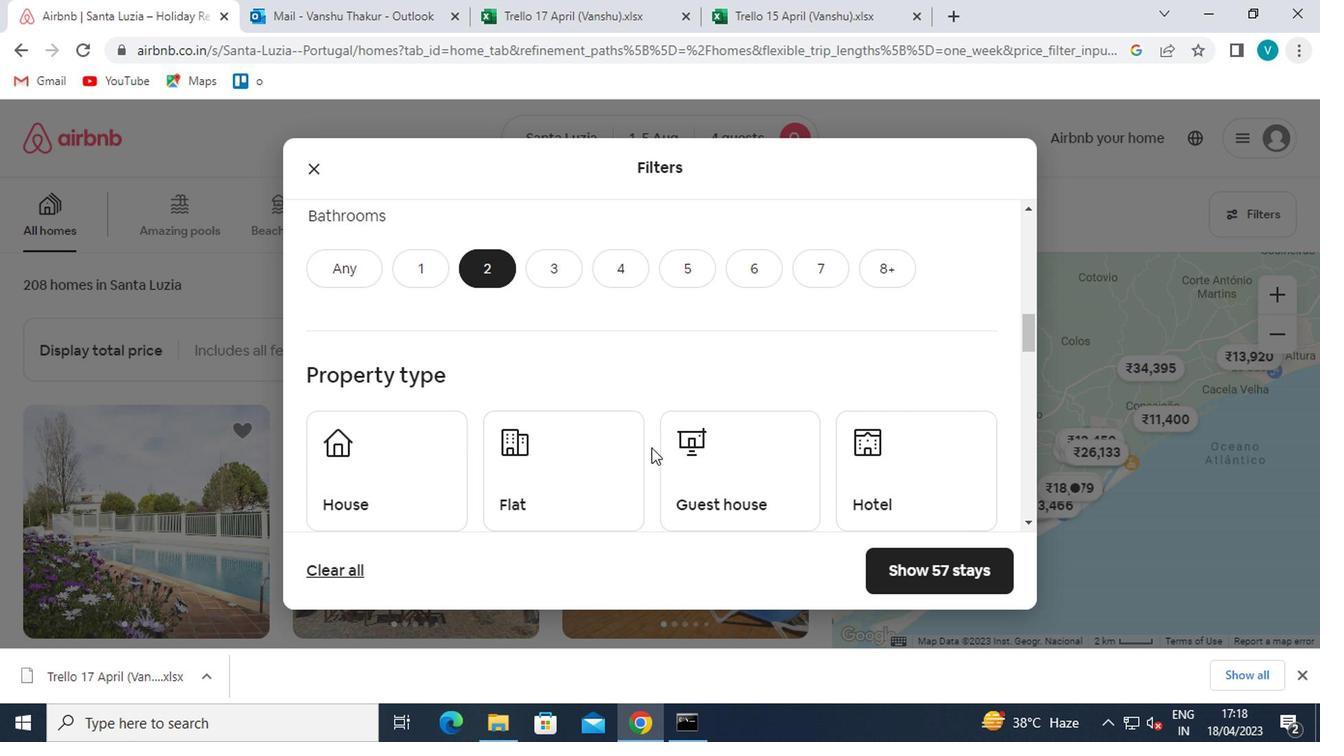 
Action: Mouse pressed left at (686, 447)
Screenshot: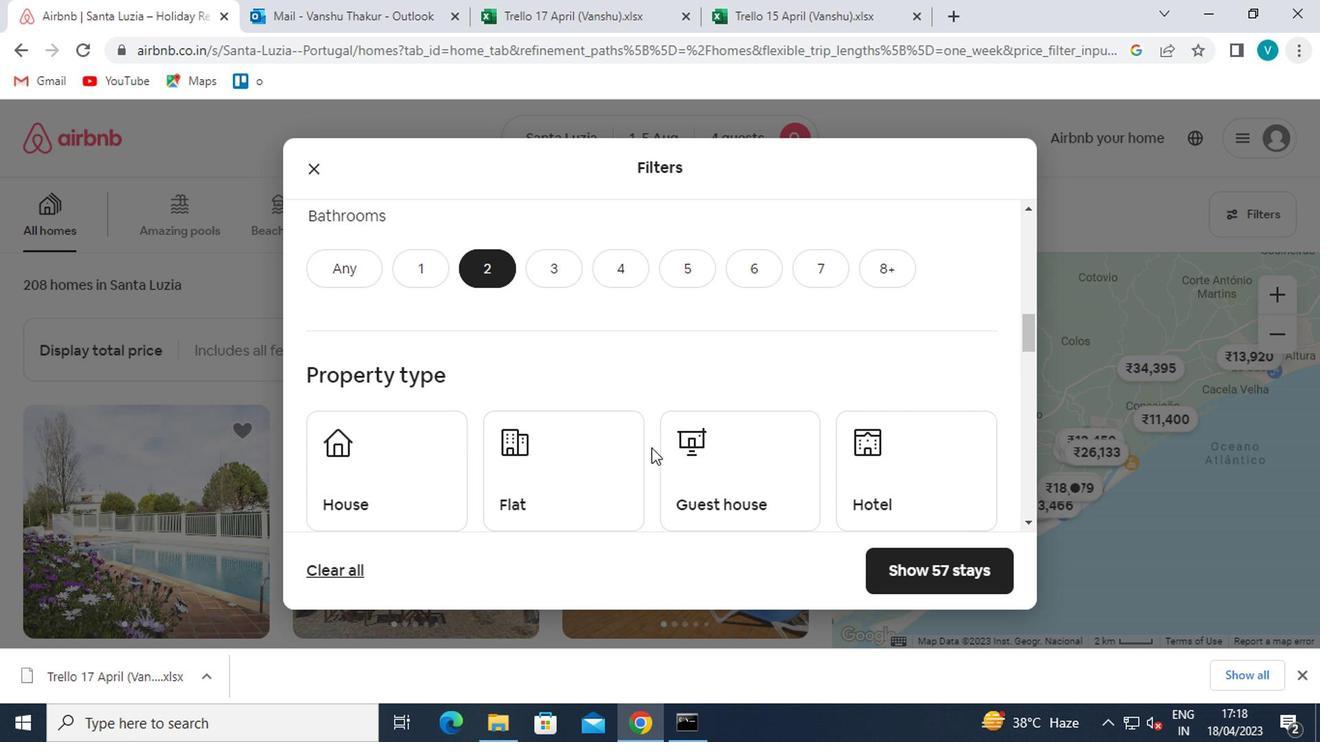 
Action: Mouse moved to (686, 447)
Screenshot: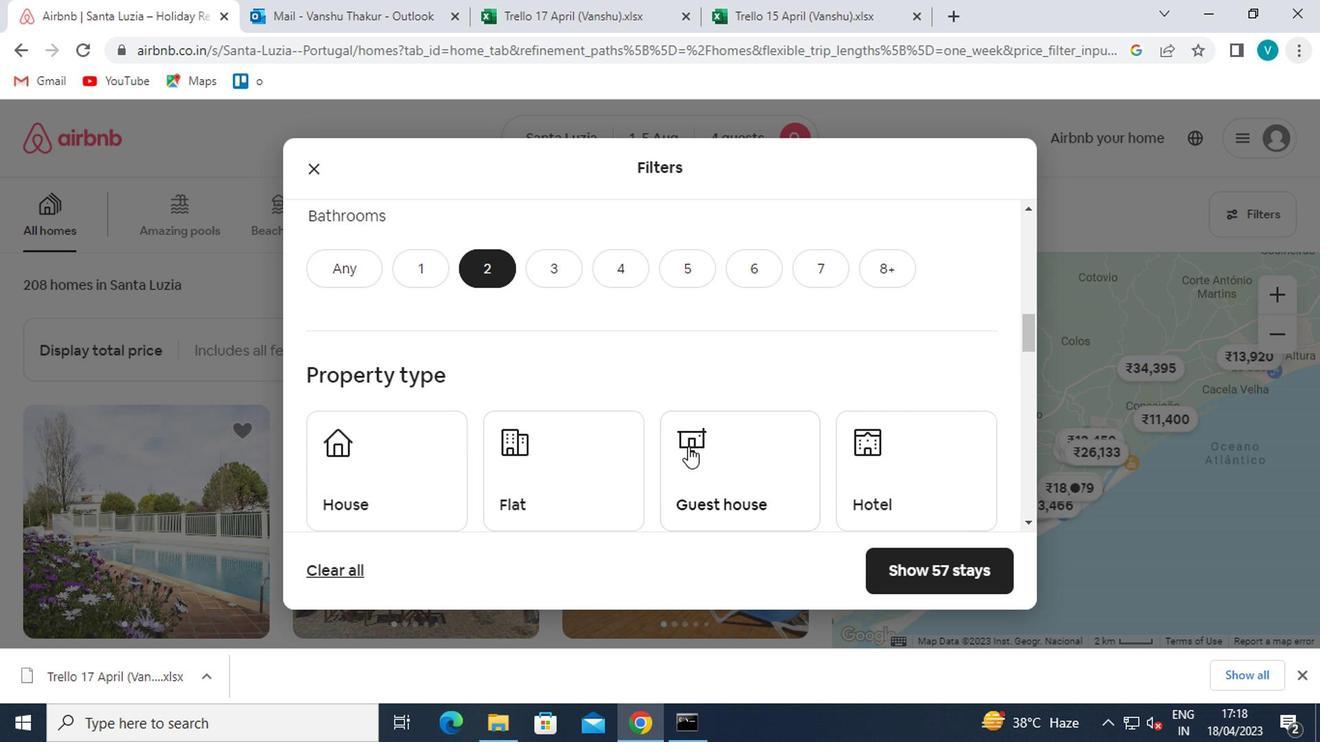 
Action: Mouse scrolled (686, 446) with delta (0, -1)
Screenshot: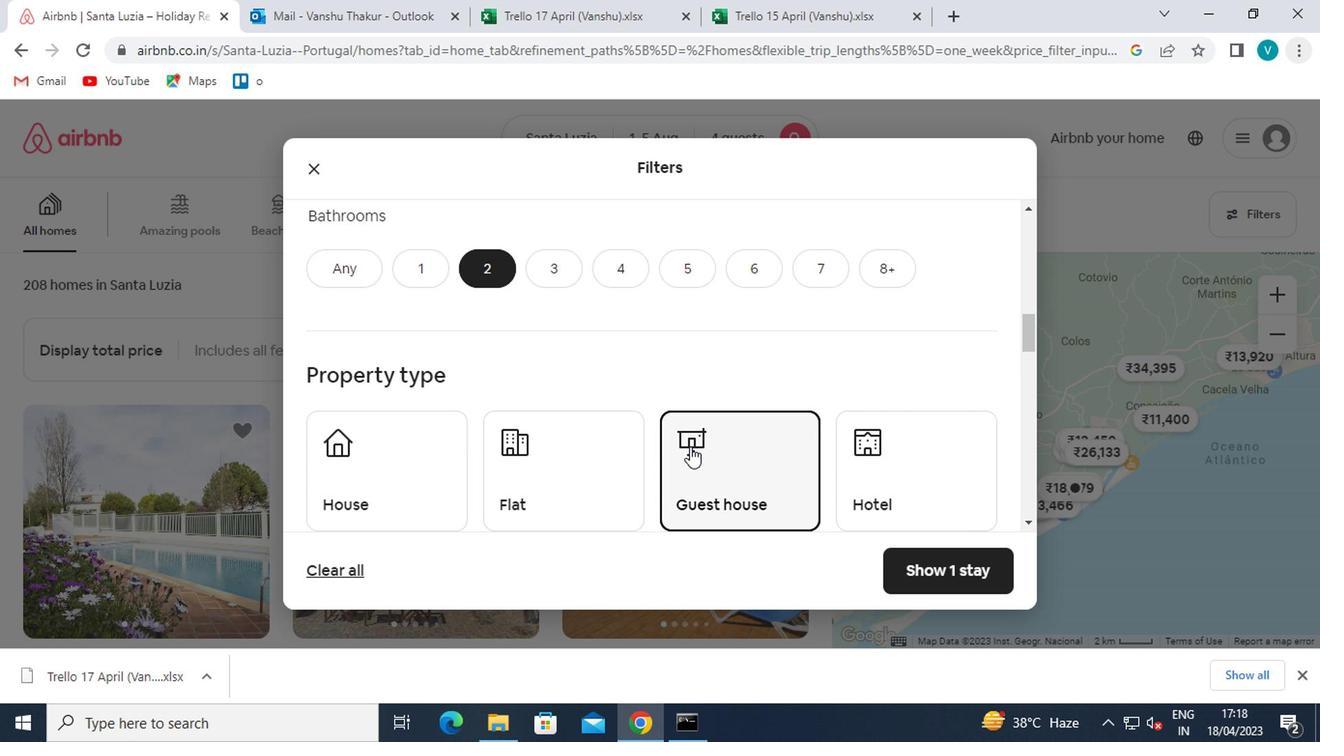 
Action: Mouse scrolled (686, 446) with delta (0, -1)
Screenshot: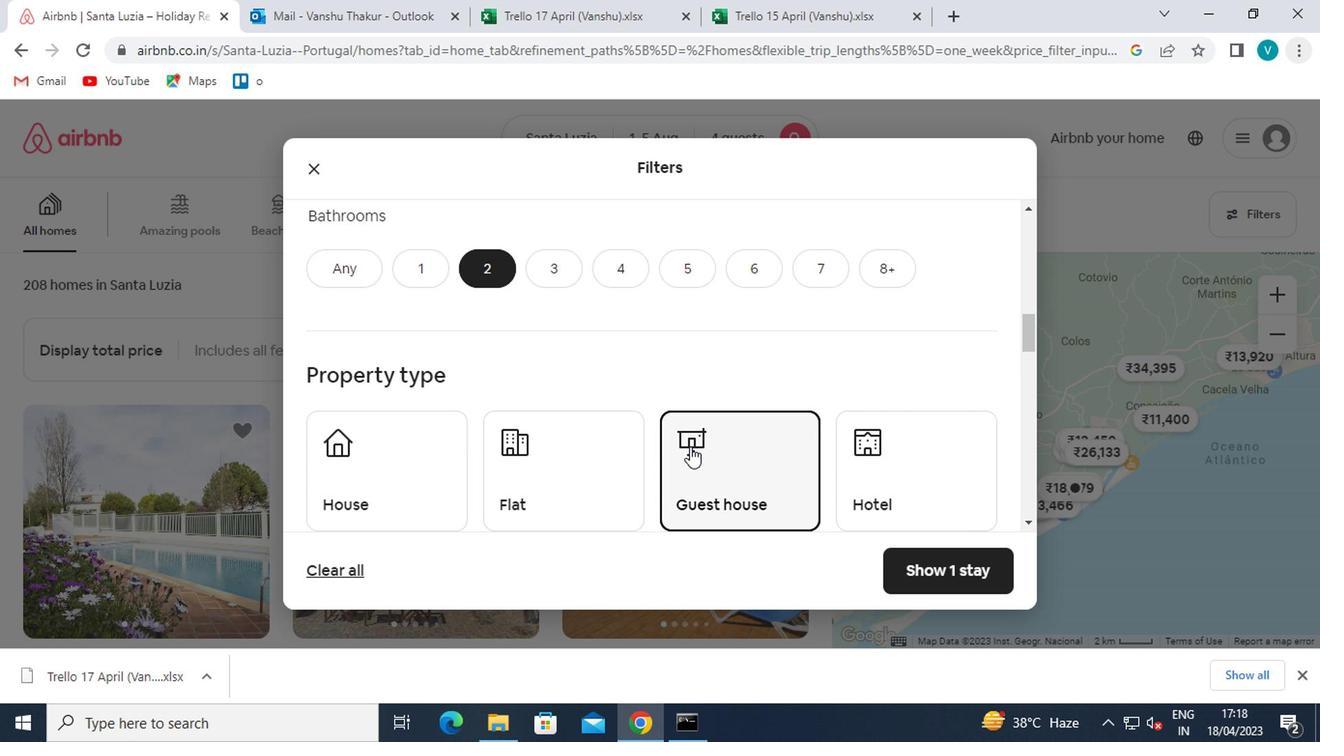 
Action: Mouse scrolled (686, 446) with delta (0, -1)
Screenshot: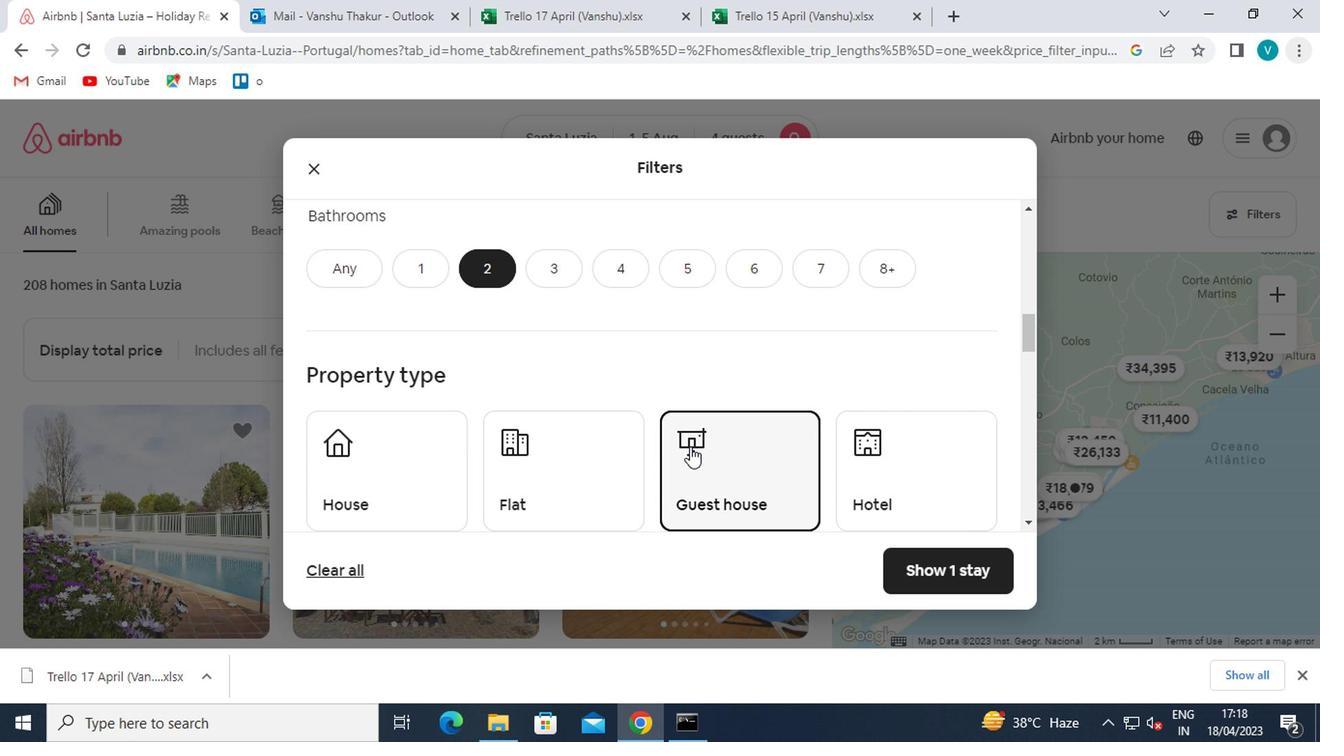 
Action: Mouse scrolled (686, 446) with delta (0, -1)
Screenshot: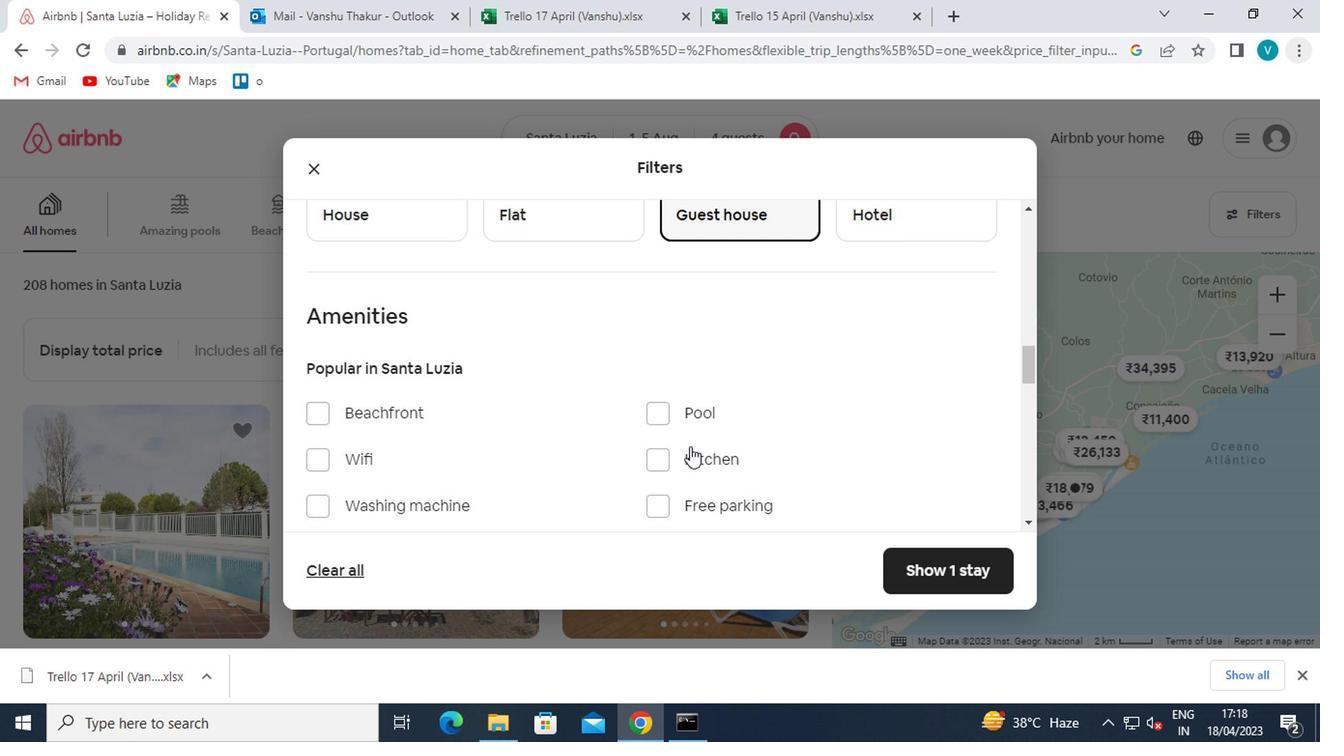 
Action: Mouse scrolled (686, 446) with delta (0, -1)
Screenshot: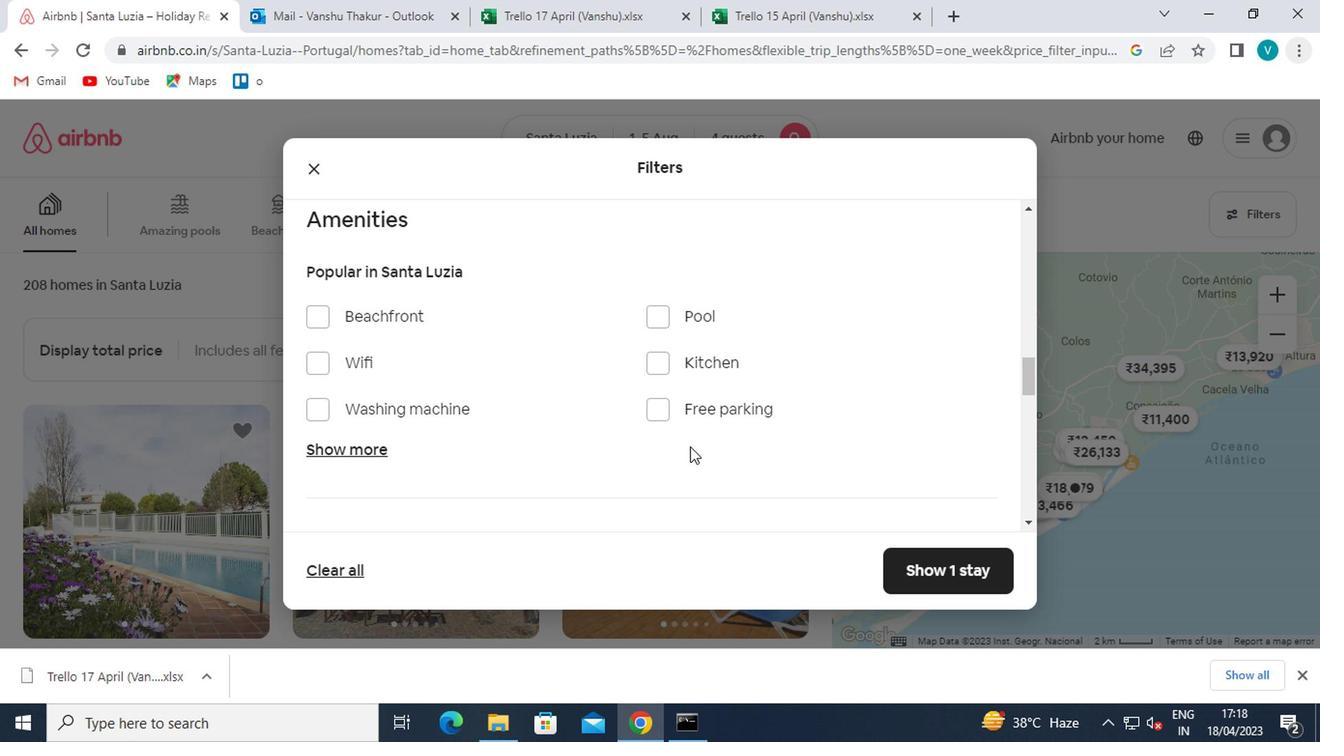 
Action: Mouse scrolled (686, 446) with delta (0, -1)
Screenshot: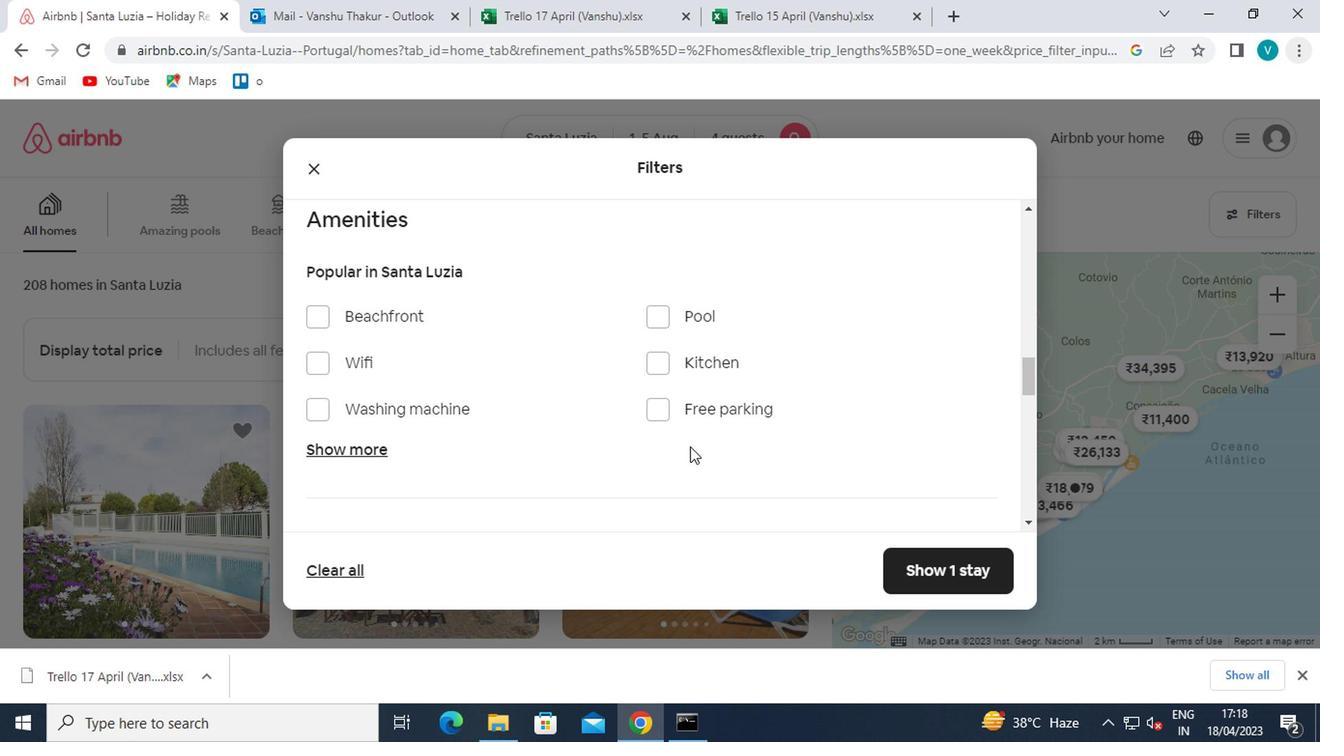 
Action: Mouse moved to (941, 479)
Screenshot: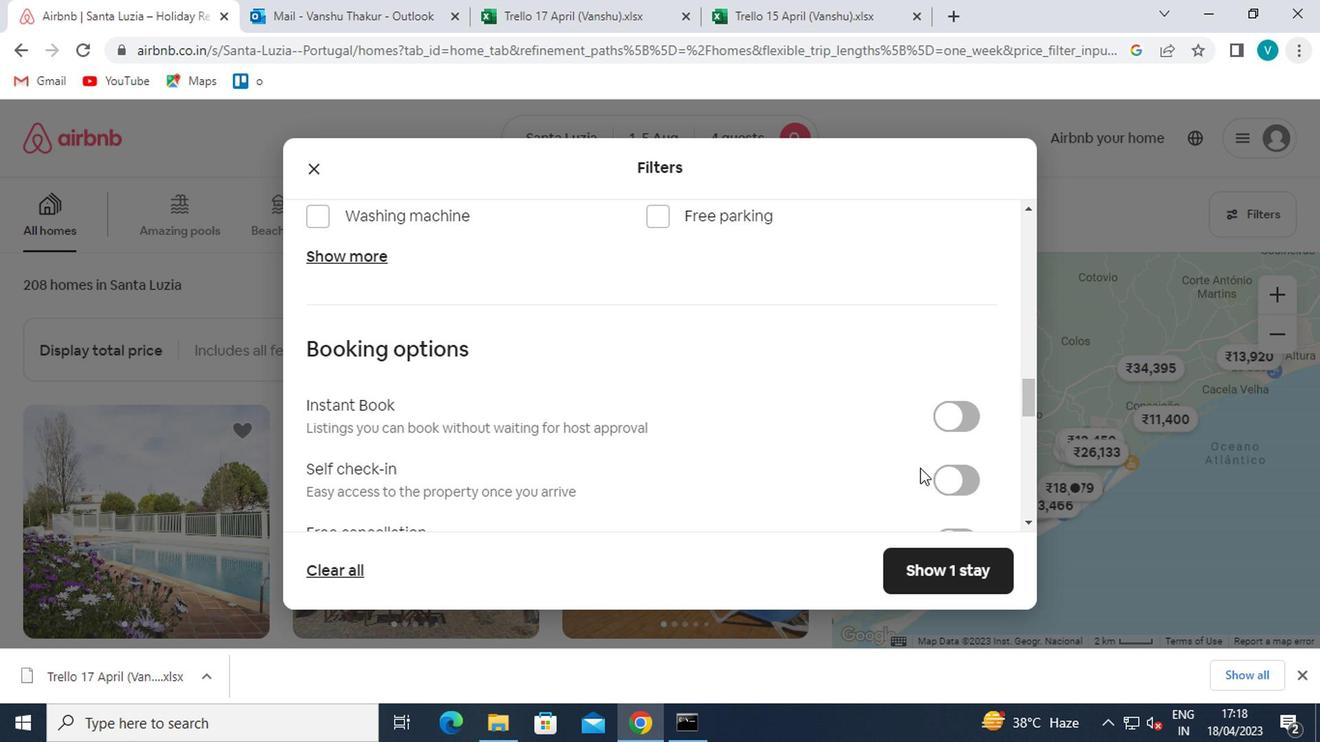 
Action: Mouse pressed left at (941, 479)
Screenshot: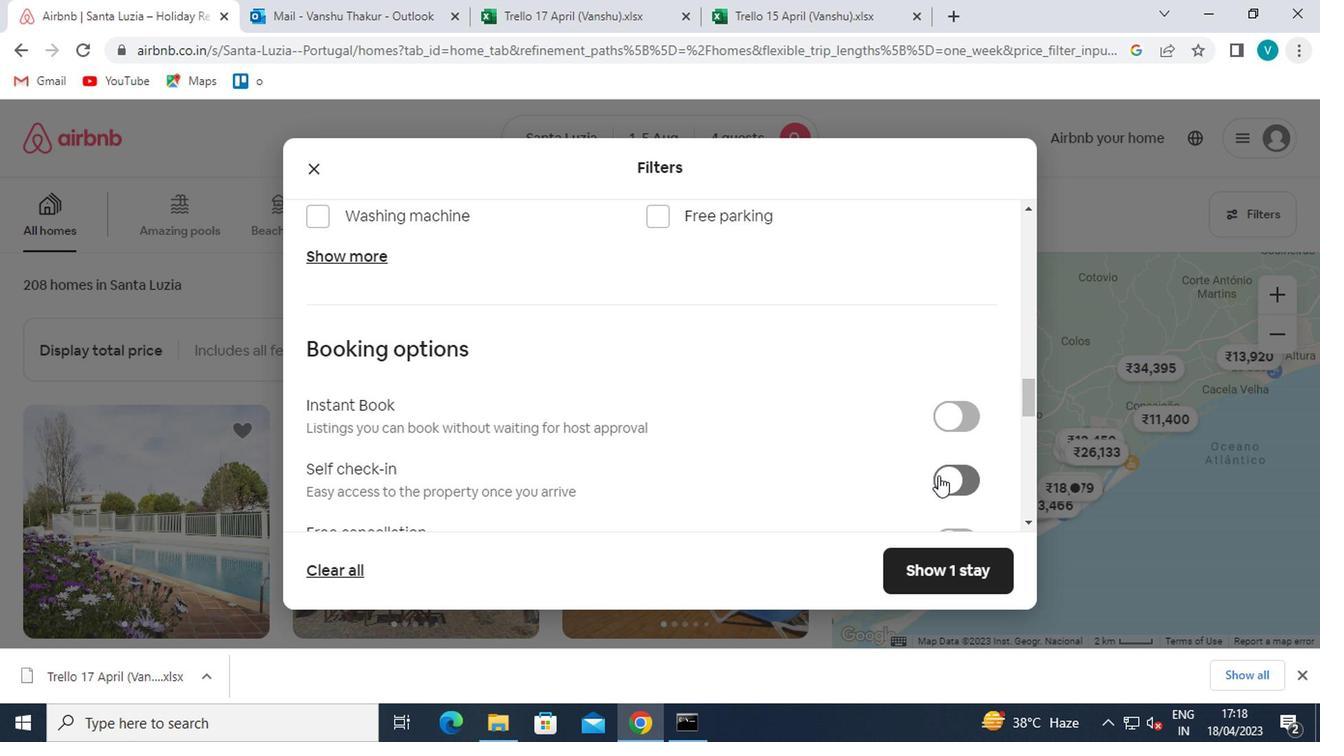 
Action: Mouse moved to (753, 453)
Screenshot: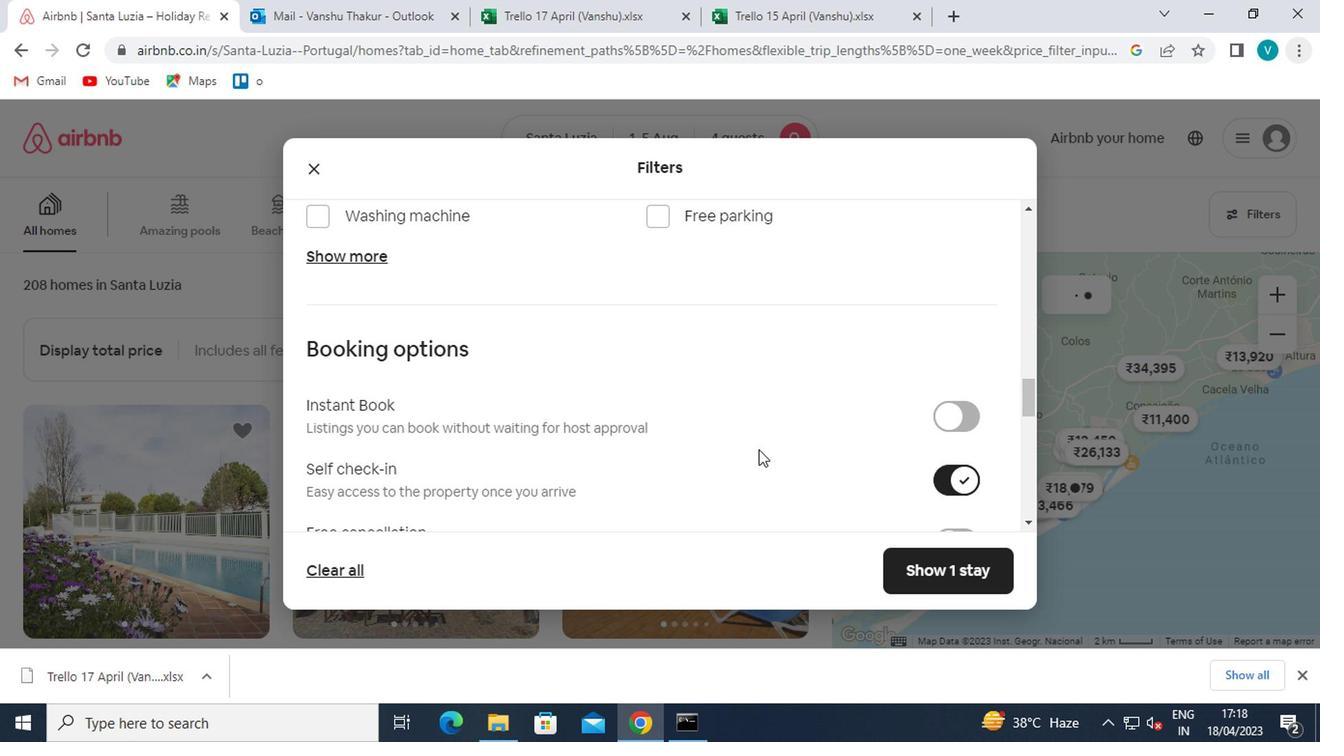 
Action: Mouse scrolled (753, 452) with delta (0, 0)
Screenshot: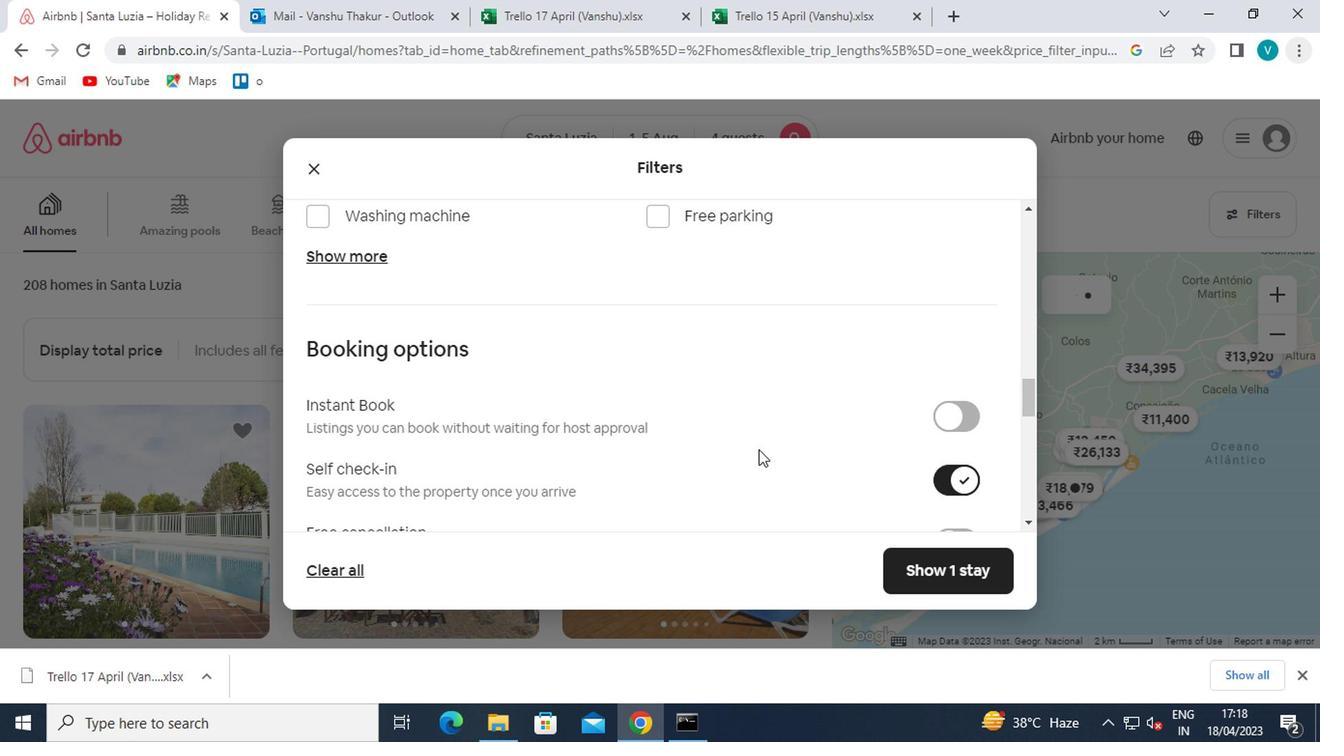 
Action: Mouse moved to (753, 455)
Screenshot: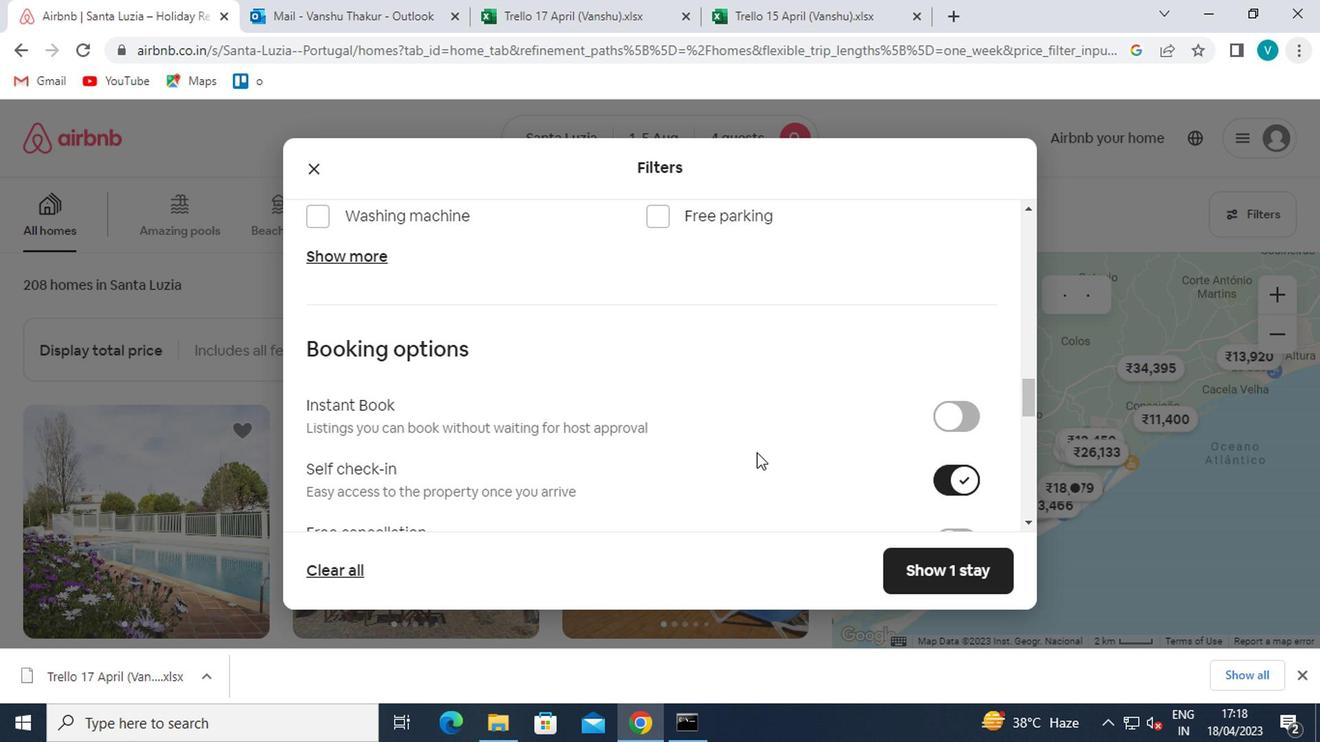 
Action: Mouse scrolled (753, 454) with delta (0, -1)
Screenshot: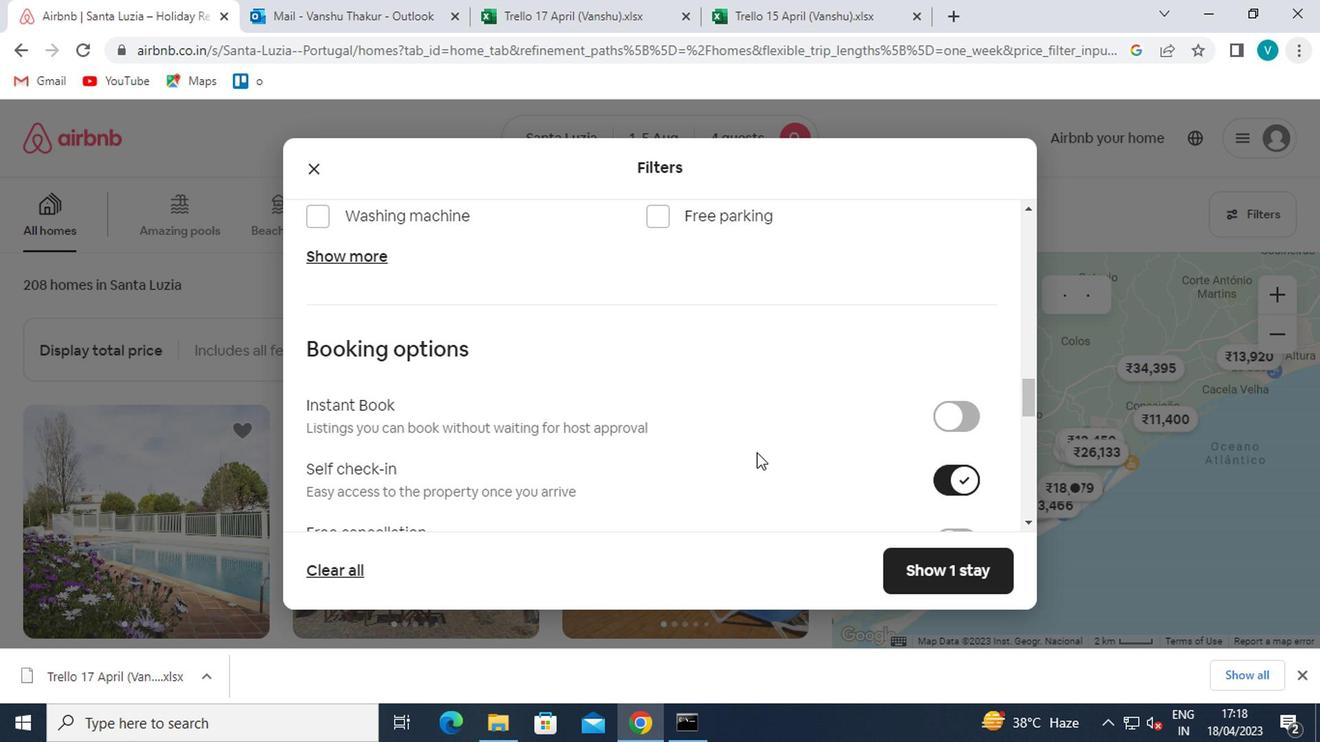
Action: Mouse moved to (753, 457)
Screenshot: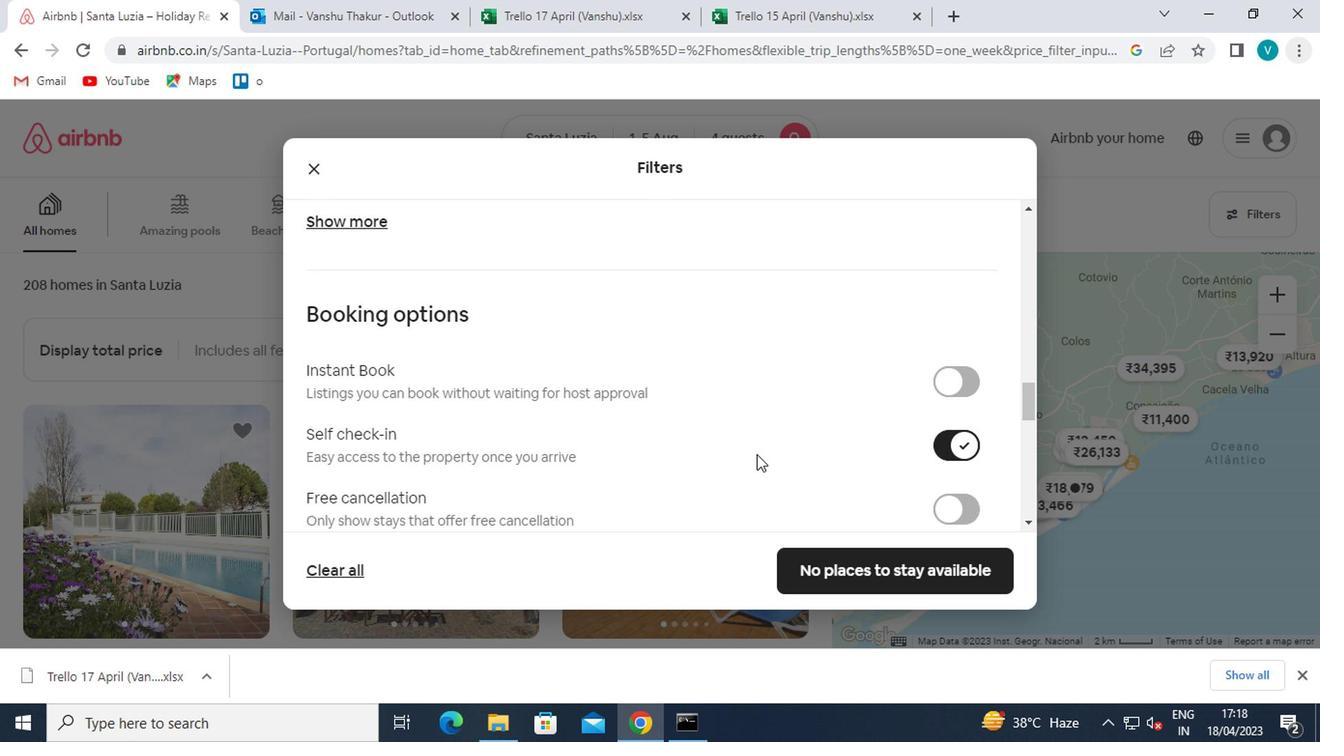 
Action: Mouse scrolled (753, 456) with delta (0, -1)
Screenshot: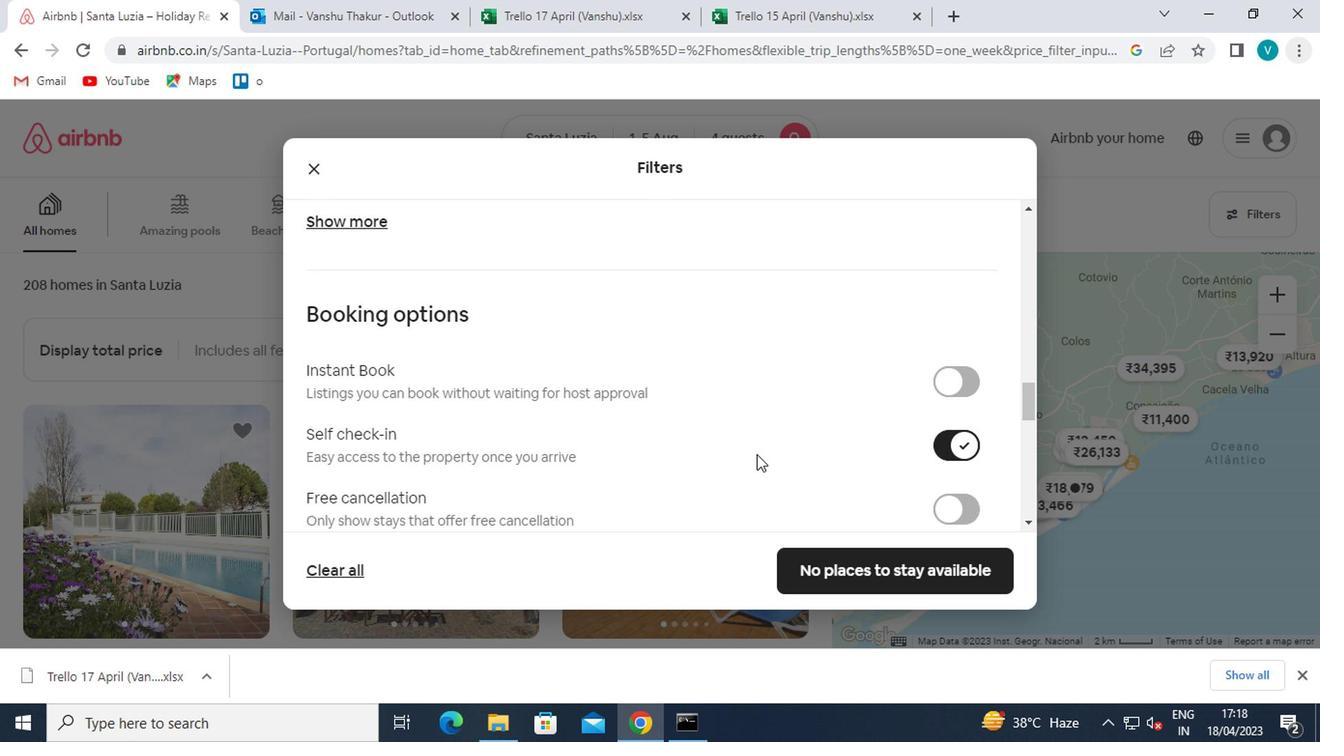 
Action: Mouse moved to (743, 458)
Screenshot: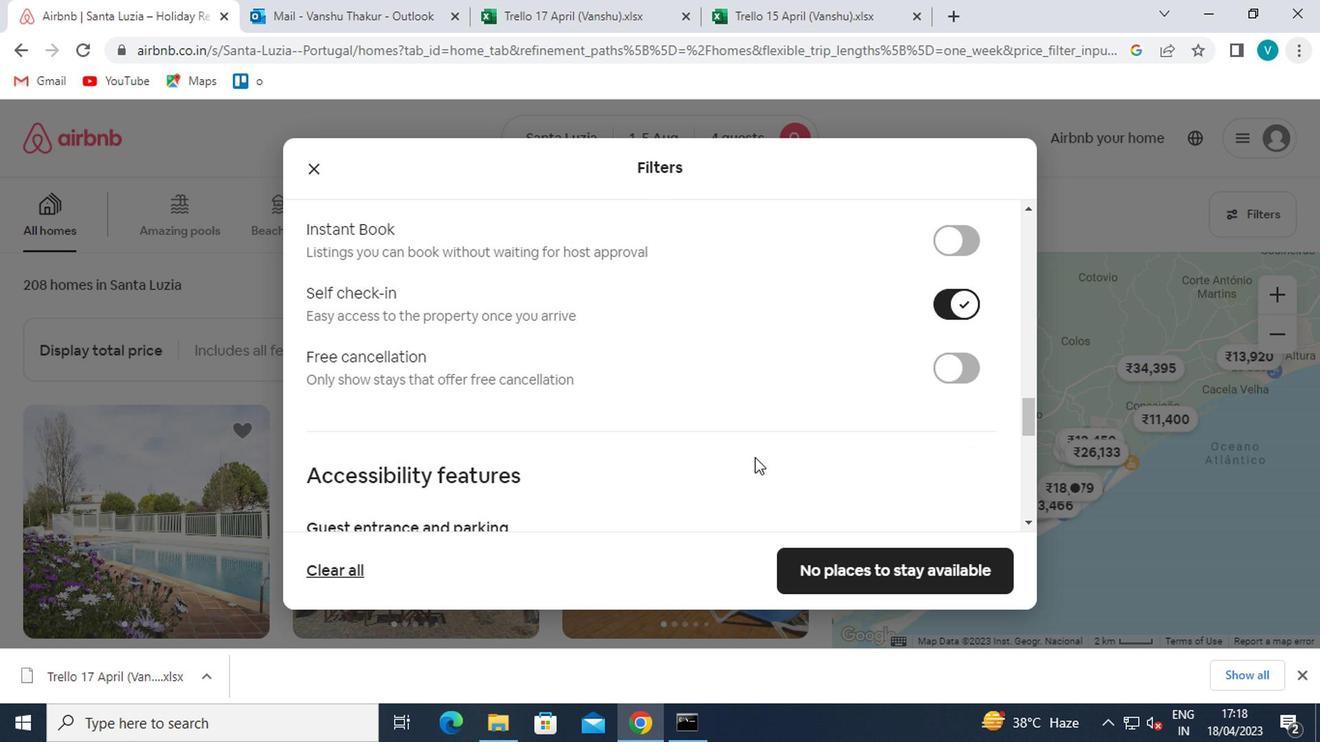 
Action: Mouse scrolled (743, 458) with delta (0, 0)
Screenshot: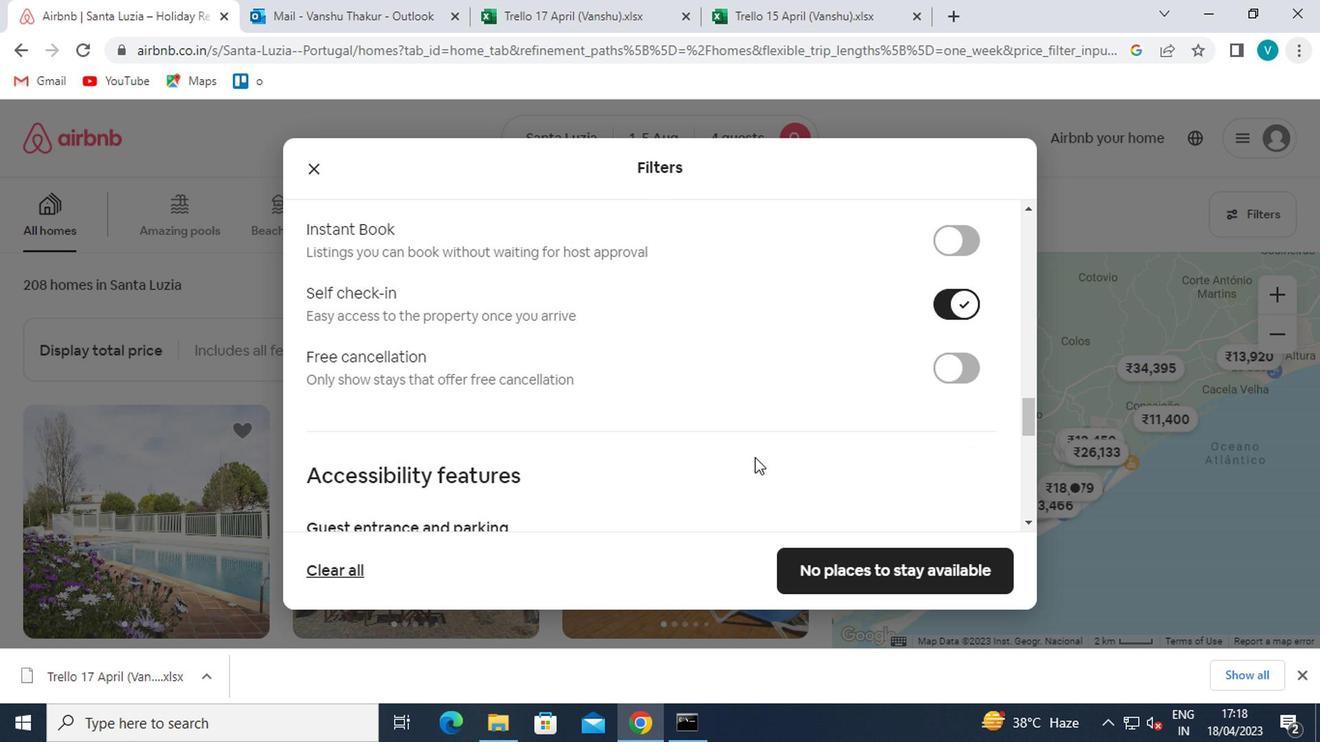 
Action: Mouse moved to (707, 458)
Screenshot: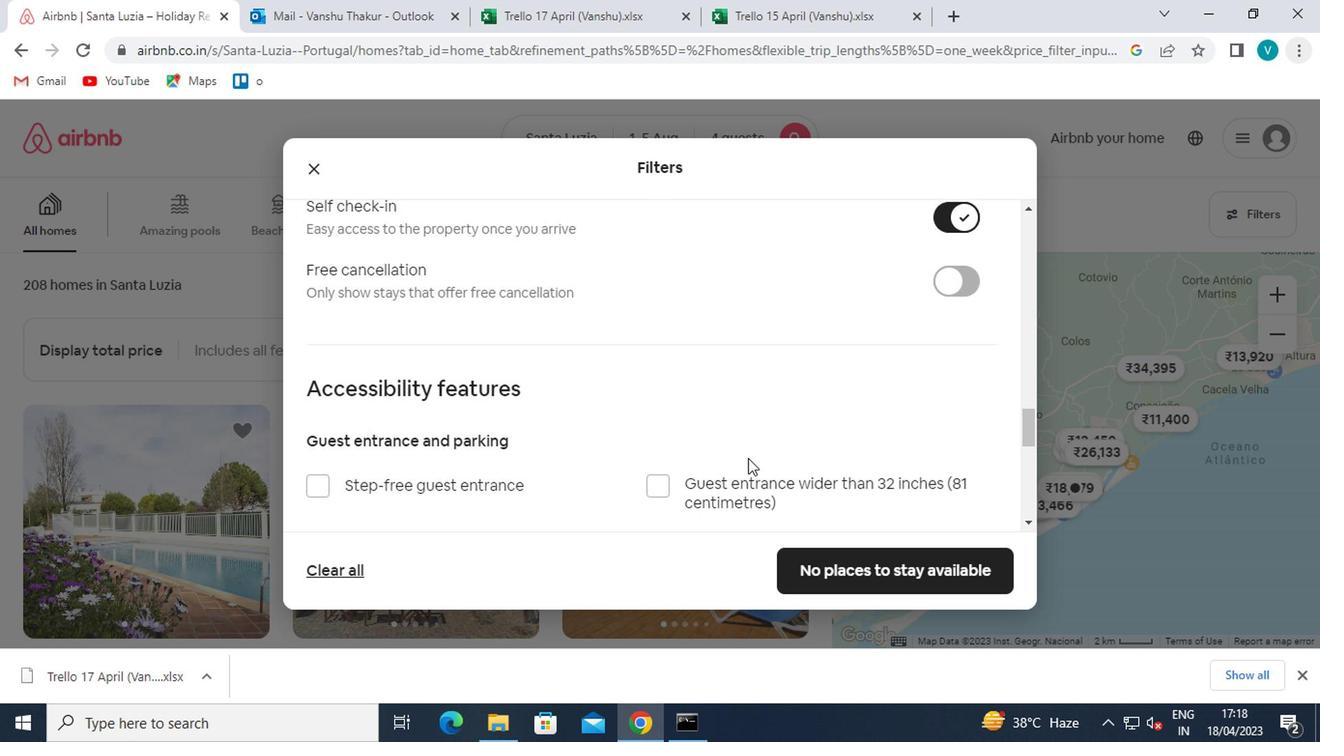 
Action: Mouse scrolled (707, 457) with delta (0, 0)
Screenshot: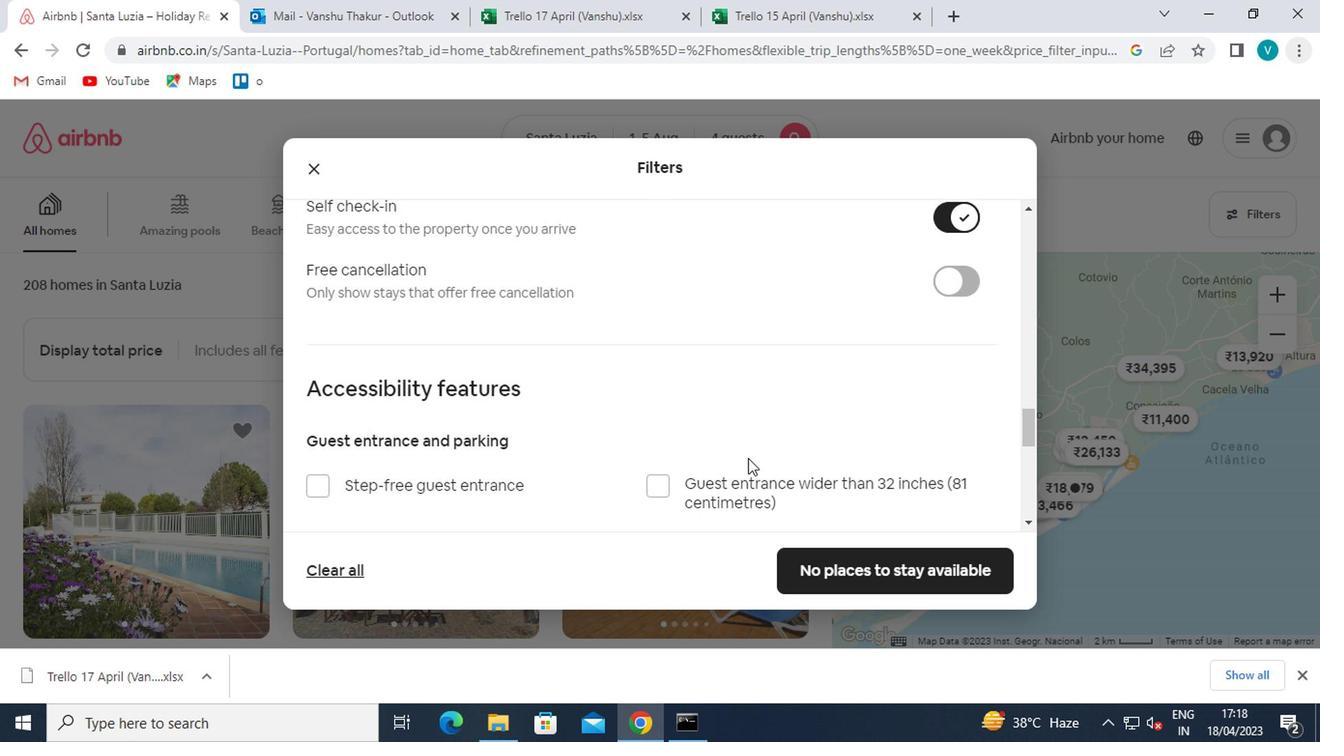 
Action: Mouse moved to (683, 460)
Screenshot: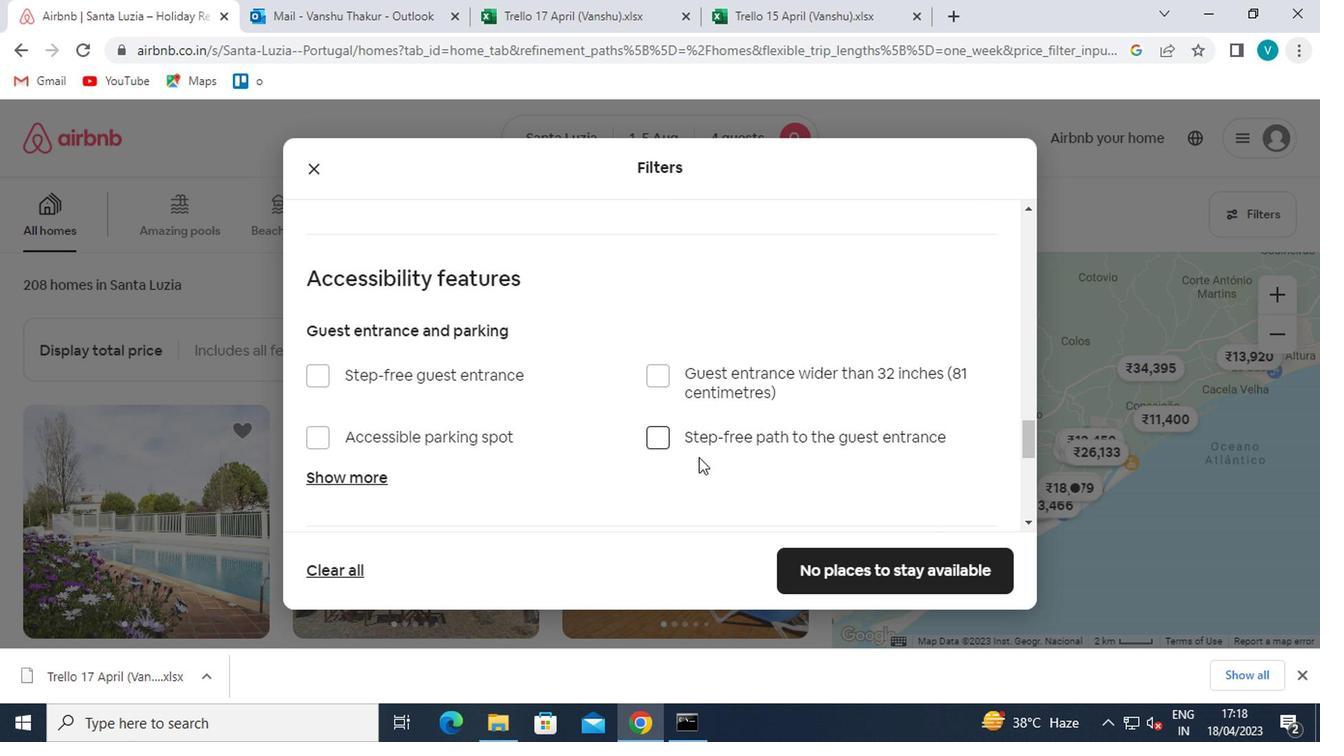 
Action: Mouse scrolled (683, 460) with delta (0, 0)
Screenshot: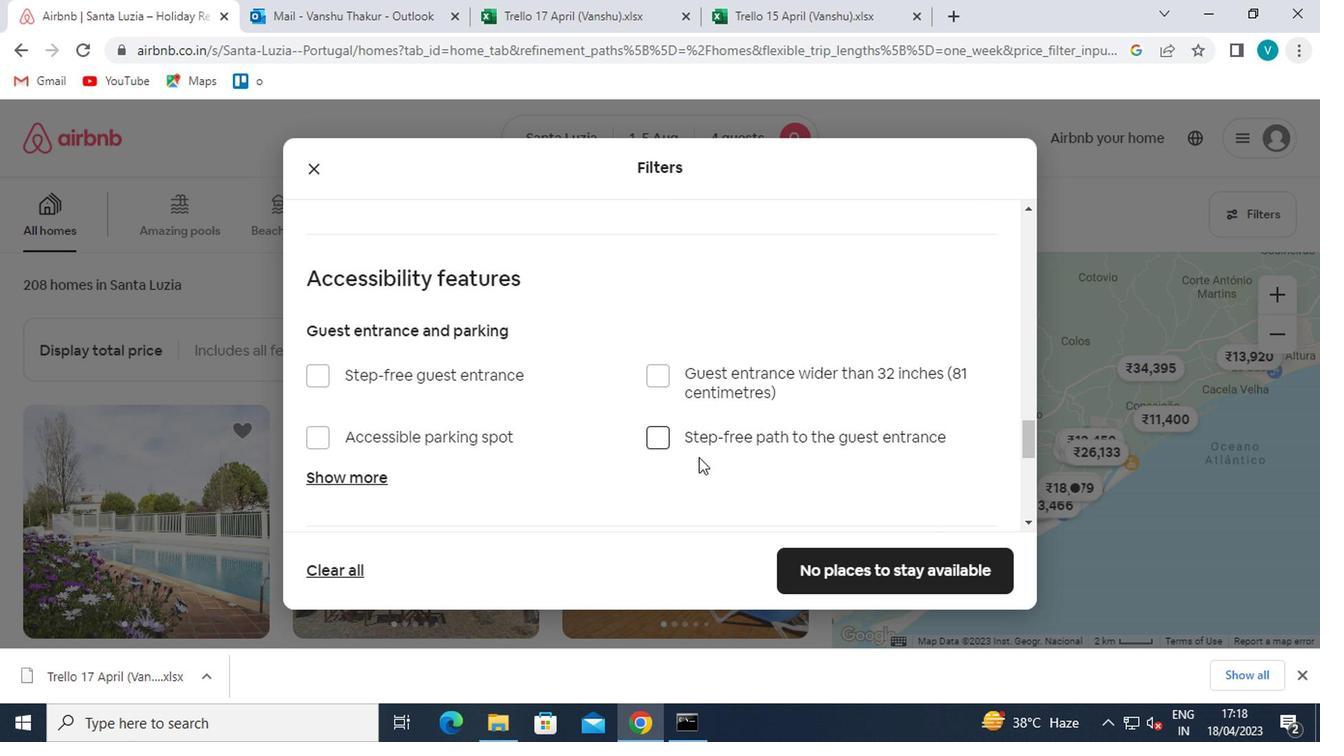 
Action: Mouse moved to (676, 462)
Screenshot: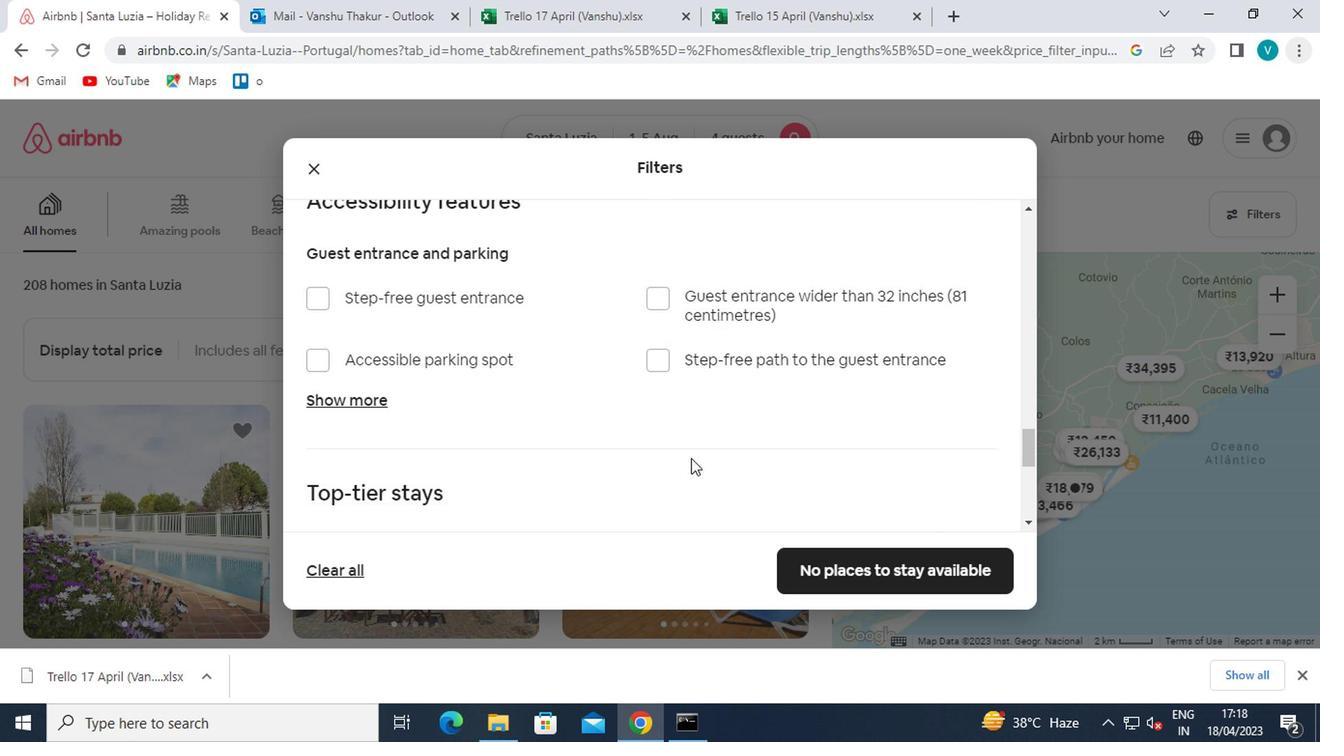 
Action: Mouse scrolled (676, 460) with delta (0, -1)
Screenshot: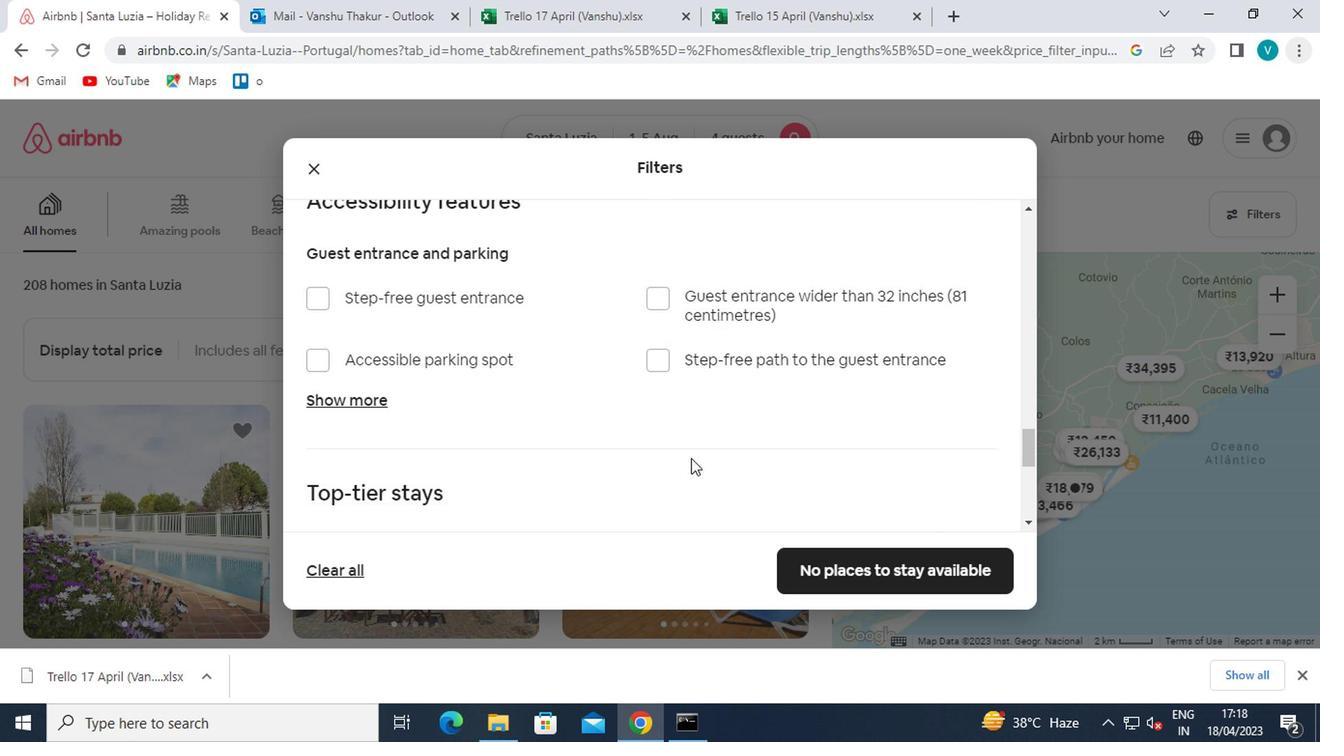 
Action: Mouse moved to (654, 458)
Screenshot: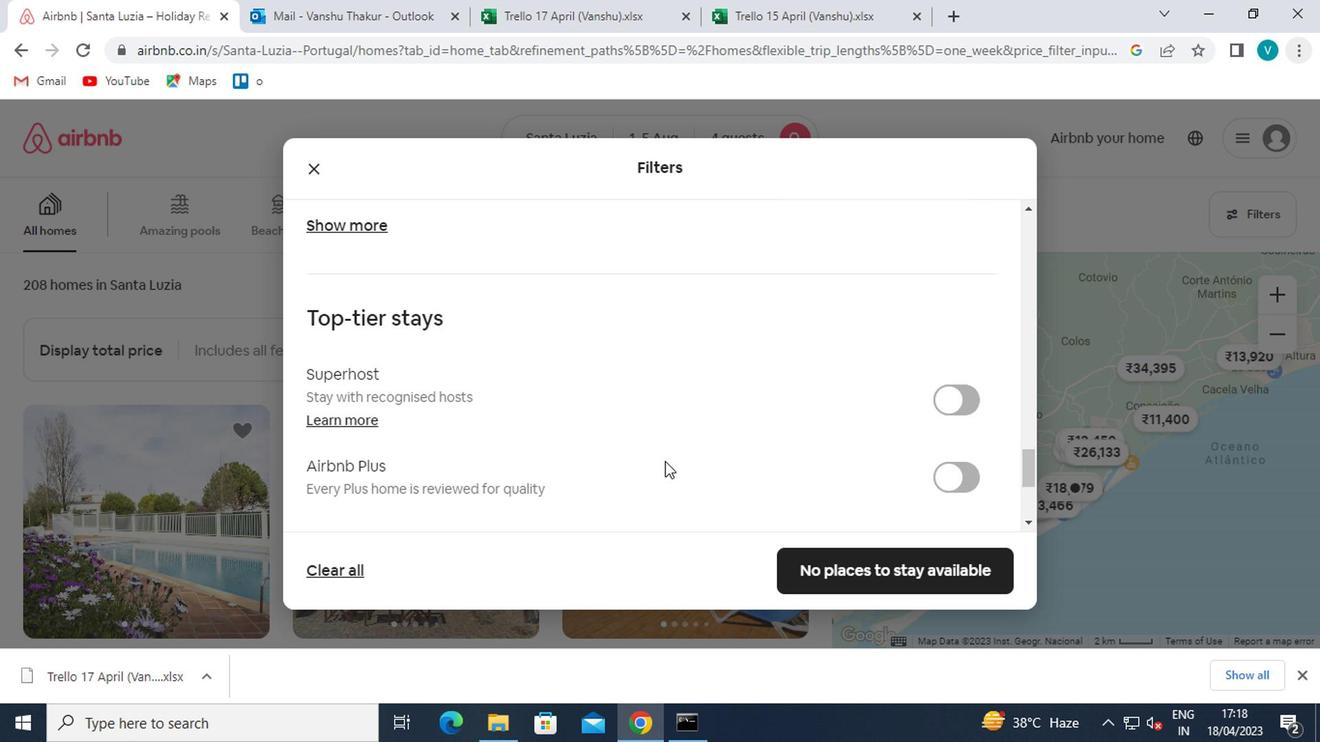 
Action: Mouse scrolled (654, 458) with delta (0, 0)
Screenshot: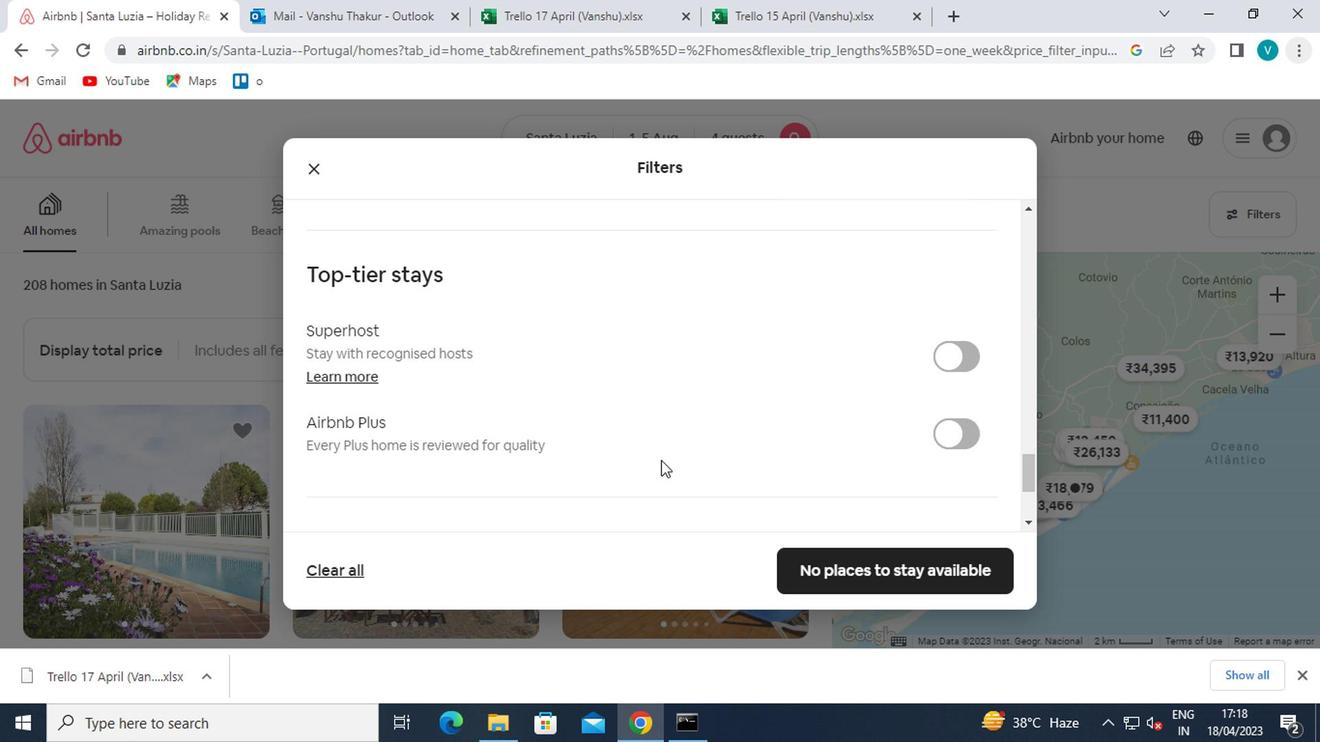 
Action: Mouse scrolled (654, 458) with delta (0, 0)
Screenshot: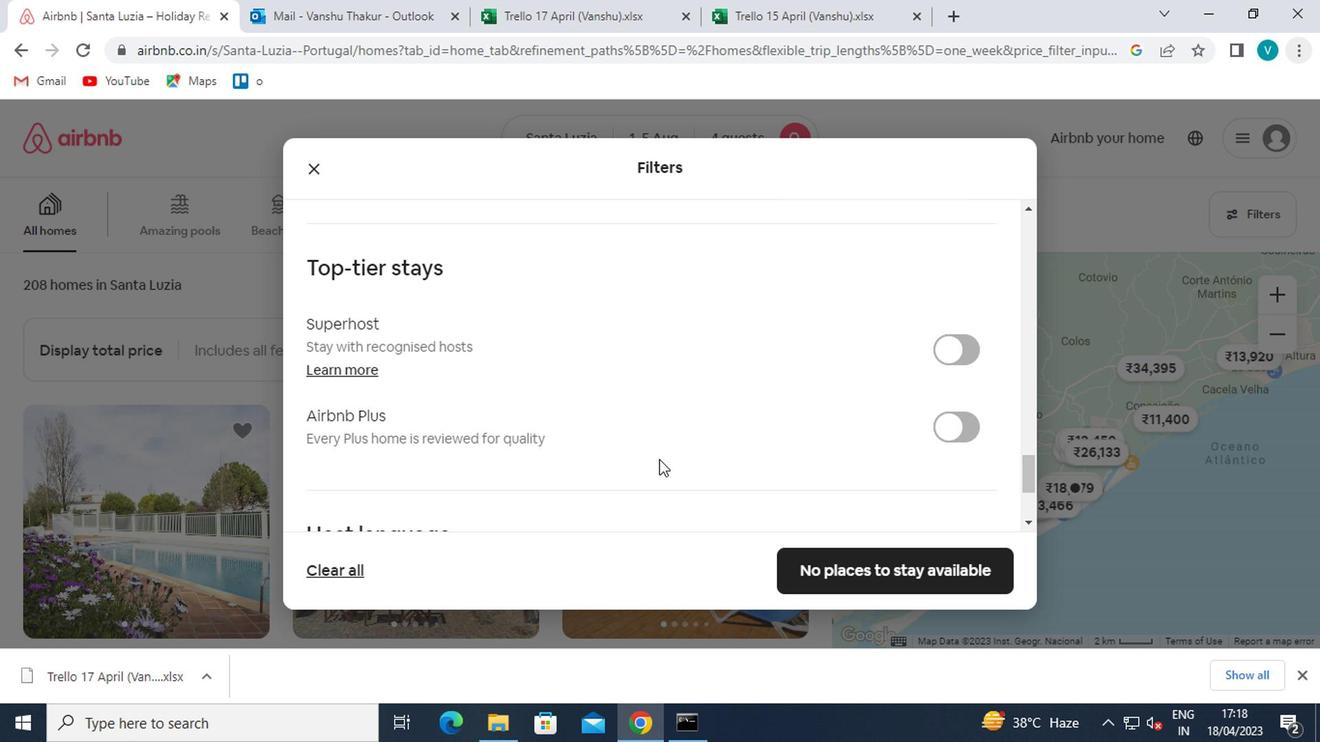 
Action: Mouse moved to (652, 458)
Screenshot: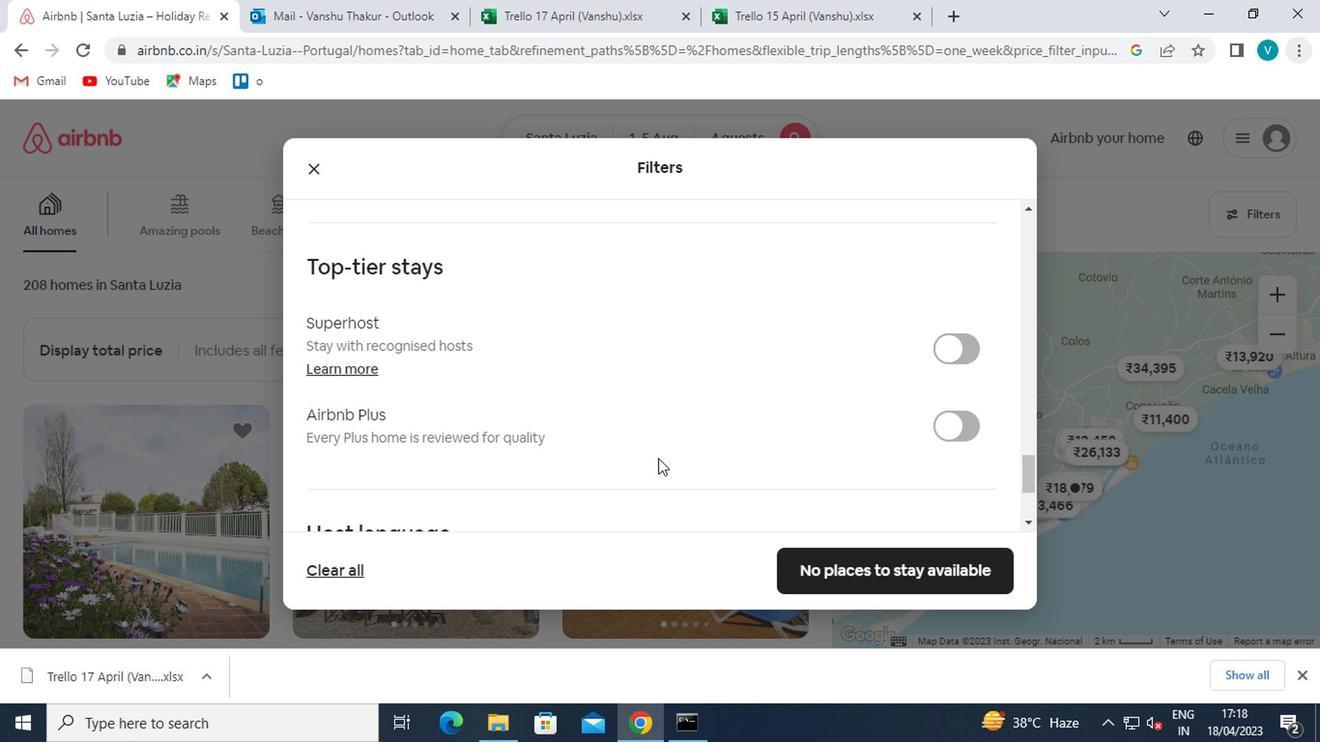 
Action: Mouse scrolled (652, 458) with delta (0, 0)
Screenshot: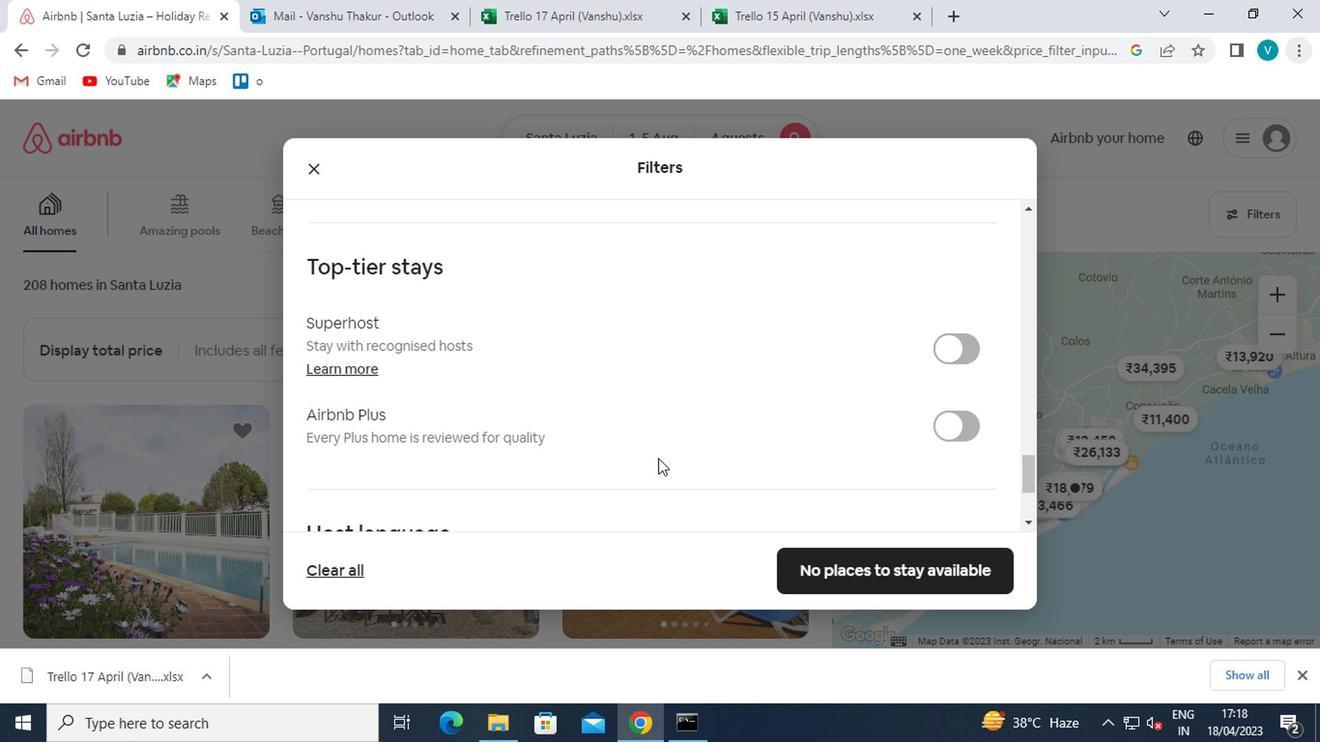 
Action: Mouse moved to (647, 458)
Screenshot: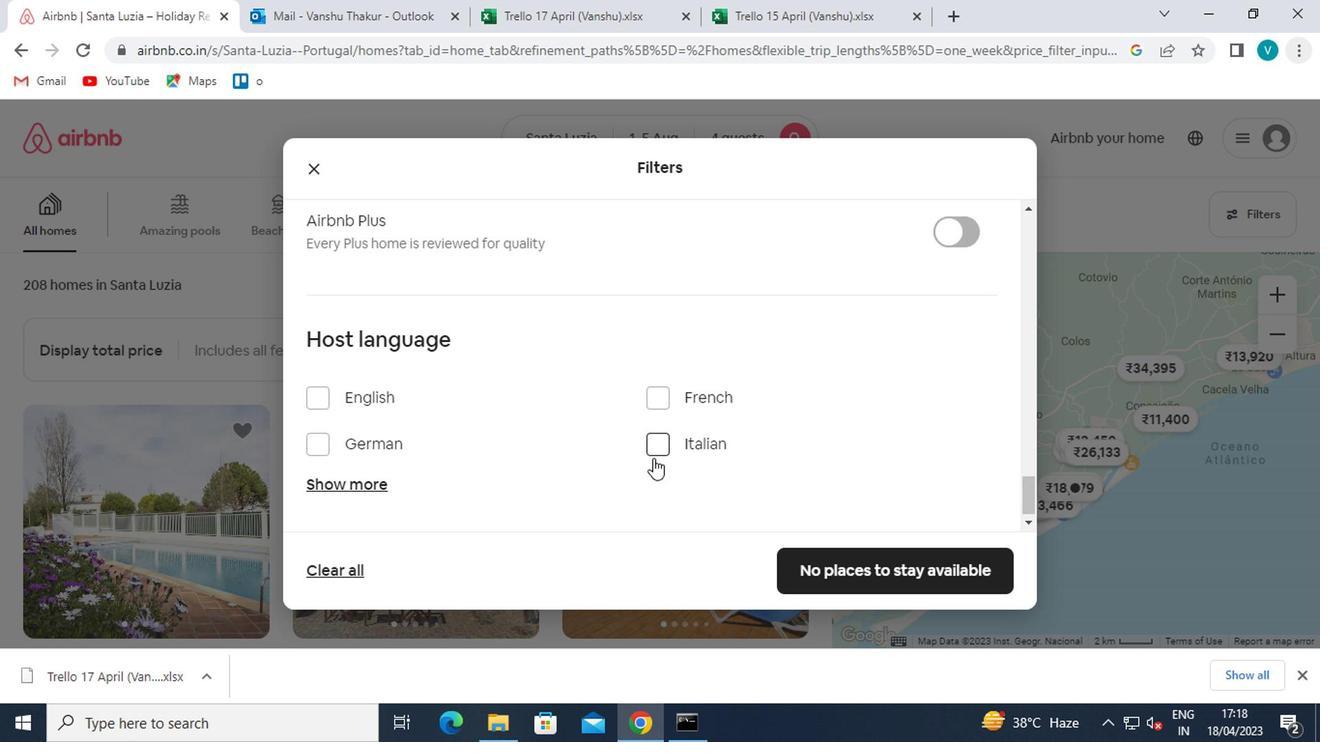 
Action: Mouse scrolled (647, 458) with delta (0, 0)
Screenshot: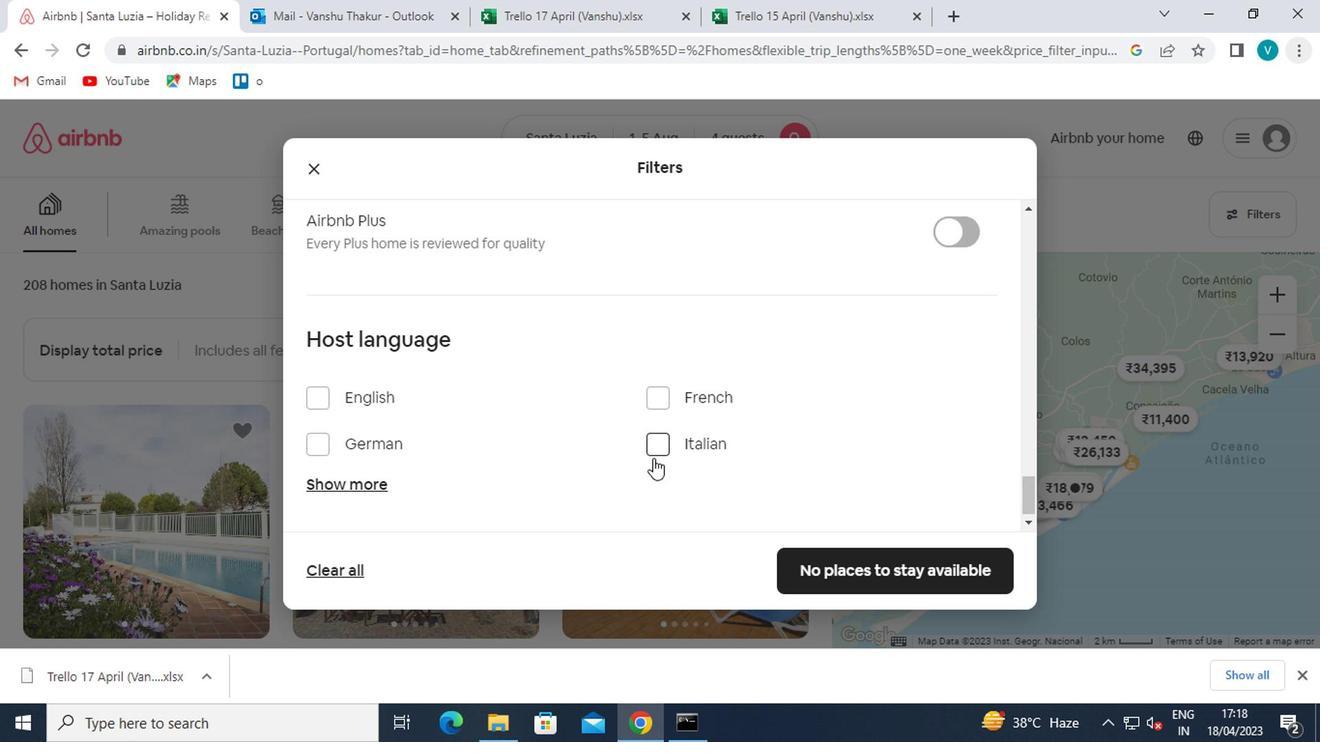 
Action: Mouse moved to (319, 489)
Screenshot: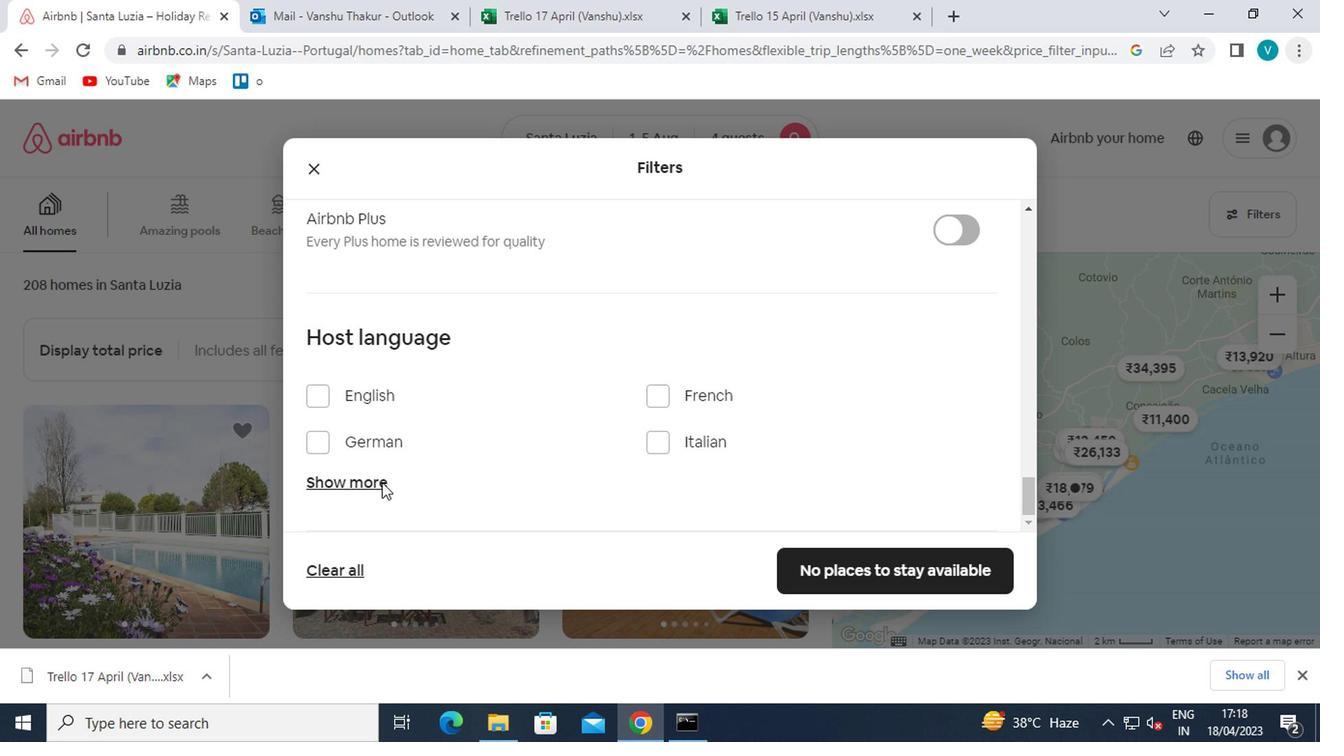 
Action: Mouse pressed left at (319, 489)
Screenshot: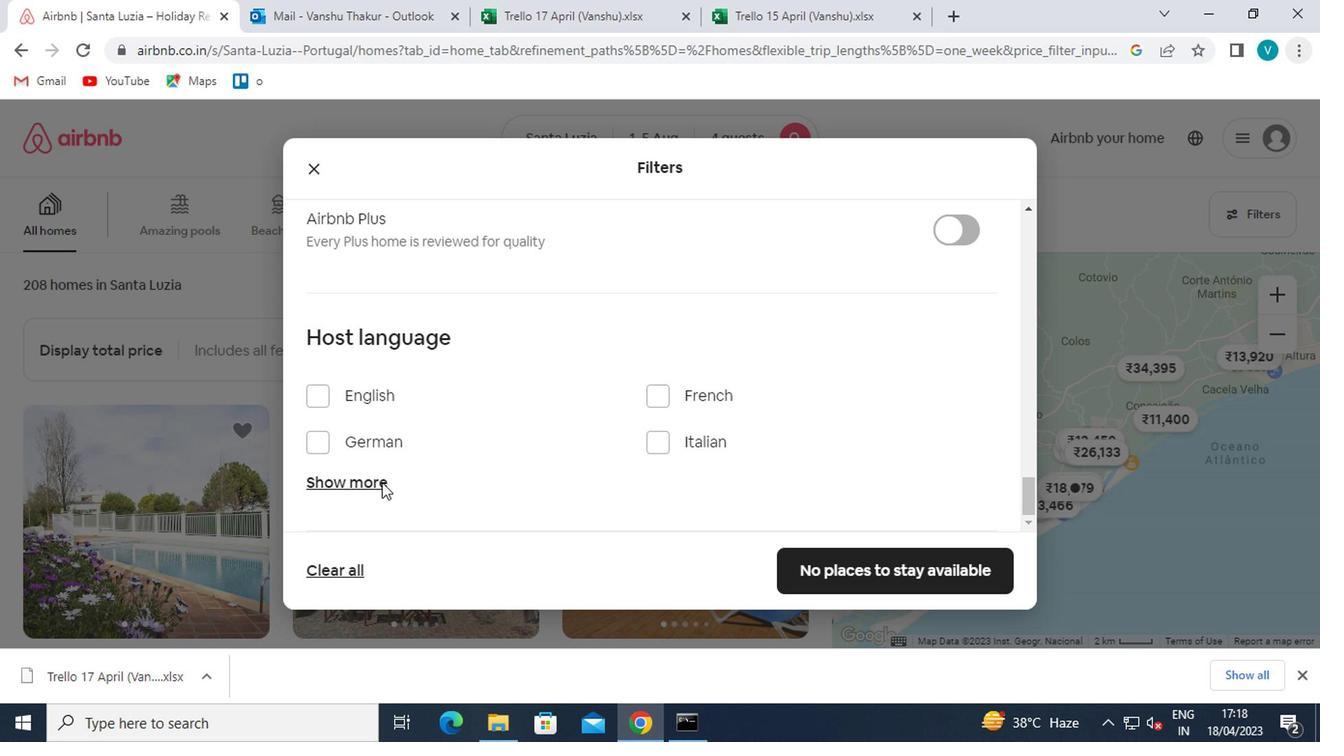 
Action: Mouse moved to (331, 486)
Screenshot: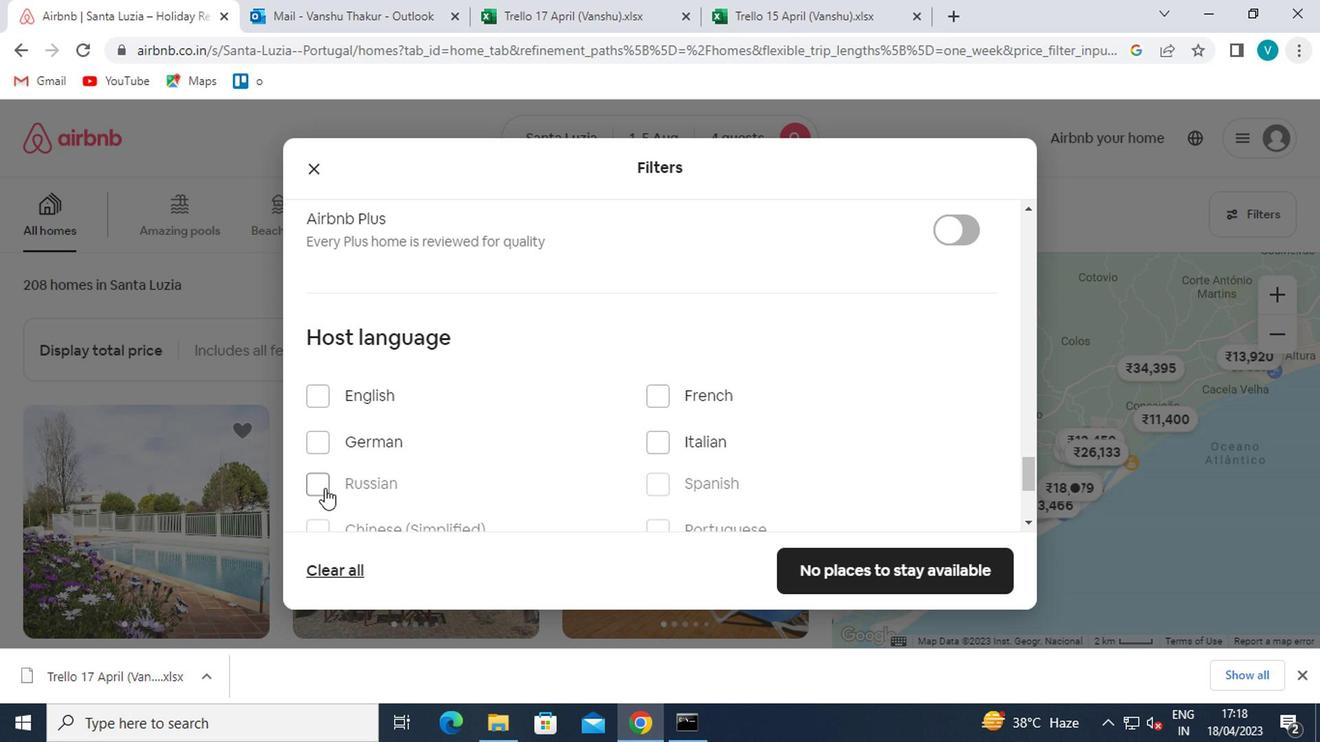 
Action: Mouse scrolled (331, 484) with delta (0, -1)
Screenshot: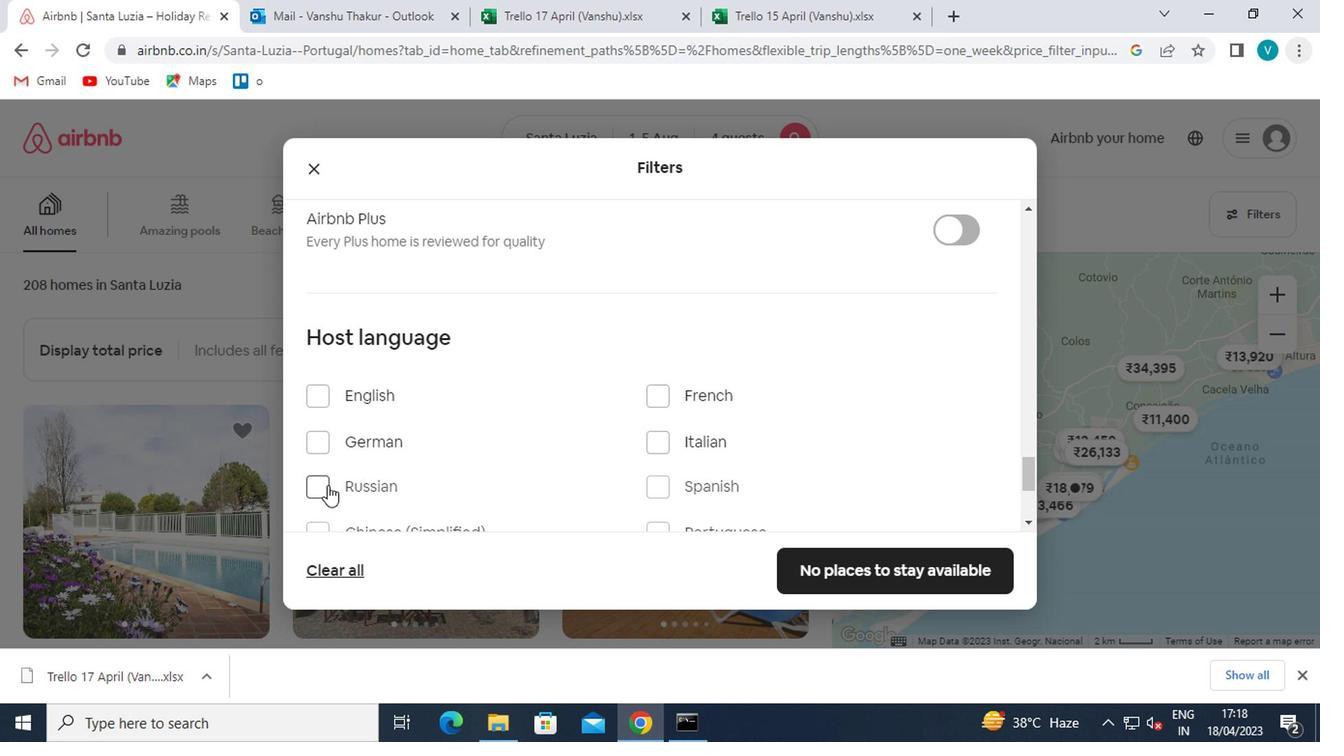 
Action: Mouse moved to (668, 390)
Screenshot: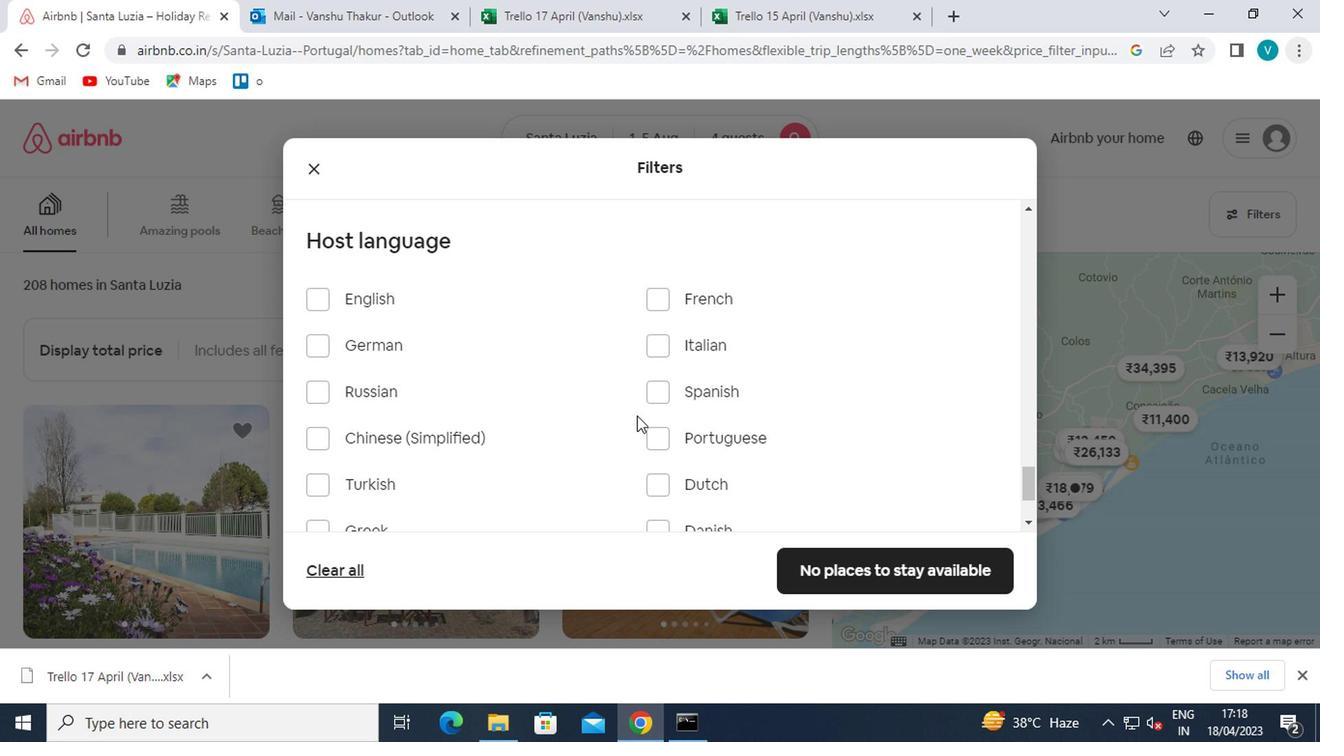
Action: Mouse pressed left at (668, 390)
Screenshot: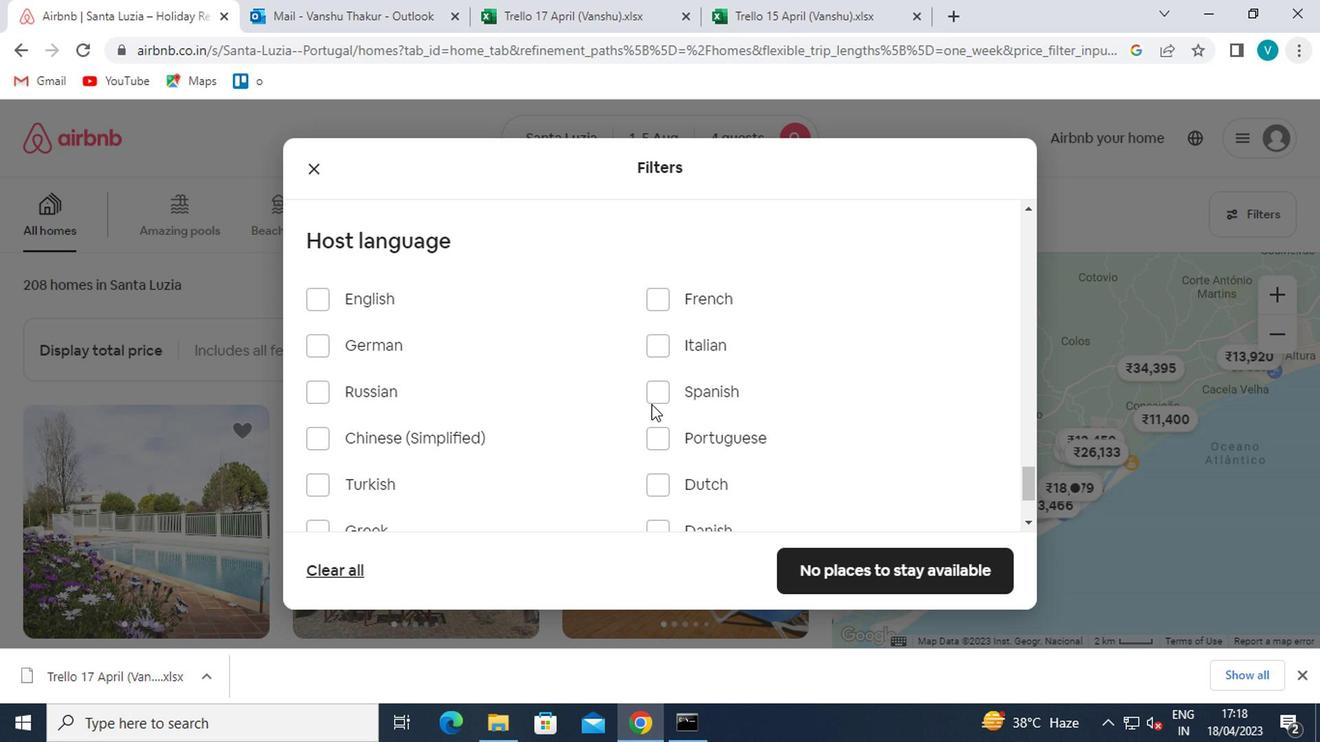 
Action: Mouse moved to (862, 566)
Screenshot: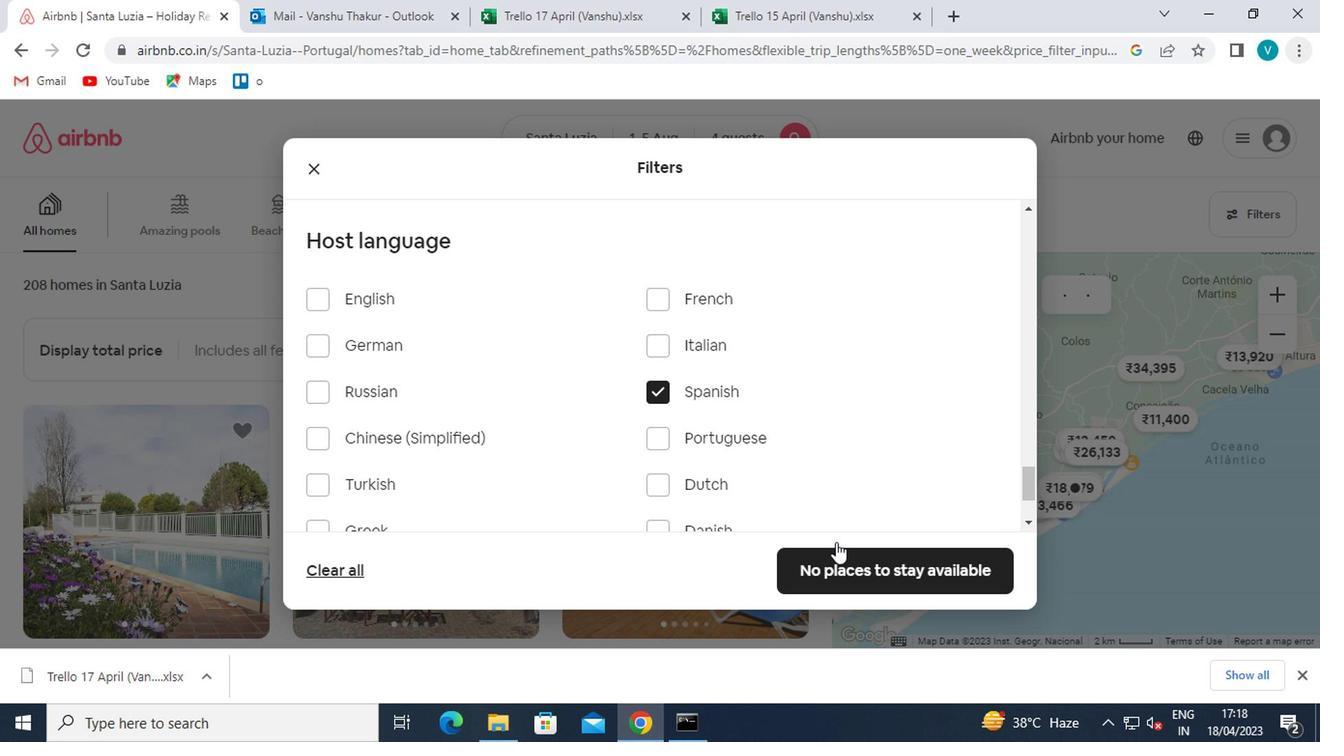 
Action: Mouse pressed left at (862, 566)
Screenshot: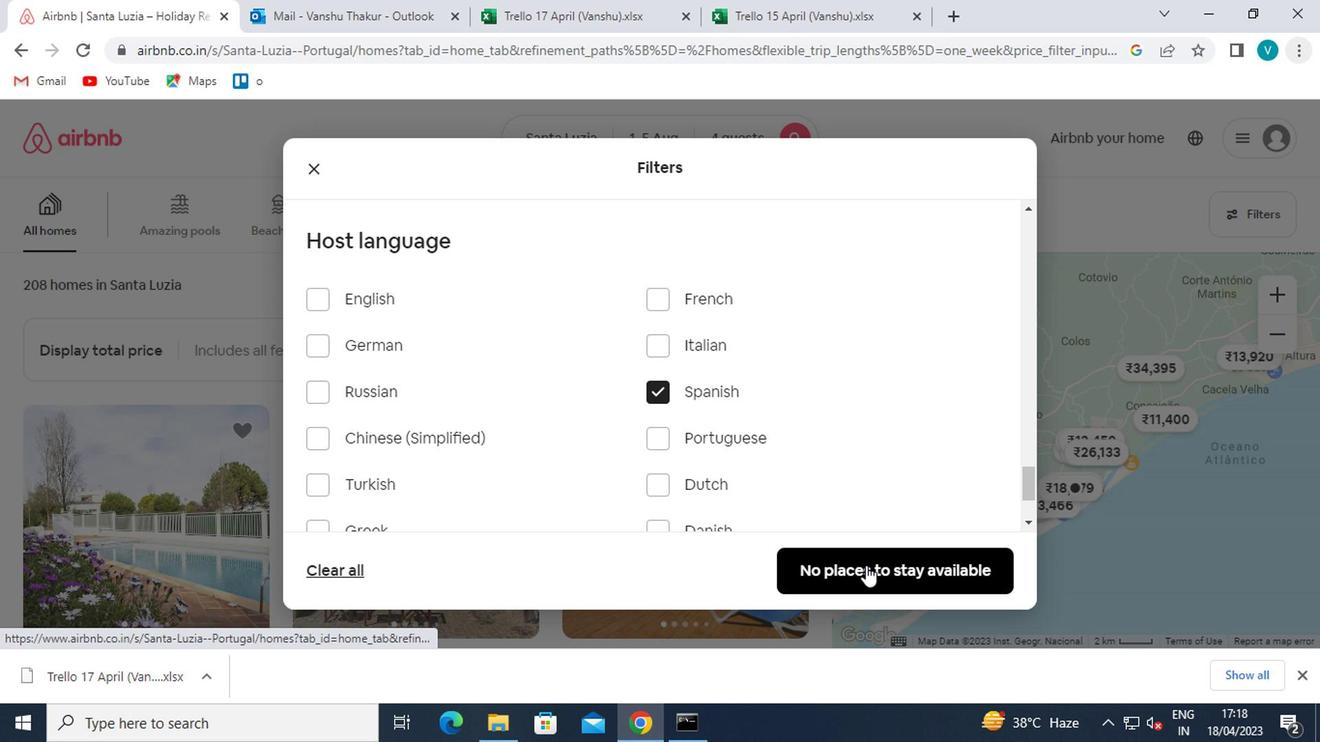 
Action: Mouse moved to (714, 454)
Screenshot: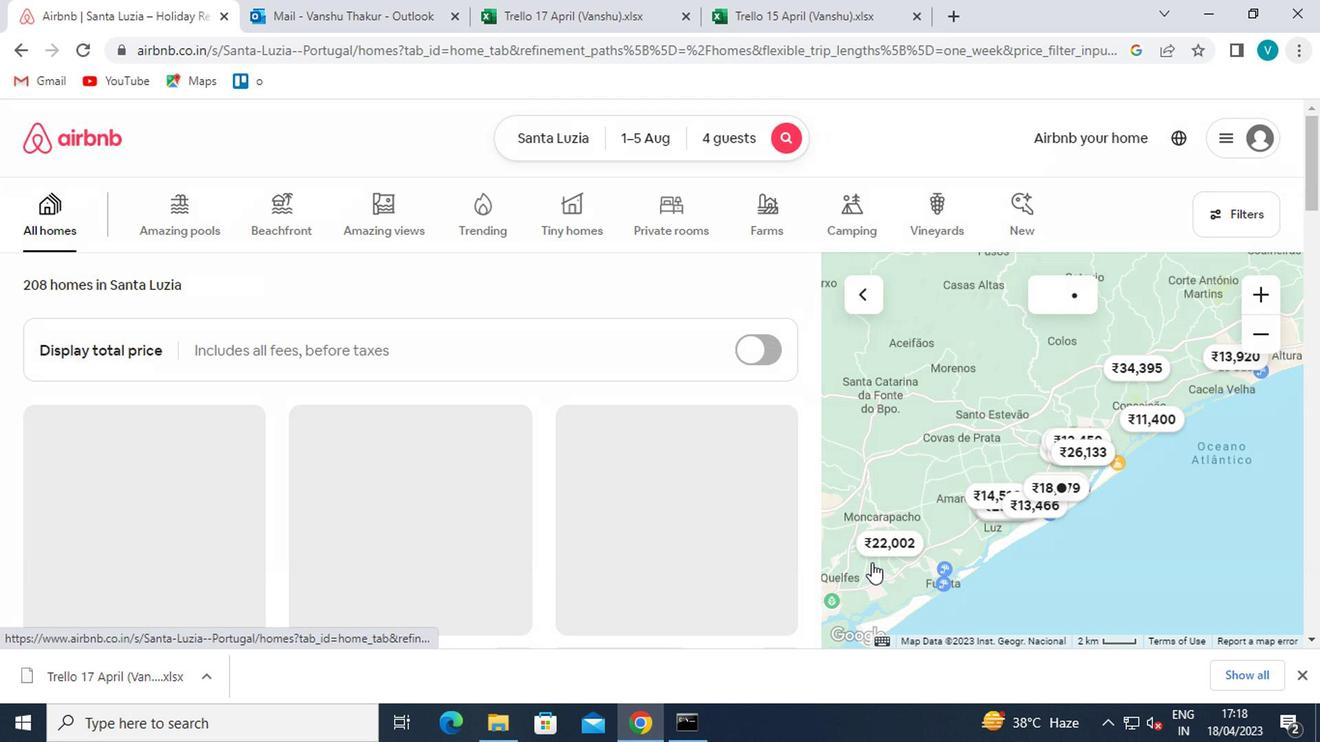 
